Task: Add Sprouts Garlic Pasta Sauce to the cart.
Action: Mouse moved to (22, 89)
Screenshot: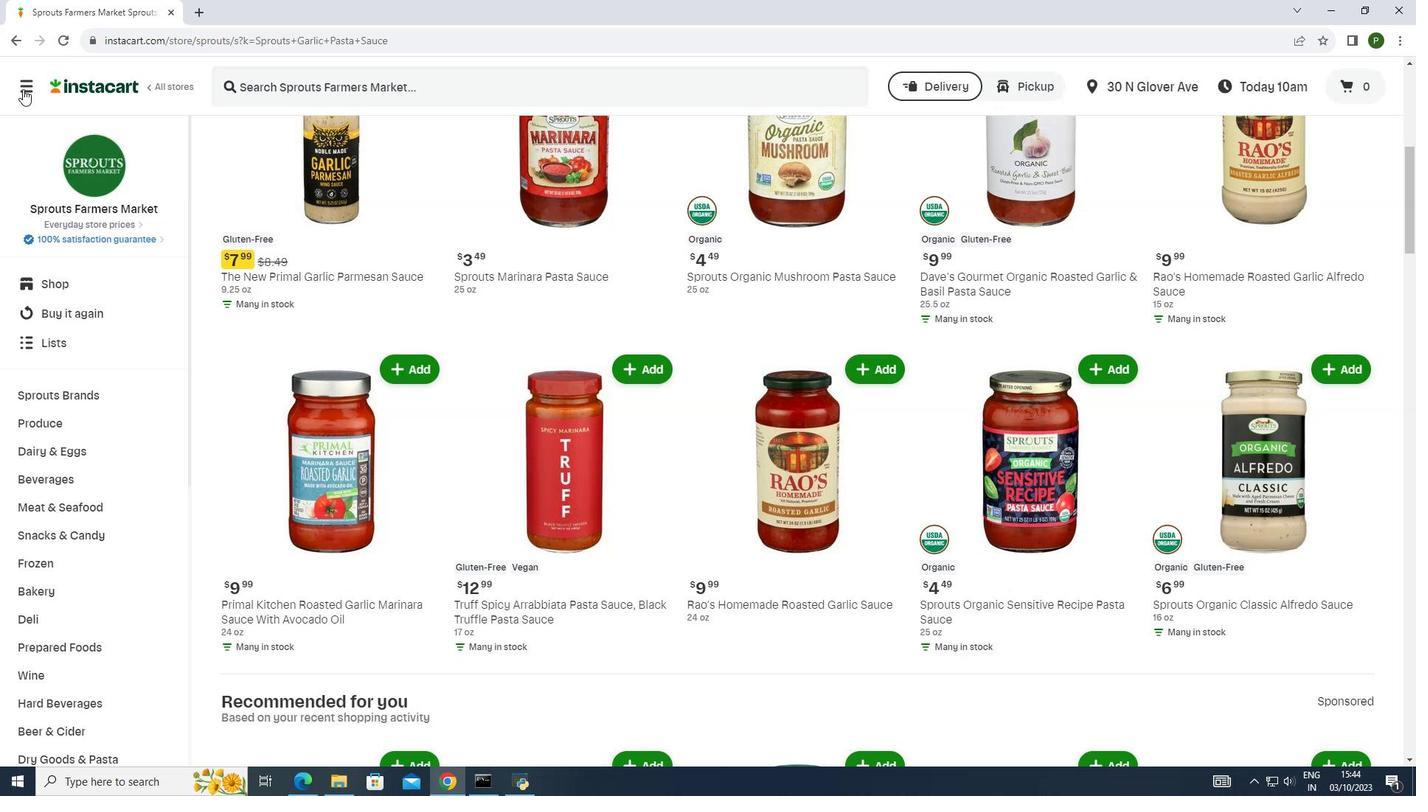 
Action: Mouse pressed left at (22, 89)
Screenshot: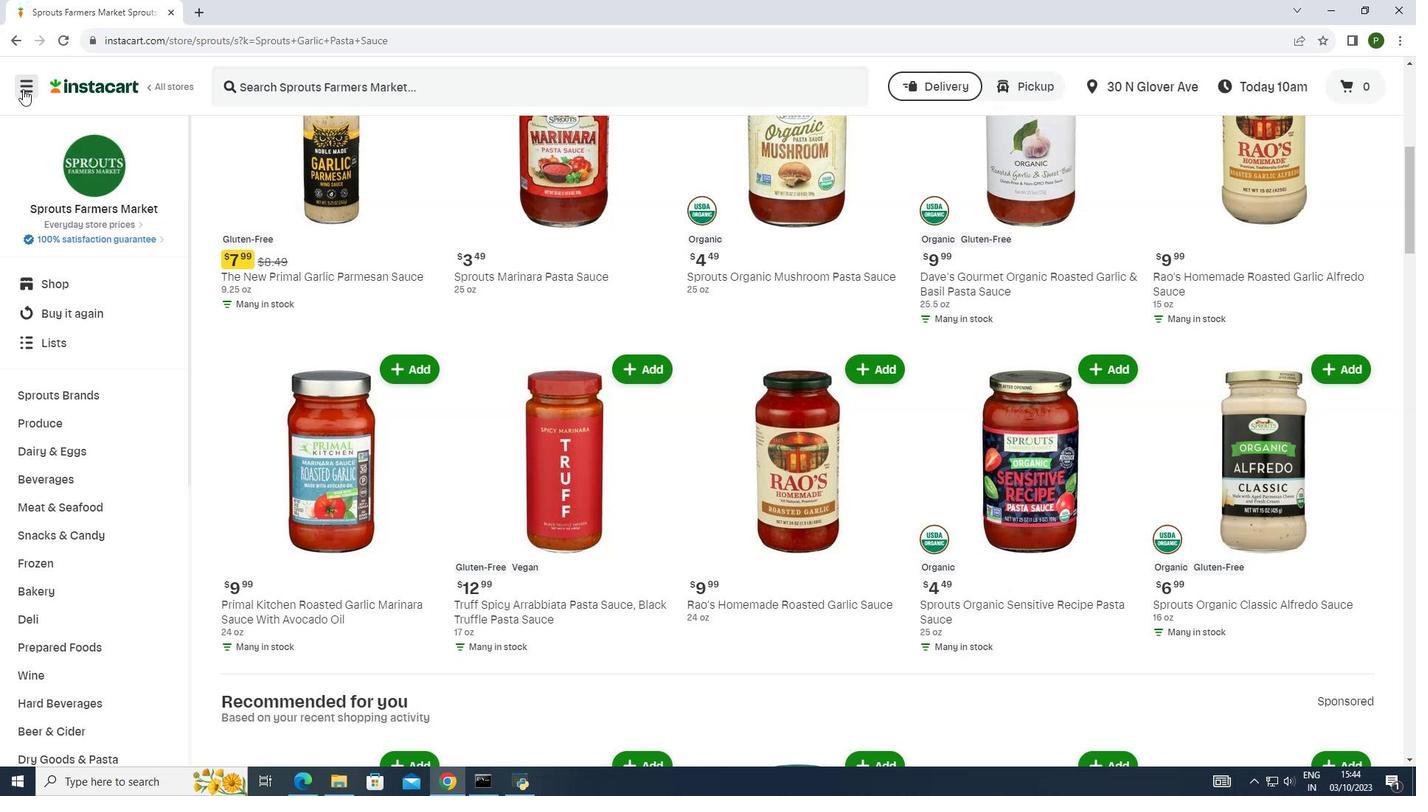 
Action: Mouse moved to (17, 384)
Screenshot: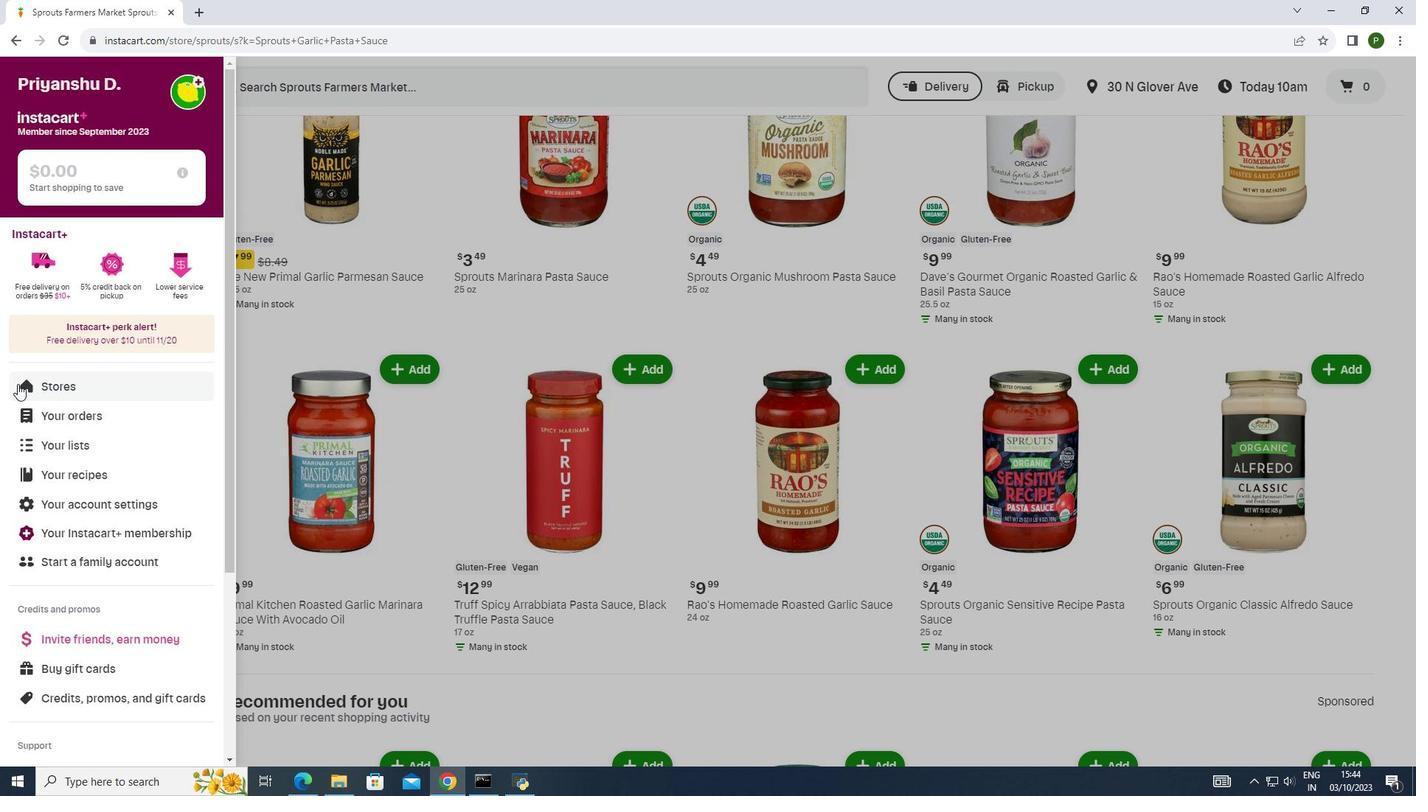 
Action: Mouse pressed left at (17, 384)
Screenshot: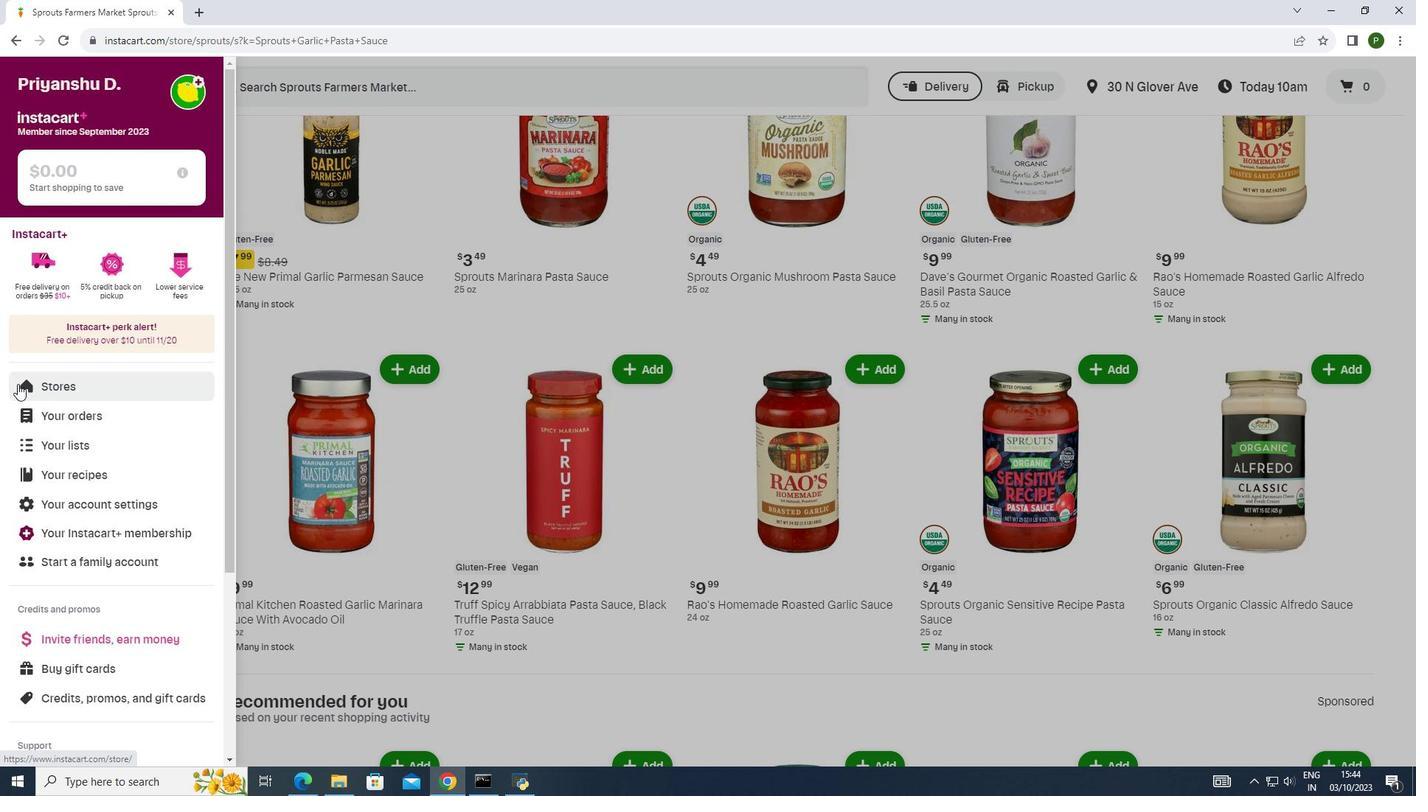 
Action: Mouse moved to (312, 155)
Screenshot: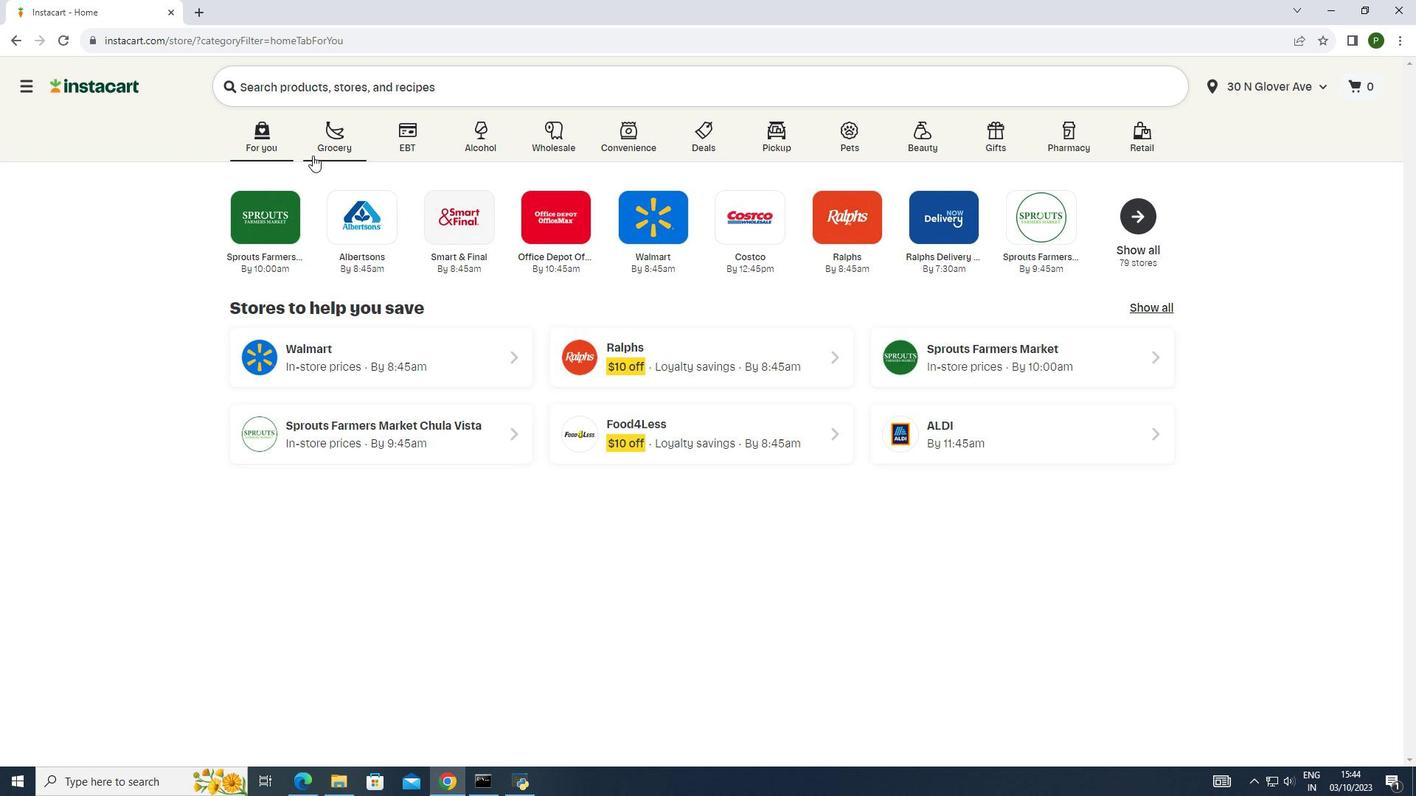 
Action: Mouse pressed left at (312, 155)
Screenshot: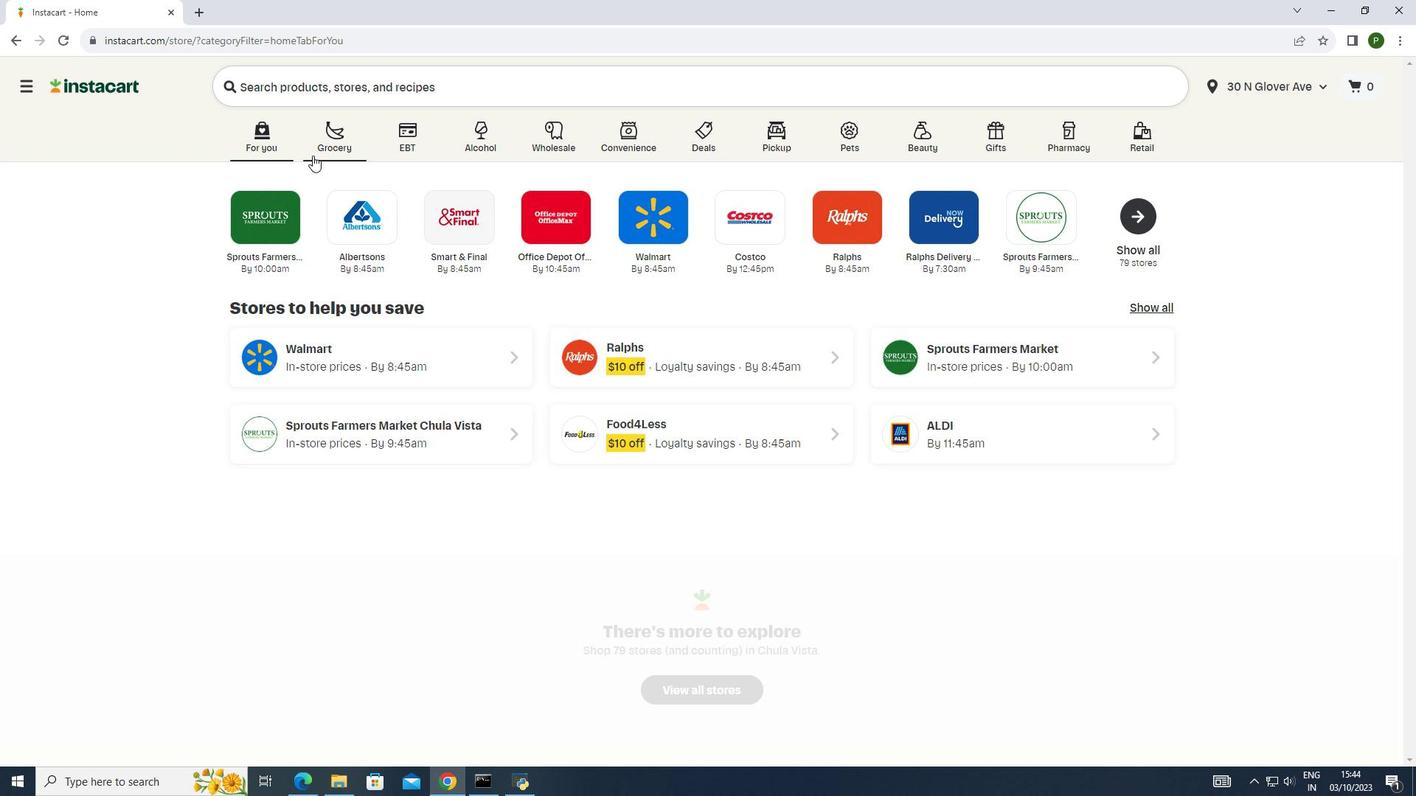 
Action: Mouse moved to (745, 226)
Screenshot: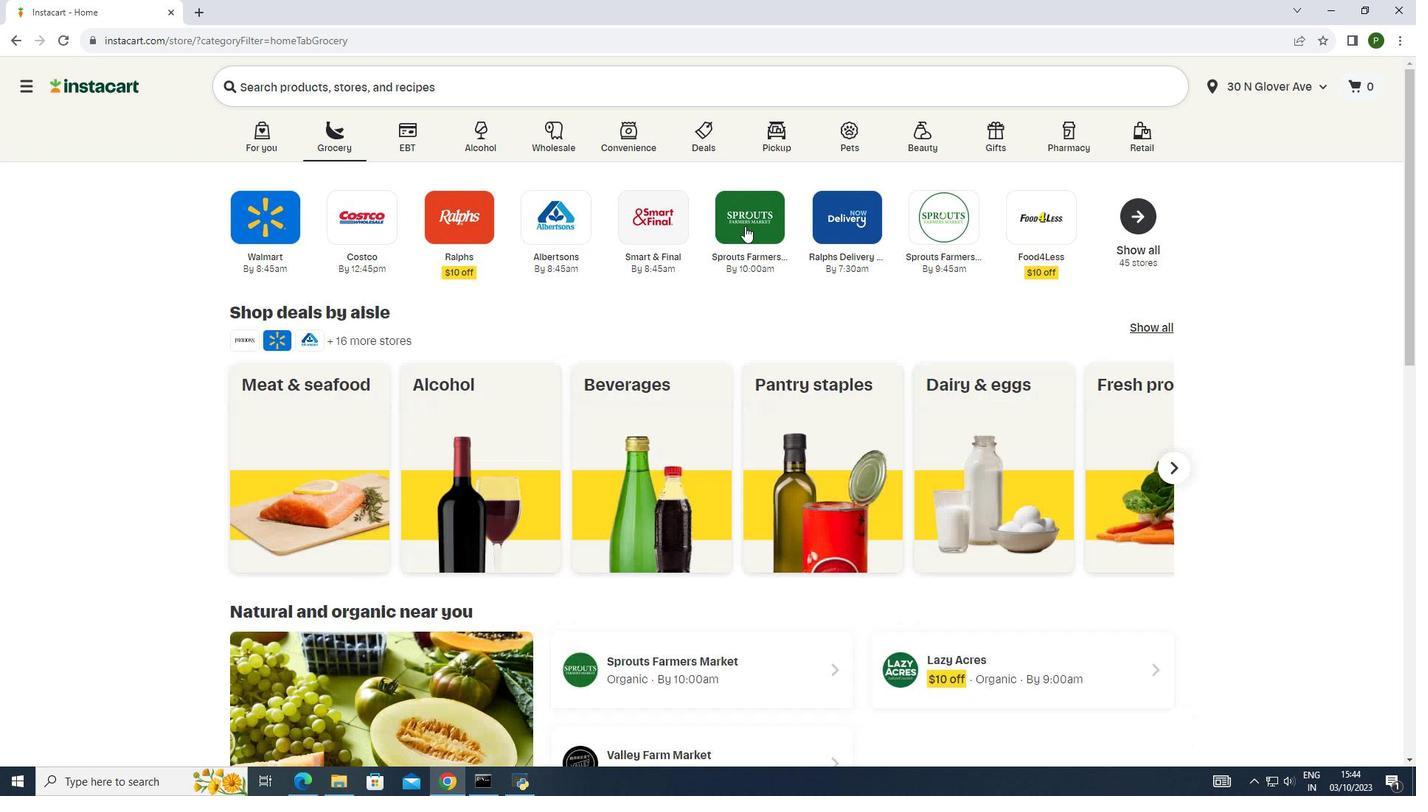 
Action: Mouse pressed left at (745, 226)
Screenshot: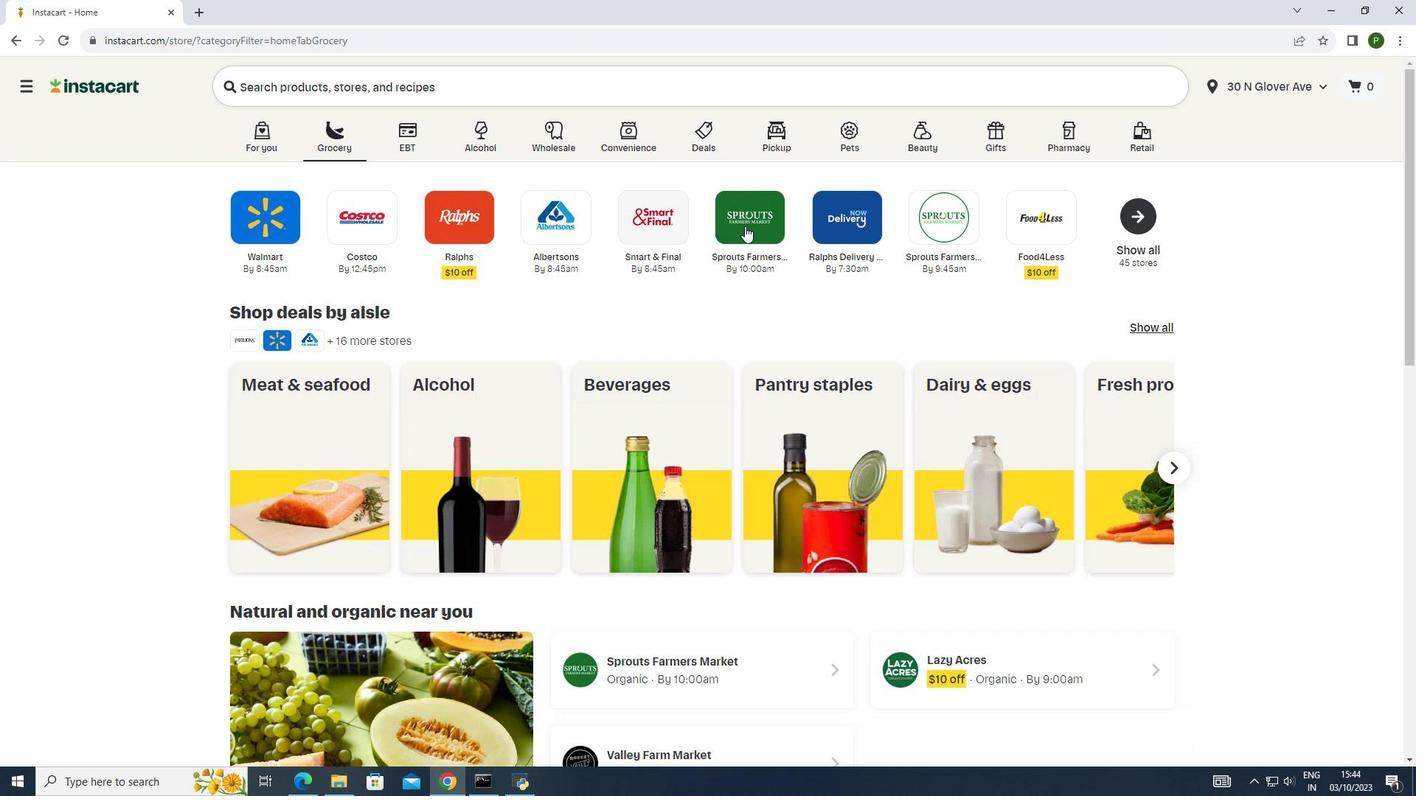 
Action: Mouse moved to (120, 395)
Screenshot: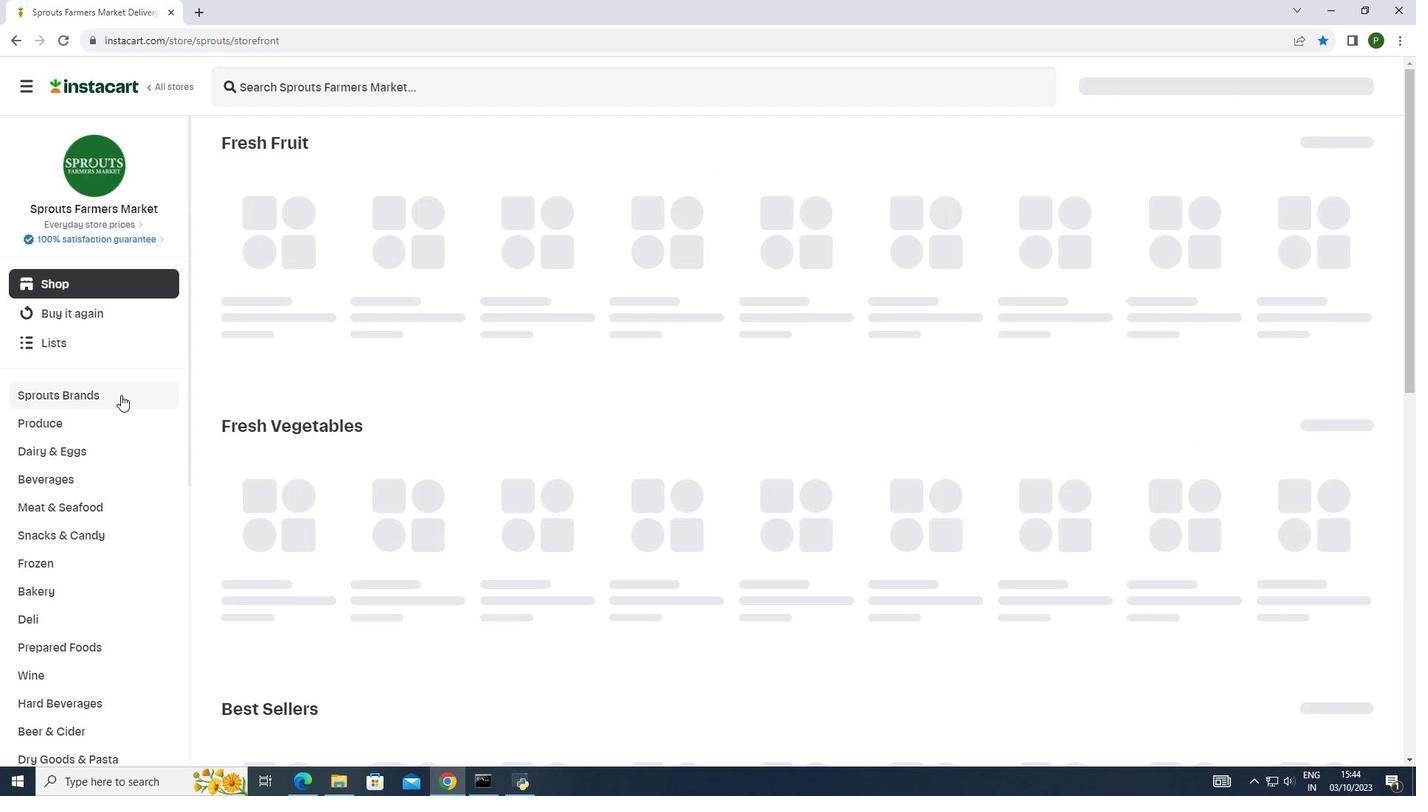 
Action: Mouse pressed left at (120, 395)
Screenshot: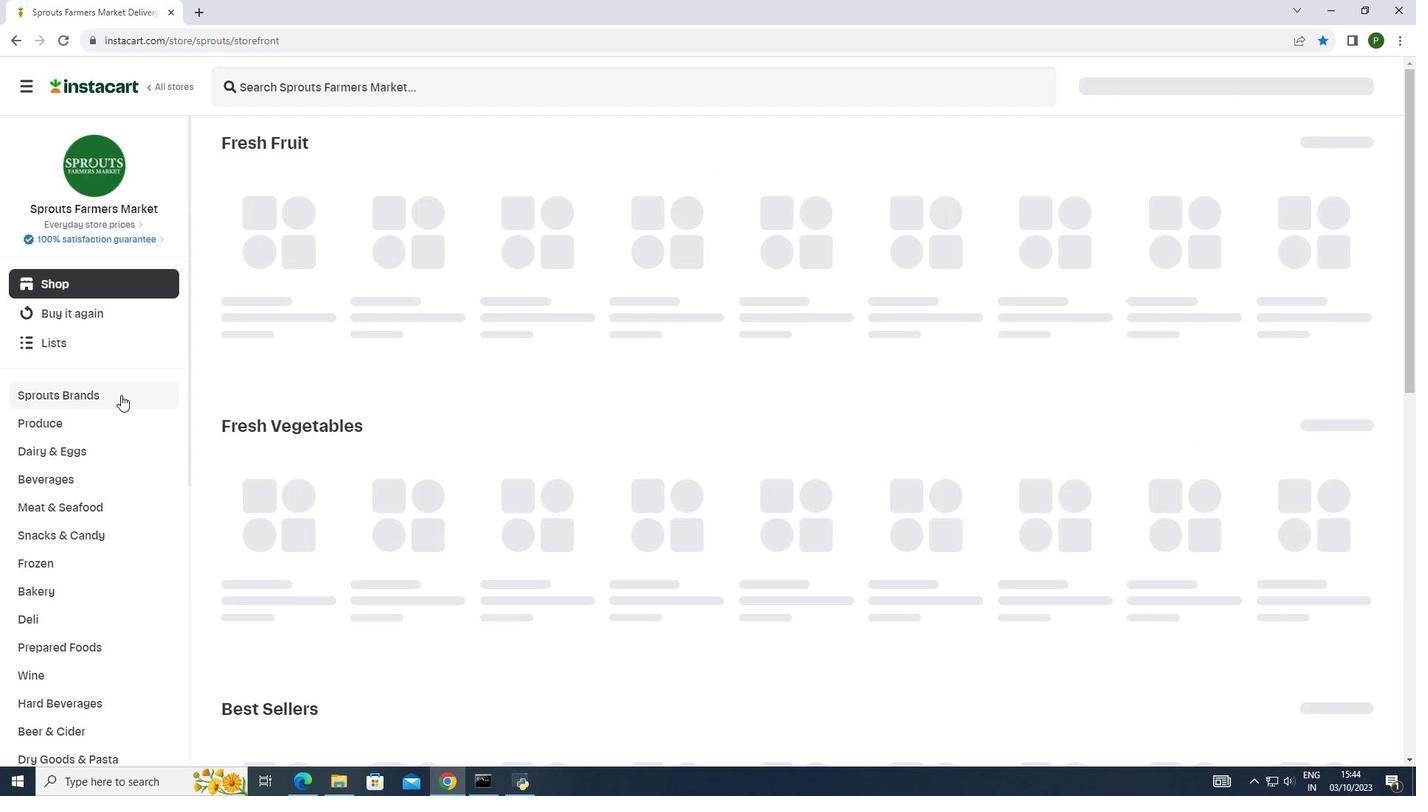 
Action: Mouse moved to (100, 501)
Screenshot: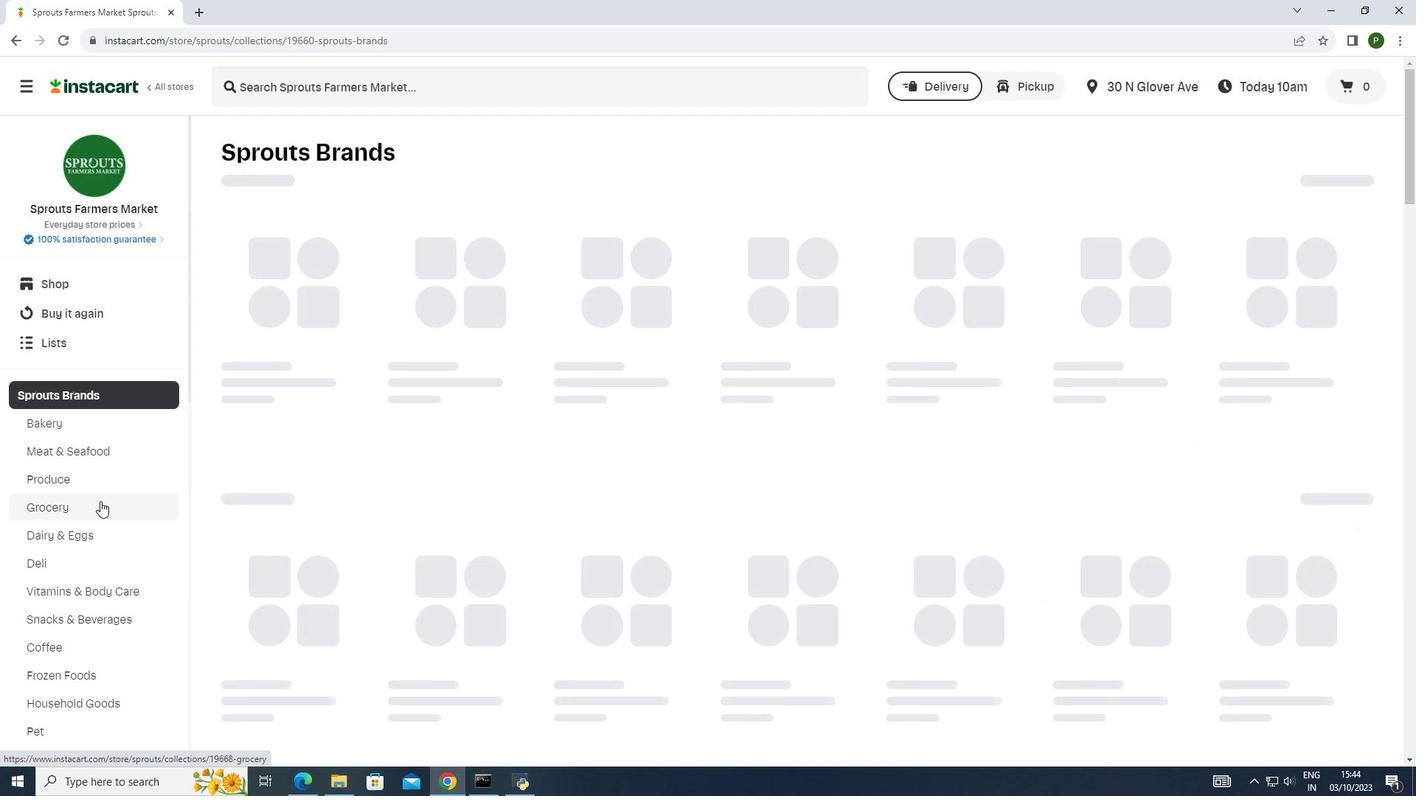 
Action: Mouse pressed left at (100, 501)
Screenshot: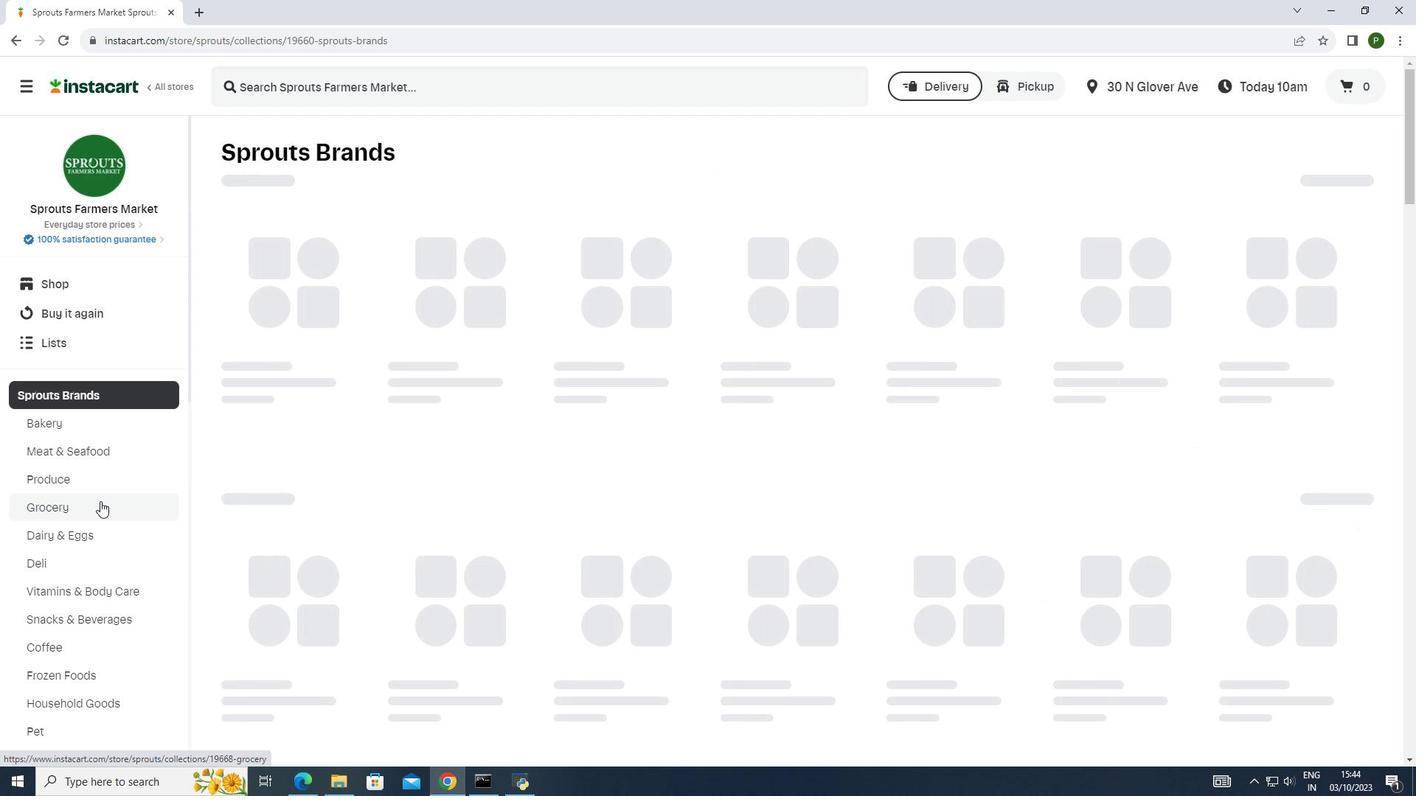 
Action: Mouse moved to (326, 328)
Screenshot: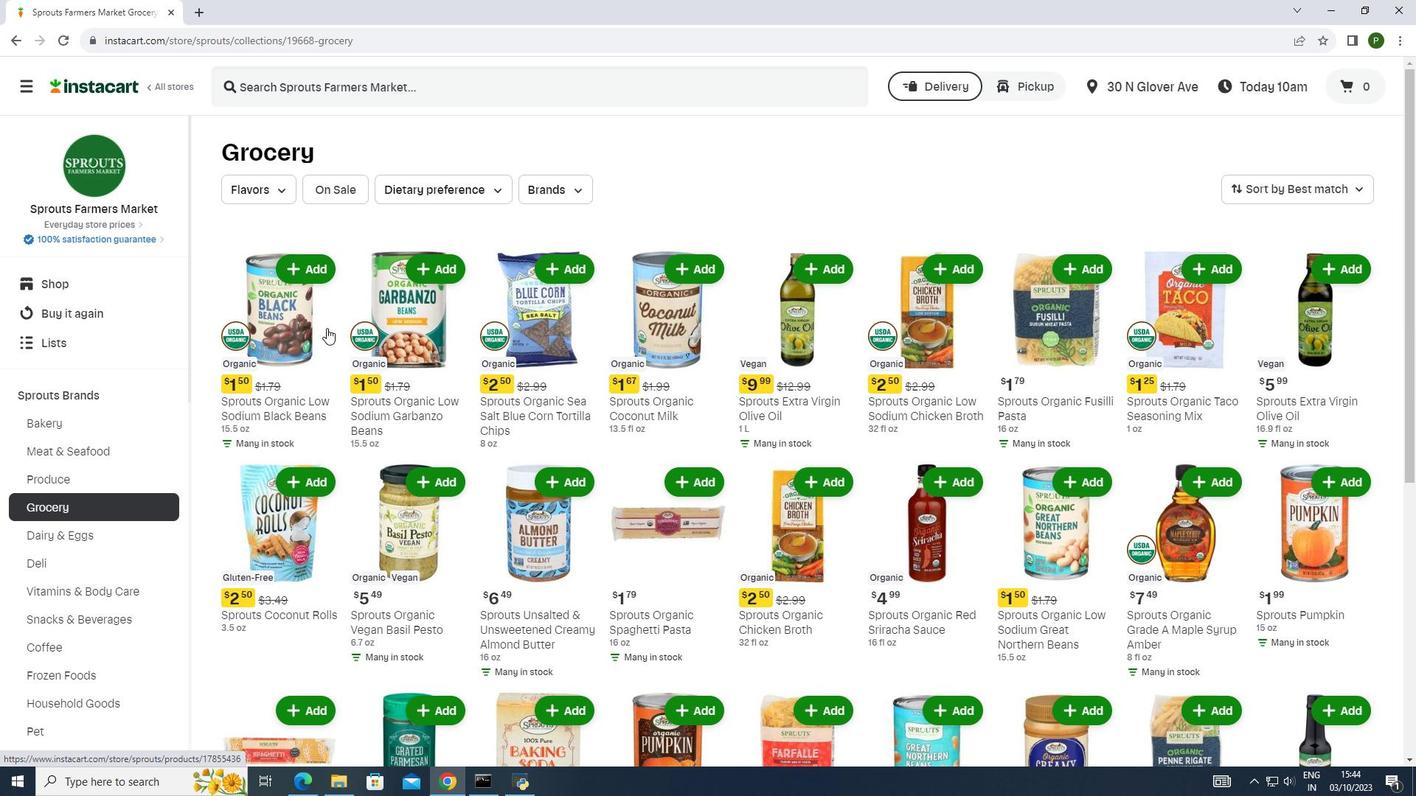 
Action: Mouse scrolled (326, 327) with delta (0, 0)
Screenshot: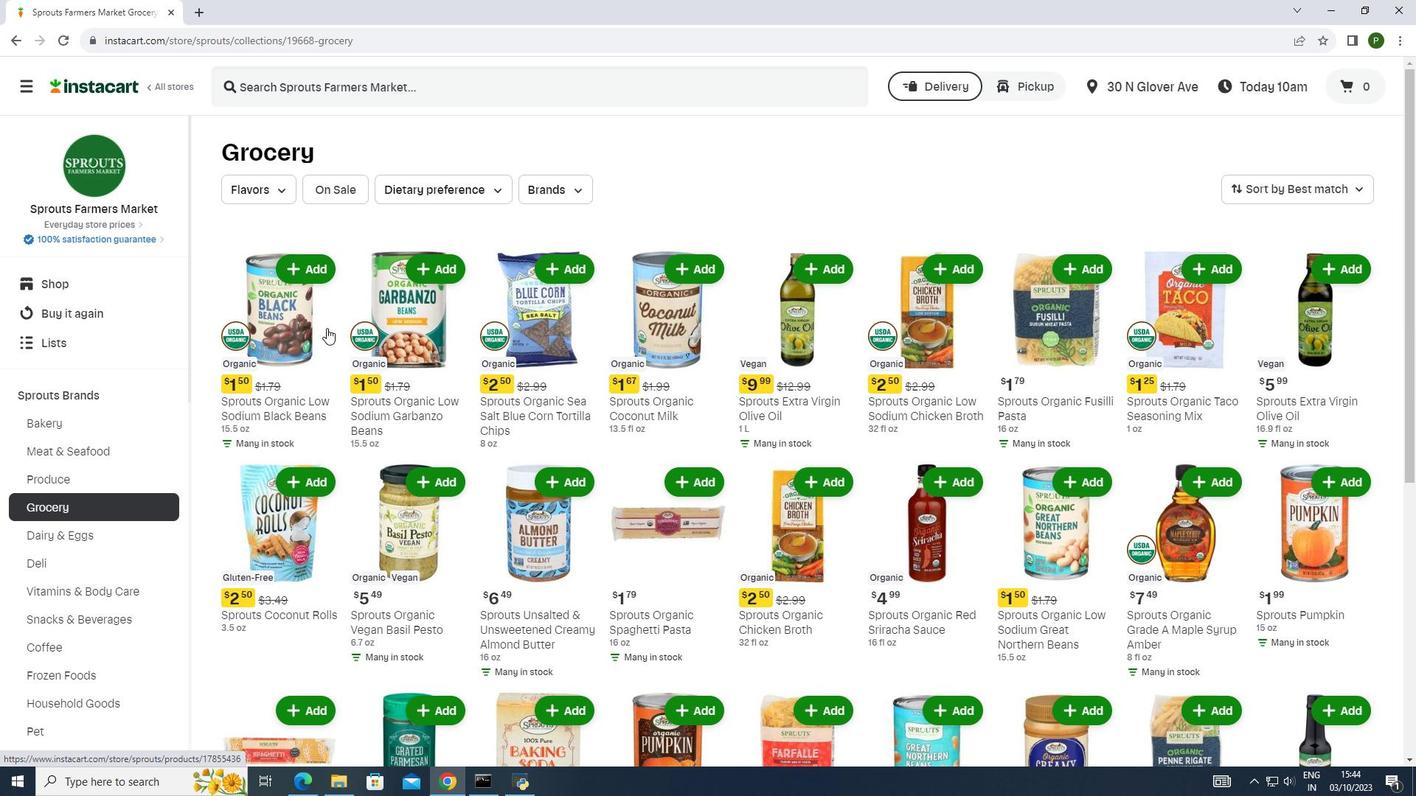 
Action: Mouse scrolled (326, 327) with delta (0, 0)
Screenshot: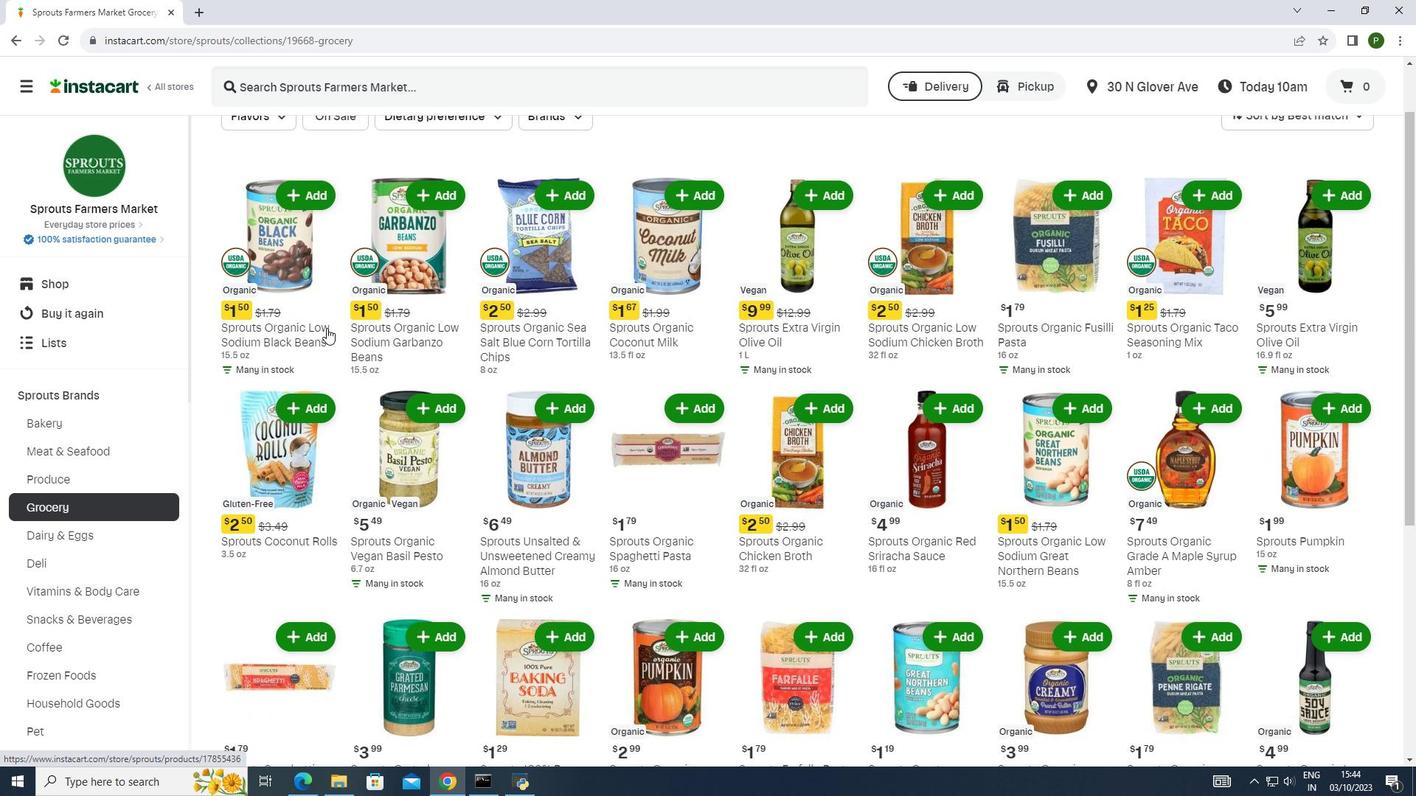 
Action: Mouse scrolled (326, 327) with delta (0, 0)
Screenshot: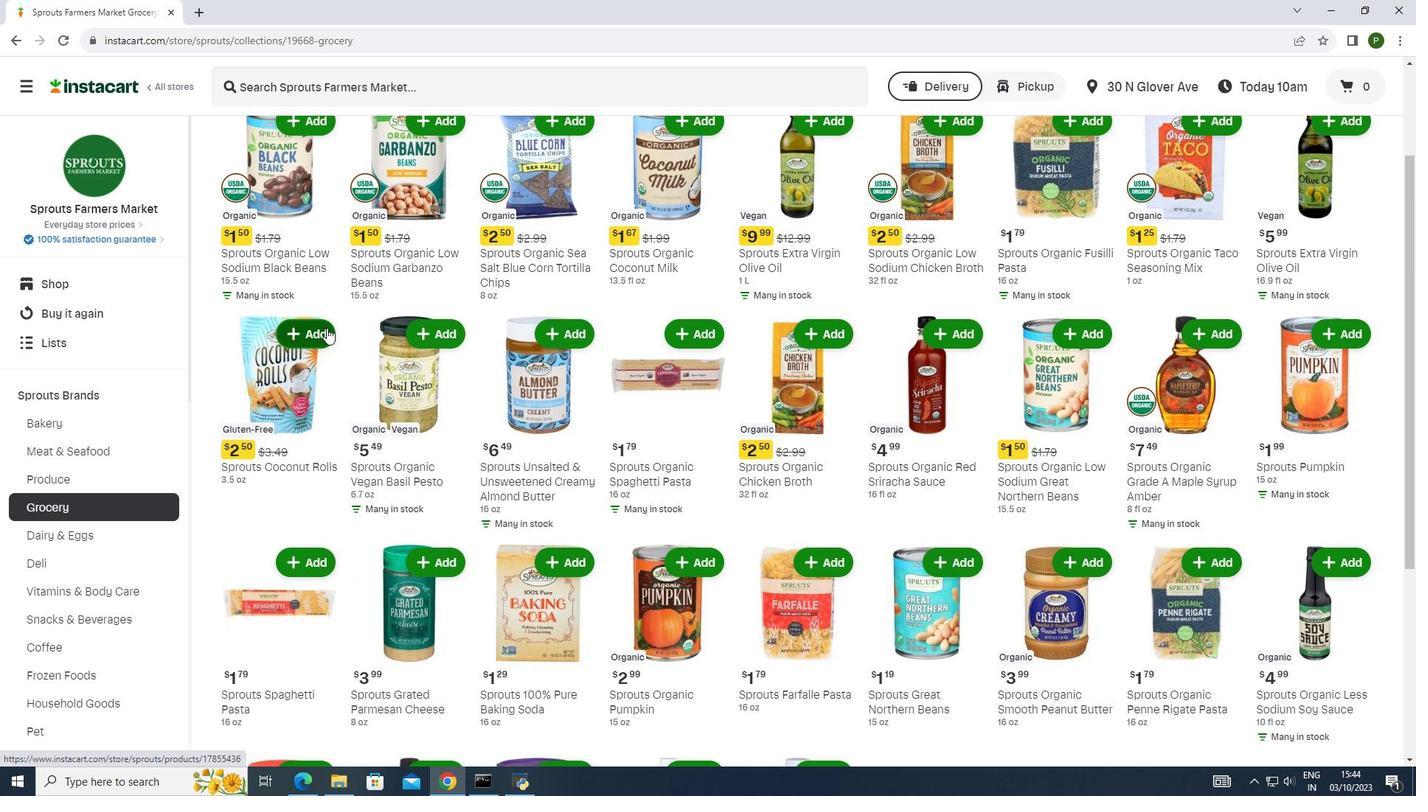 
Action: Mouse scrolled (326, 327) with delta (0, 0)
Screenshot: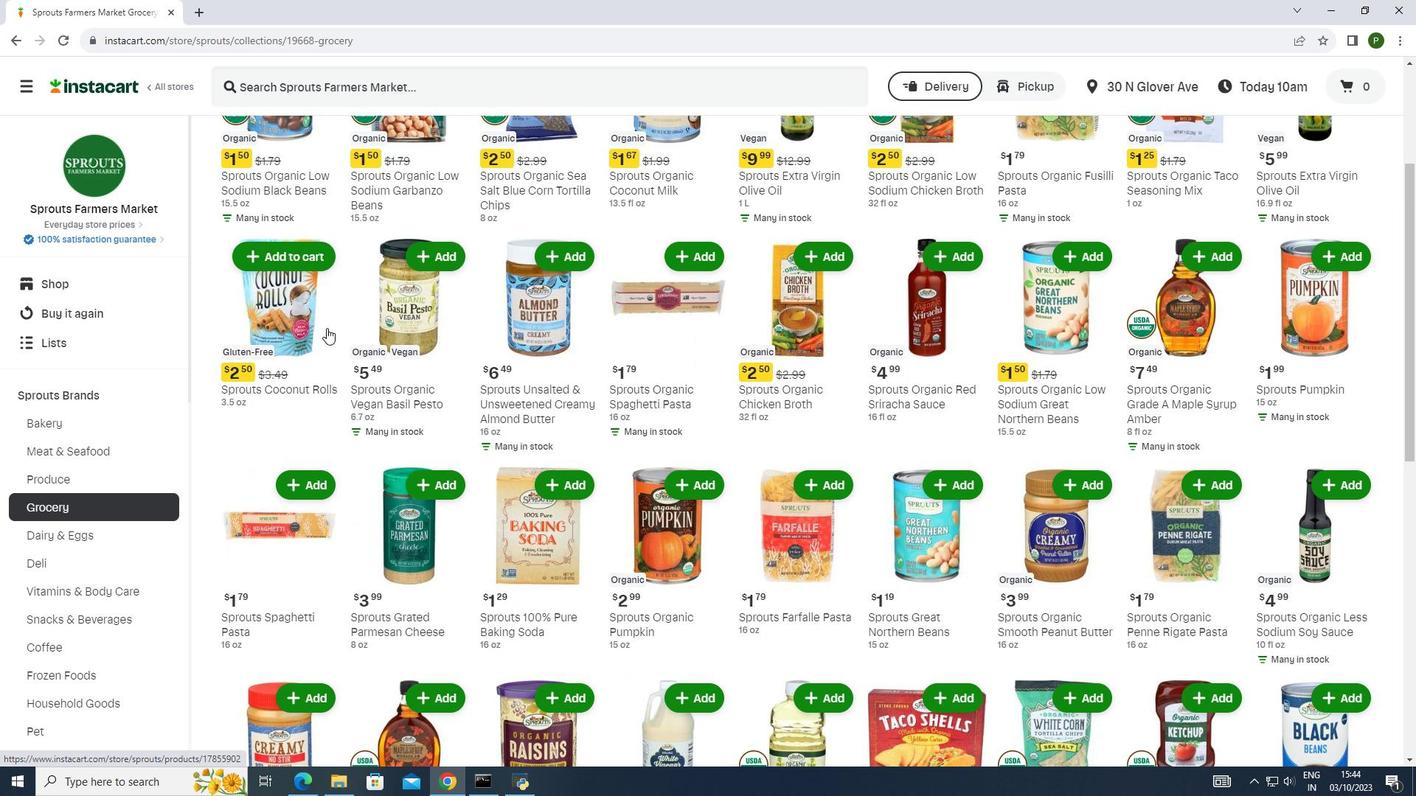 
Action: Mouse scrolled (326, 327) with delta (0, 0)
Screenshot: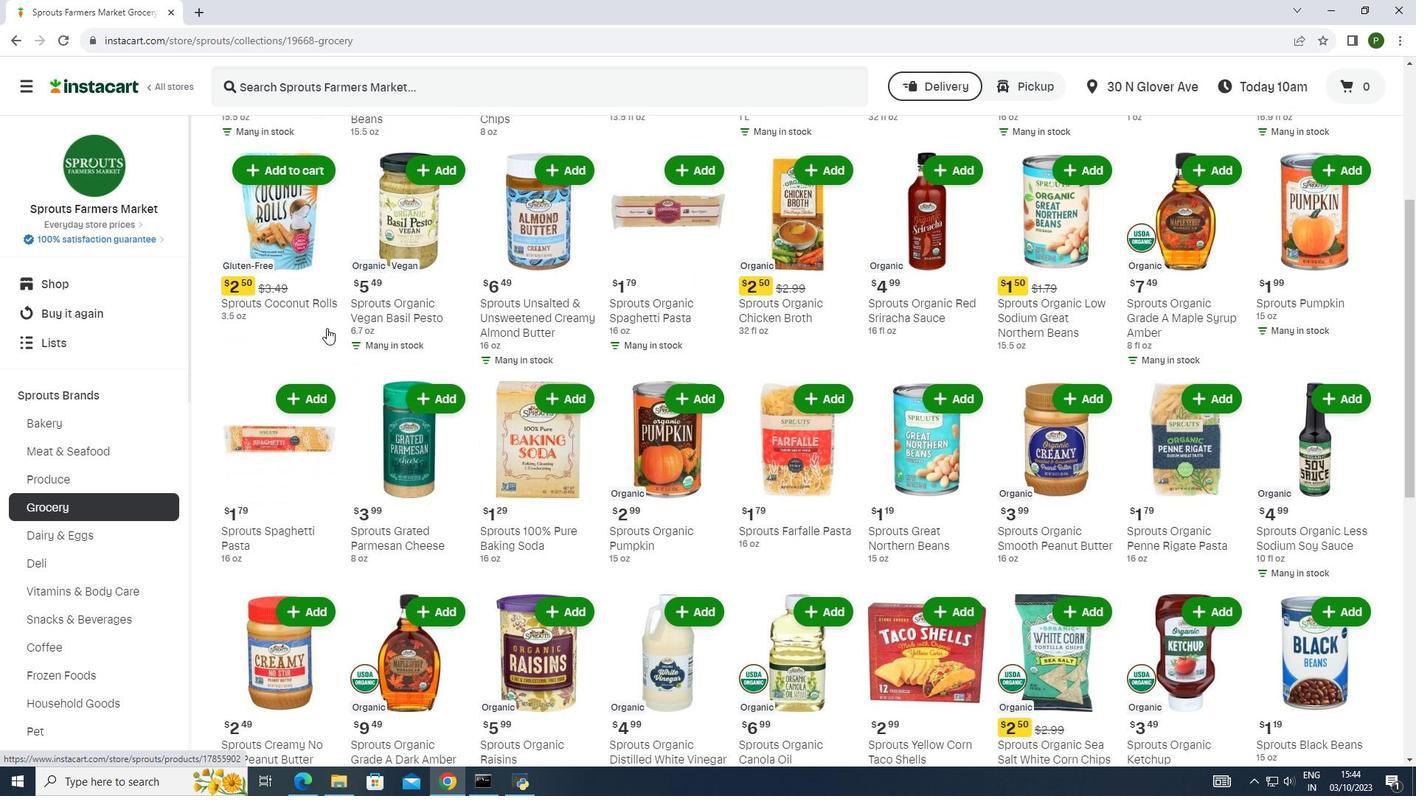 
Action: Mouse scrolled (326, 327) with delta (0, 0)
Screenshot: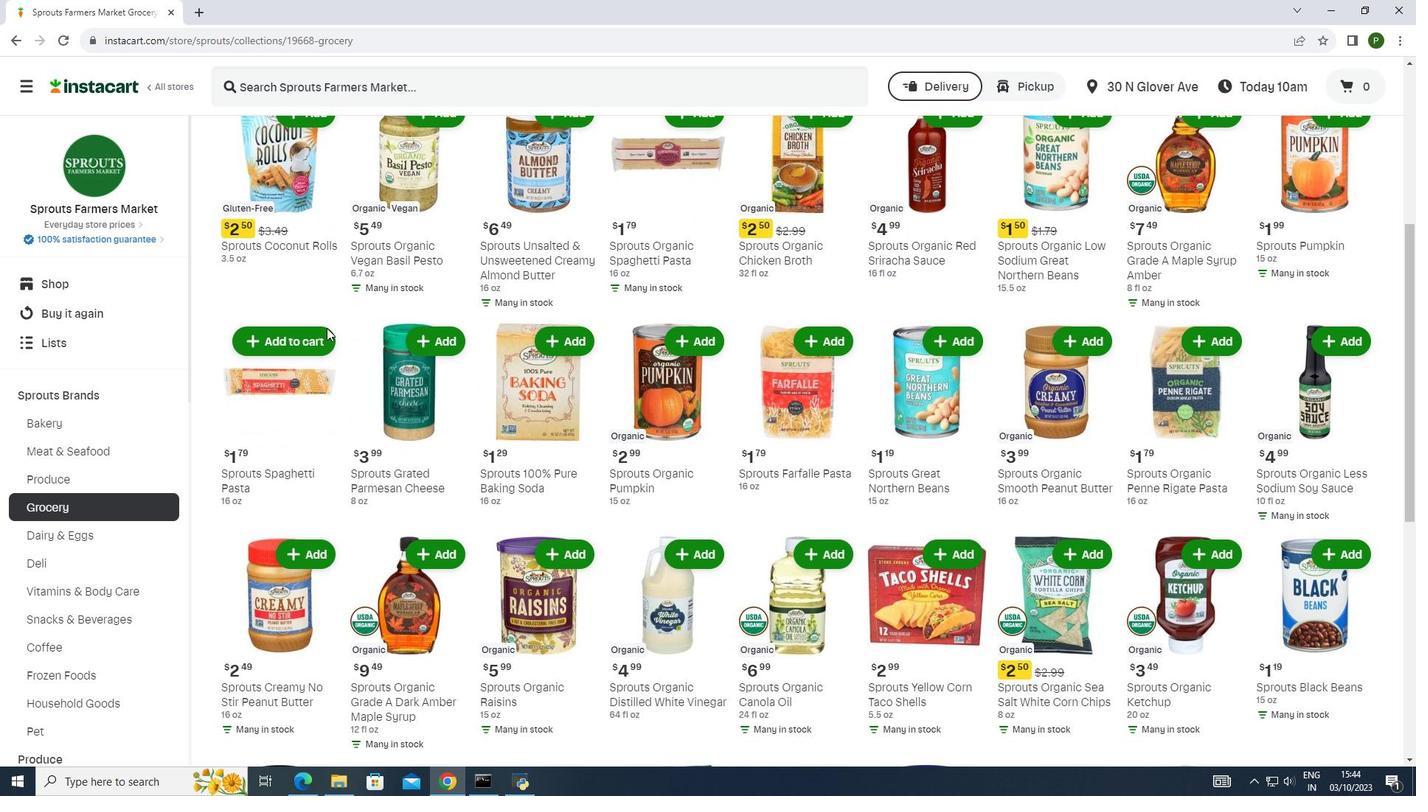 
Action: Mouse scrolled (326, 327) with delta (0, 0)
Screenshot: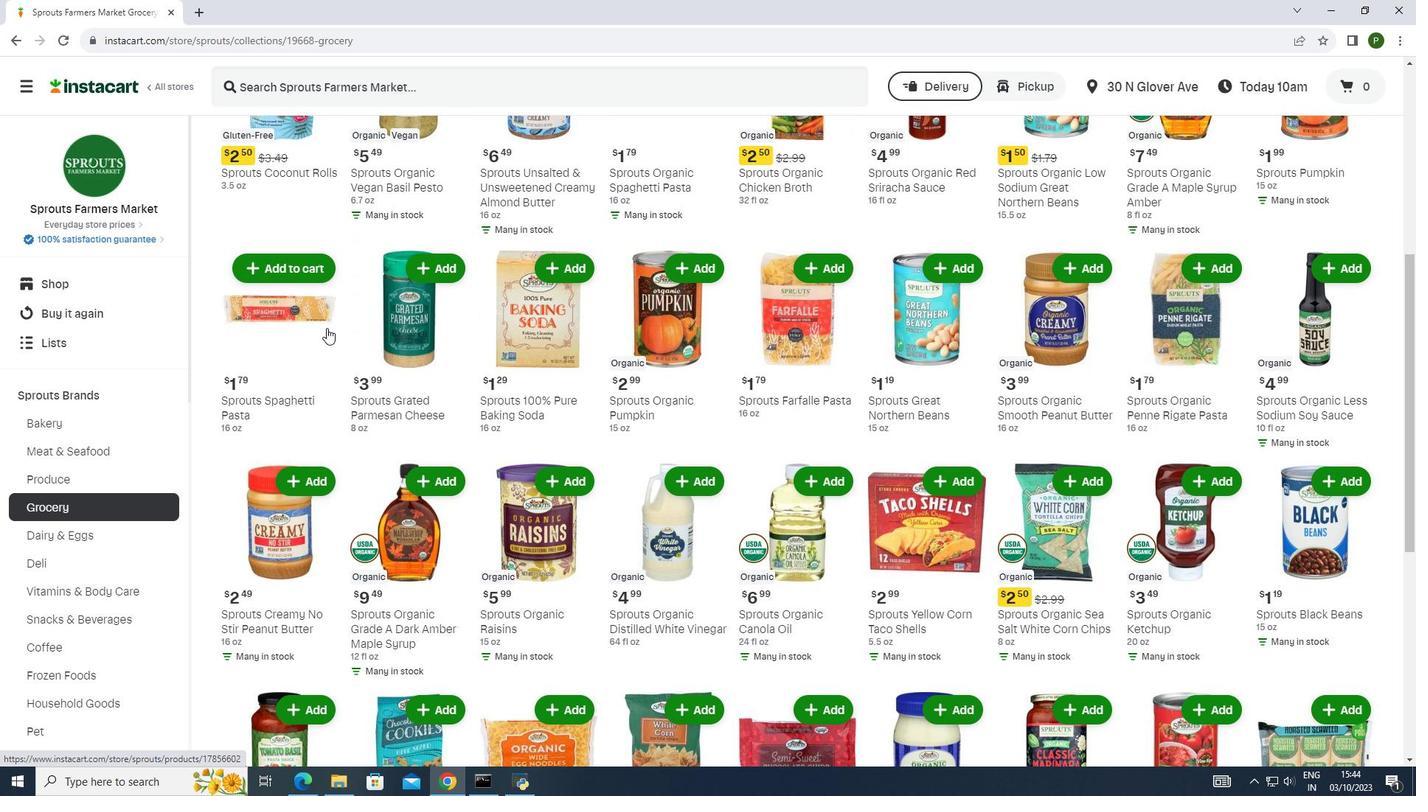 
Action: Mouse scrolled (326, 327) with delta (0, 0)
Screenshot: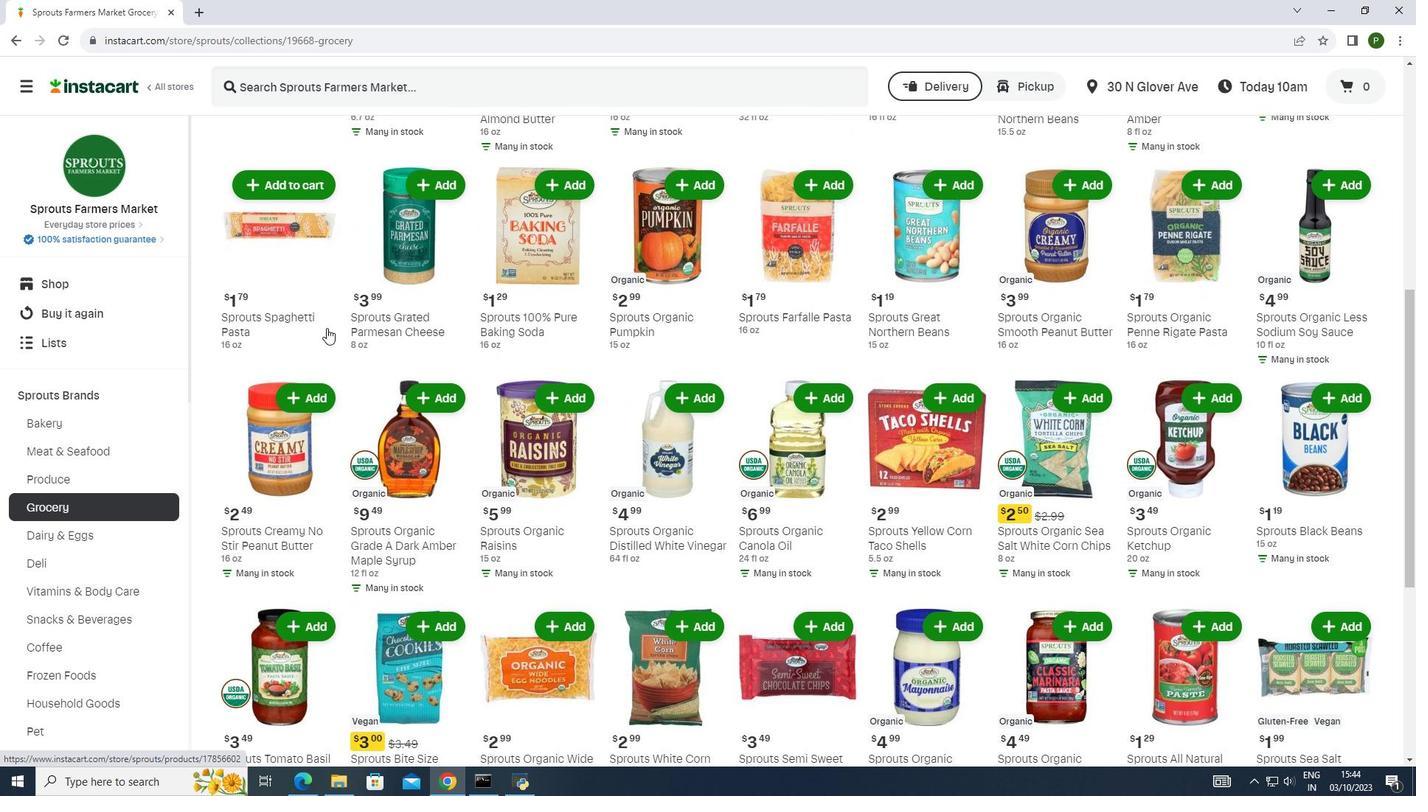 
Action: Mouse scrolled (326, 327) with delta (0, 0)
Screenshot: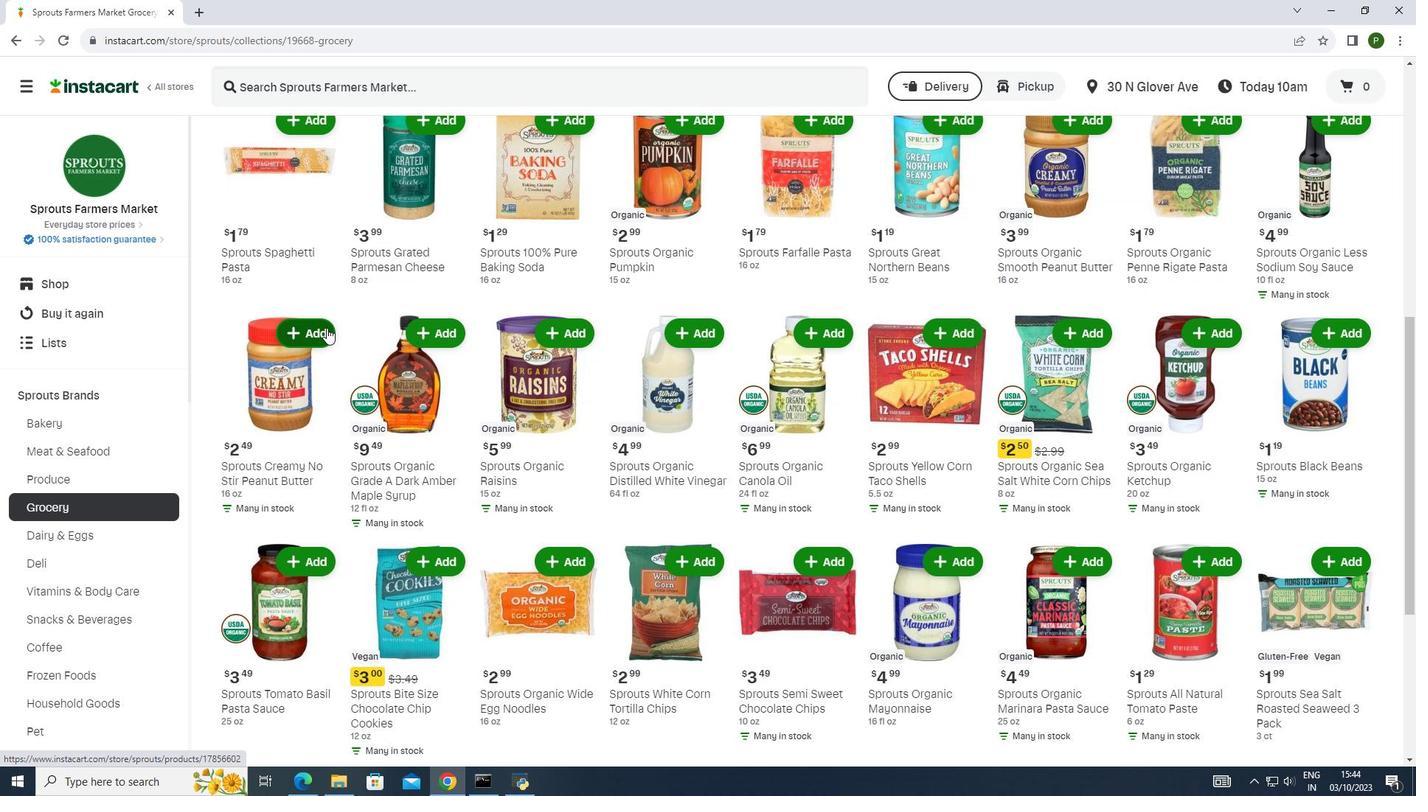 
Action: Mouse scrolled (326, 327) with delta (0, 0)
Screenshot: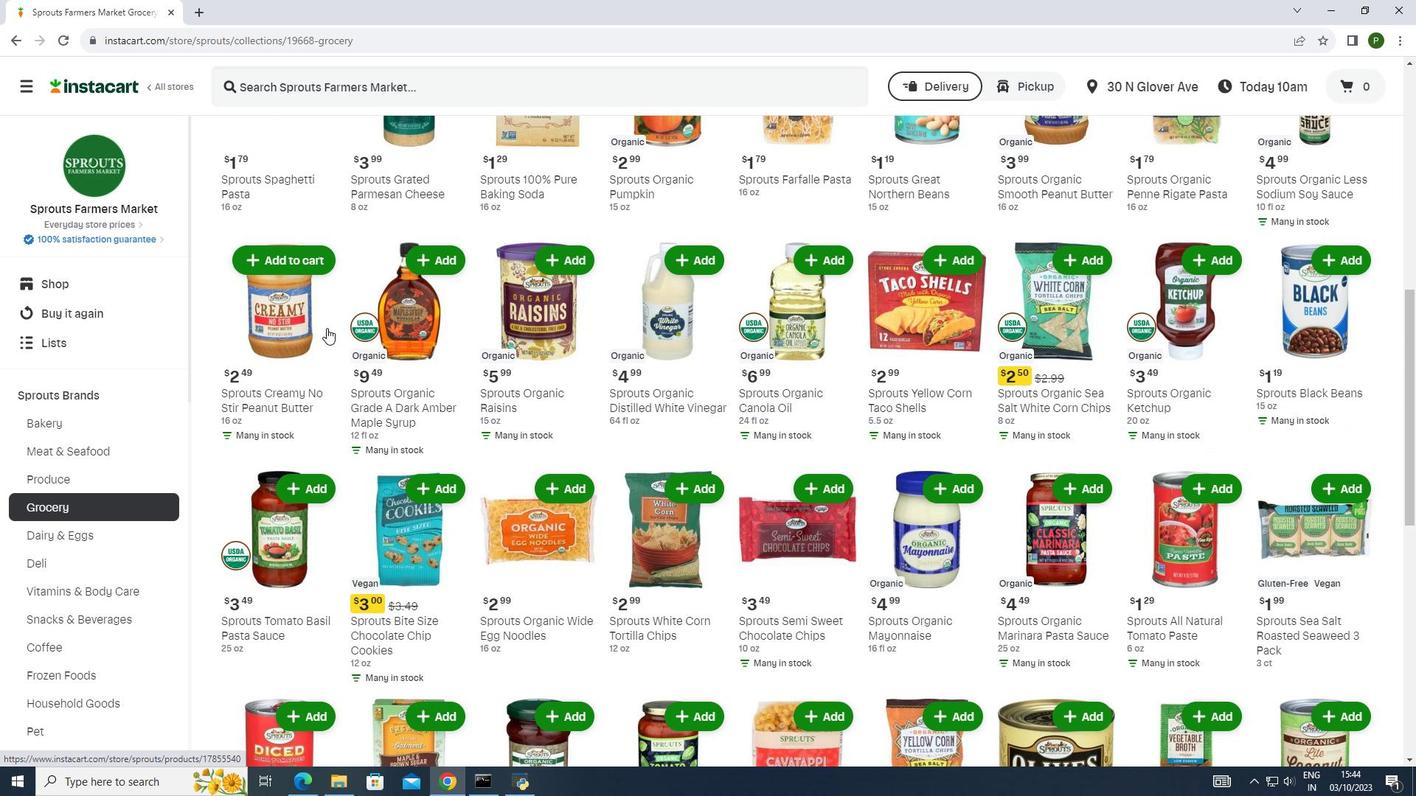 
Action: Mouse scrolled (326, 327) with delta (0, 0)
Screenshot: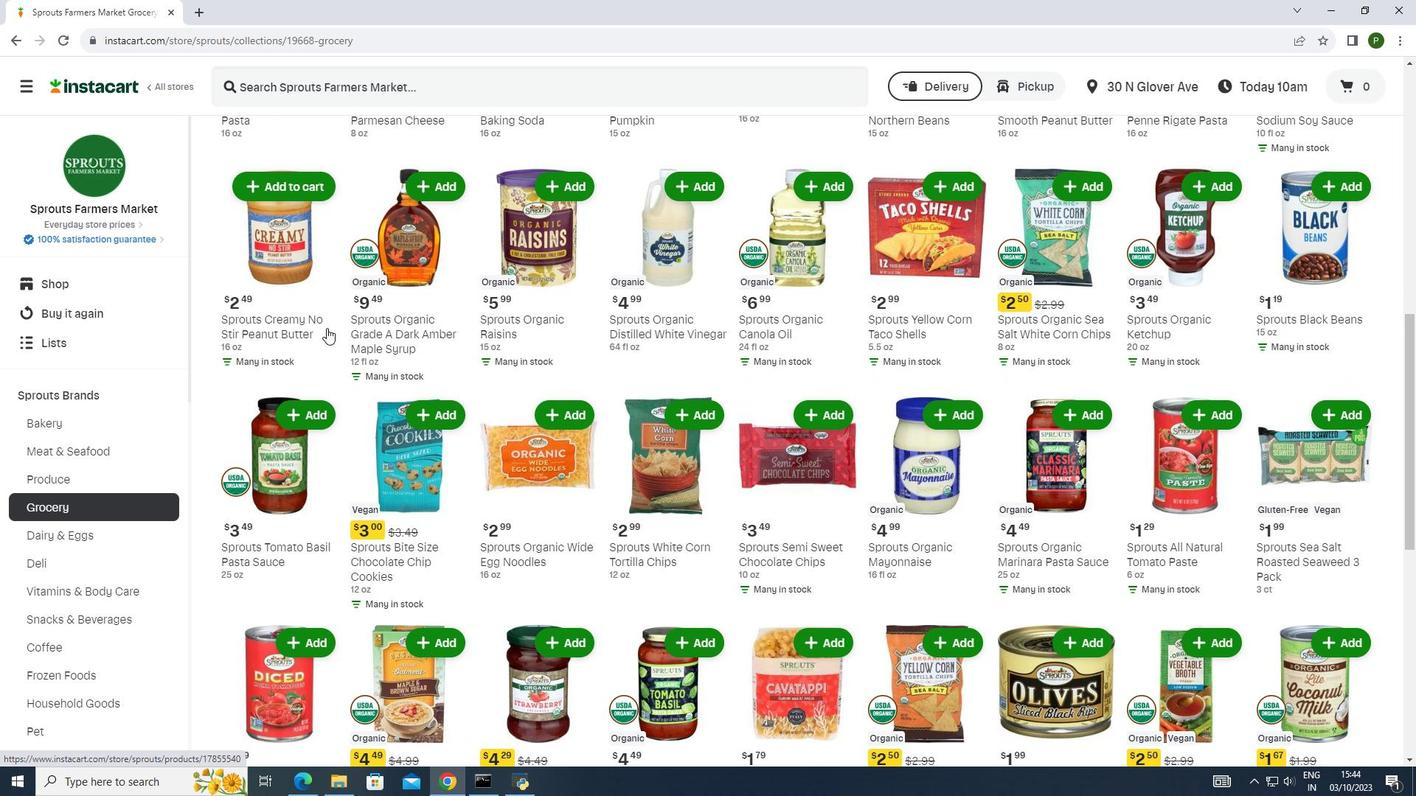 
Action: Mouse scrolled (326, 327) with delta (0, 0)
Screenshot: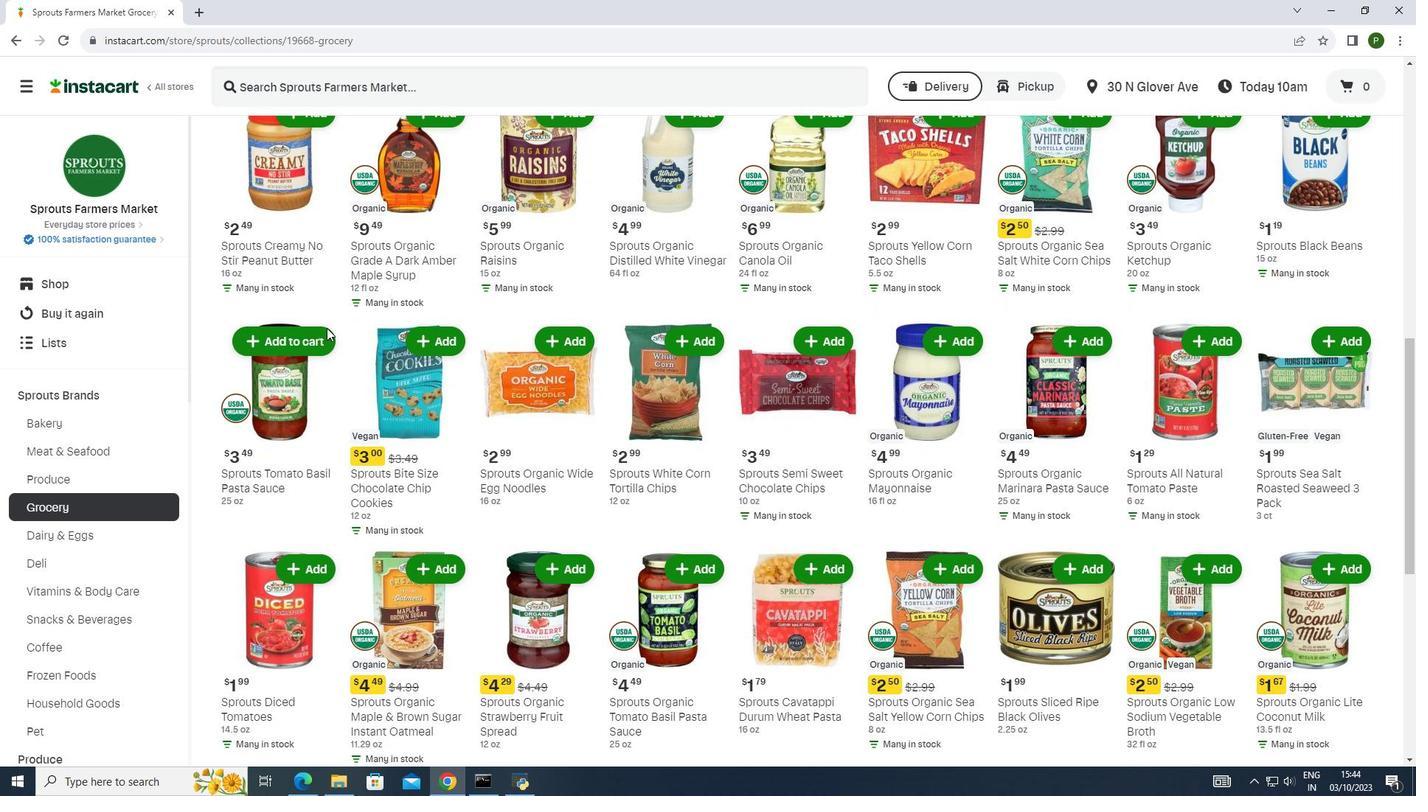 
Action: Mouse scrolled (326, 327) with delta (0, 0)
Screenshot: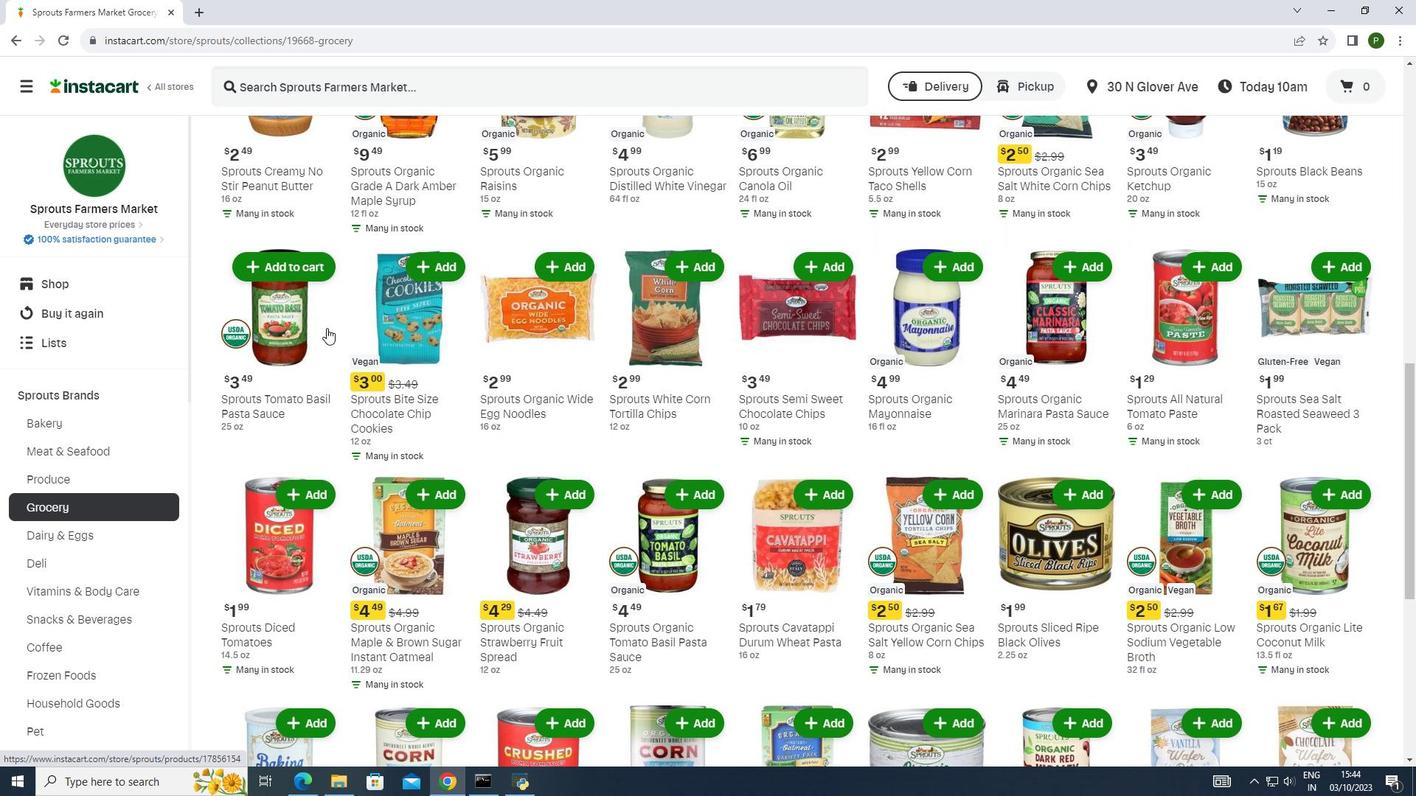 
Action: Mouse scrolled (326, 327) with delta (0, 0)
Screenshot: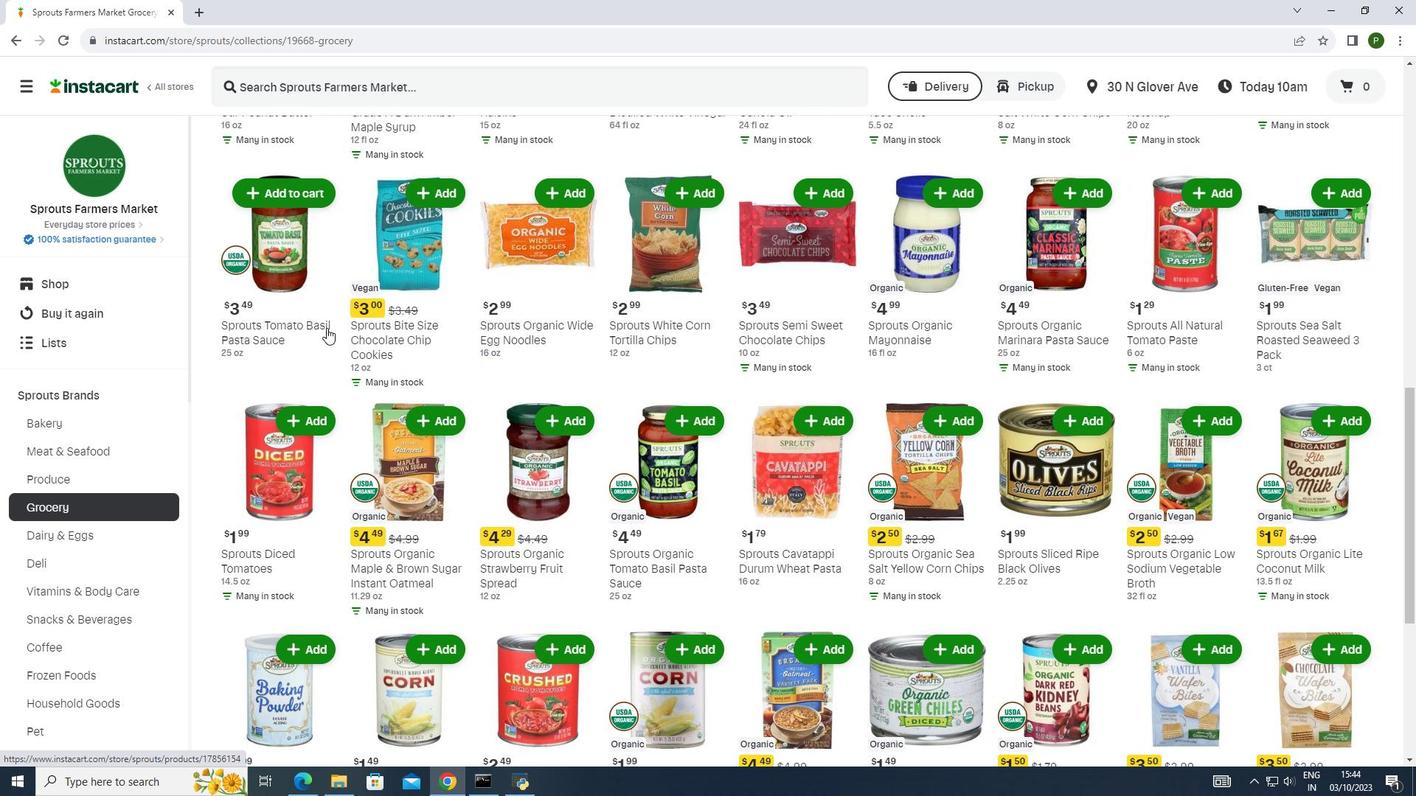 
Action: Mouse scrolled (326, 327) with delta (0, 0)
Screenshot: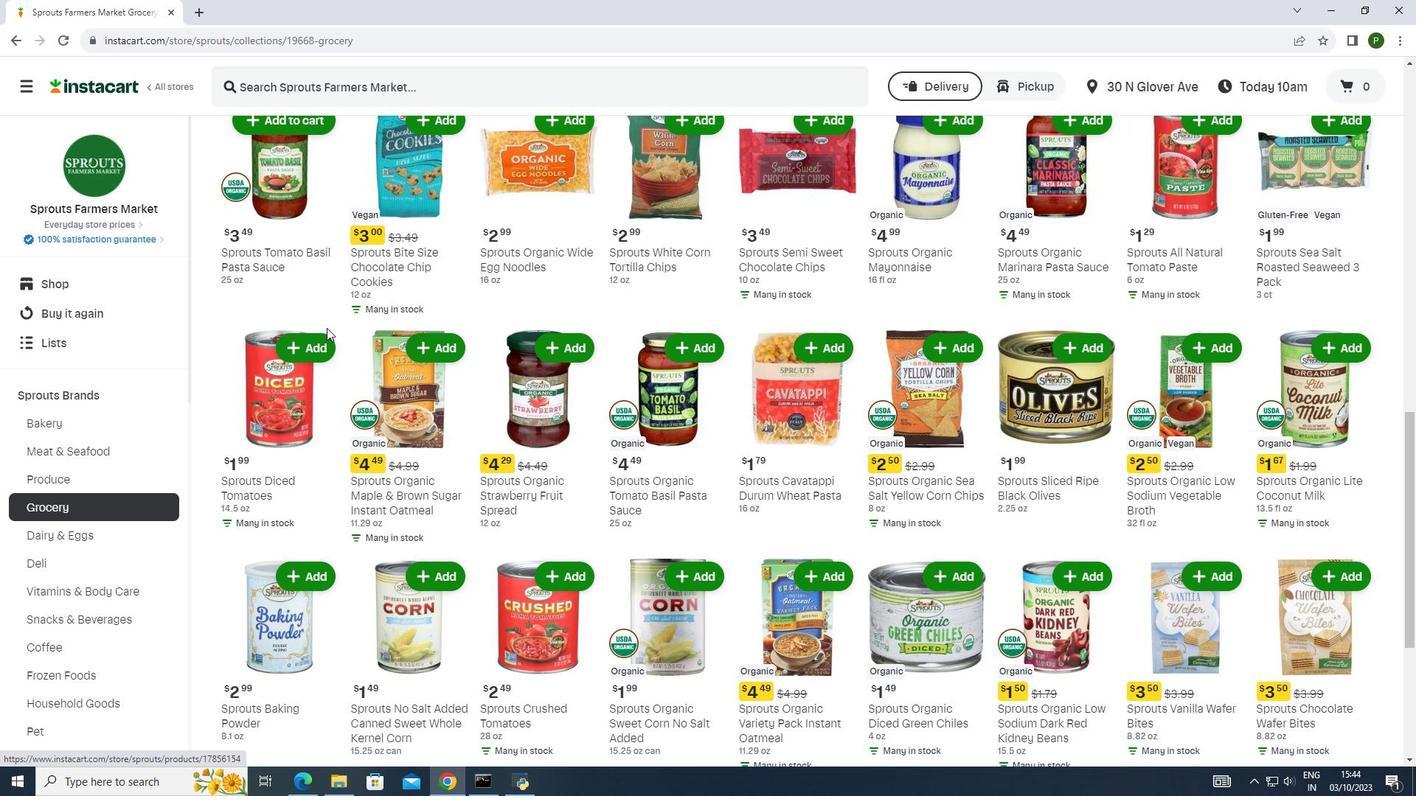 
Action: Mouse scrolled (326, 327) with delta (0, 0)
Screenshot: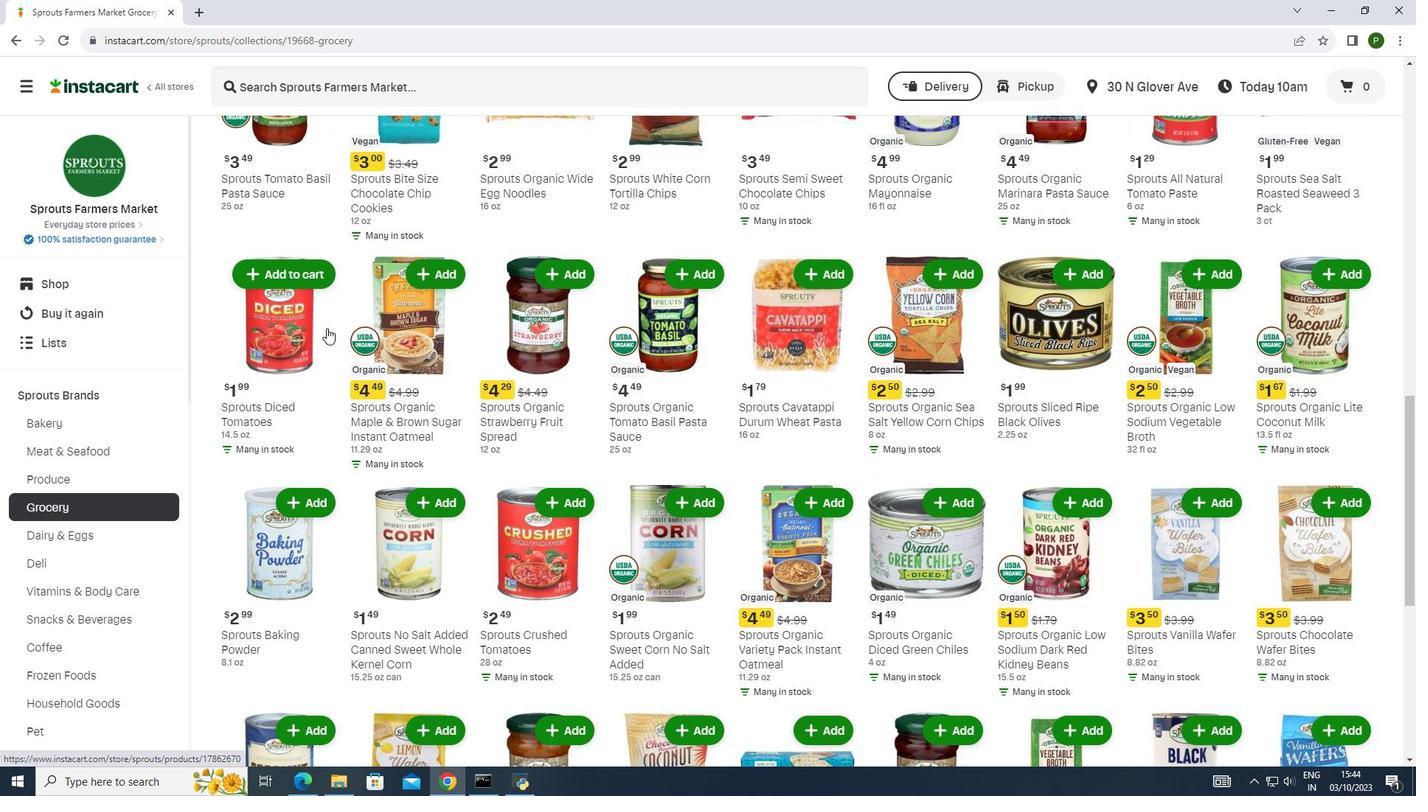 
Action: Mouse scrolled (326, 327) with delta (0, 0)
Screenshot: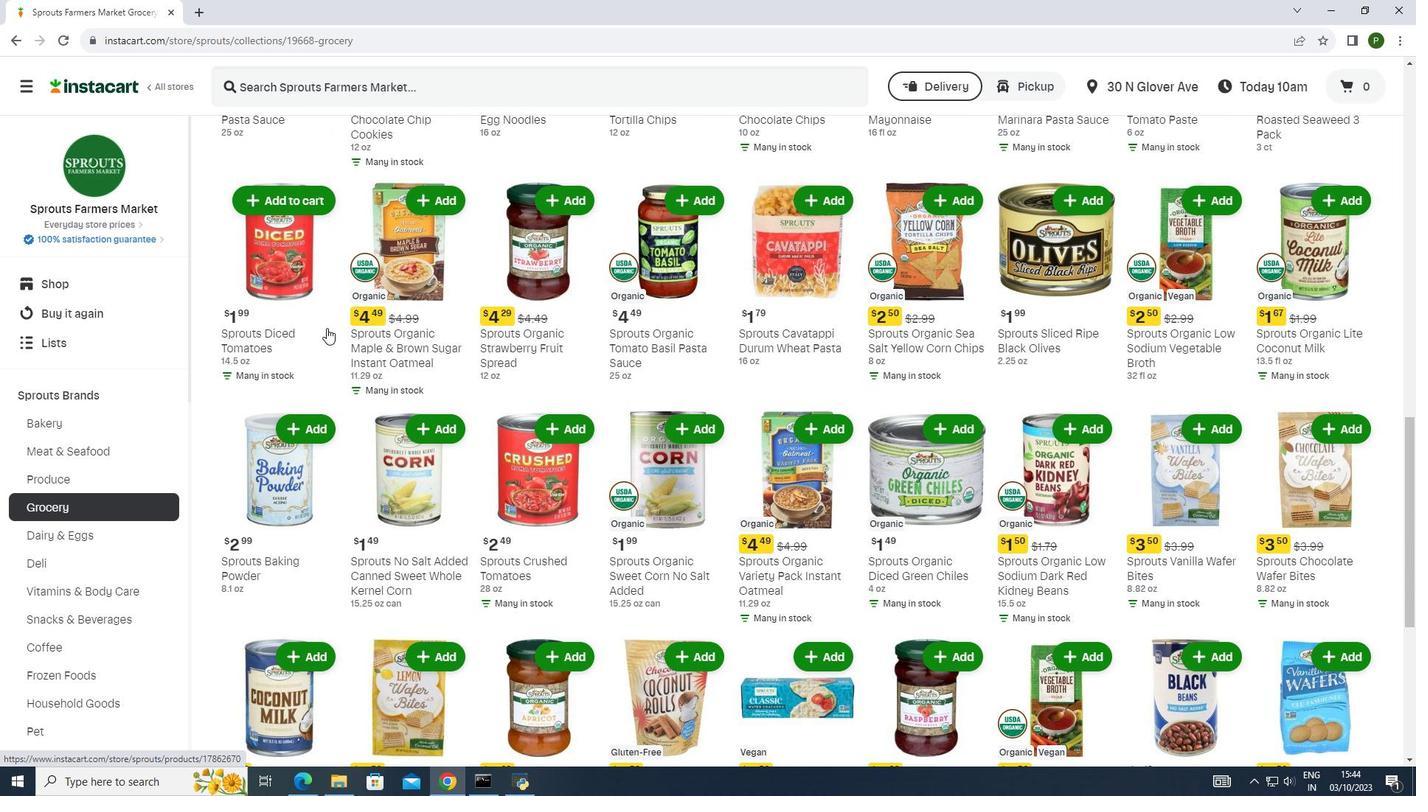 
Action: Mouse scrolled (326, 327) with delta (0, 0)
Screenshot: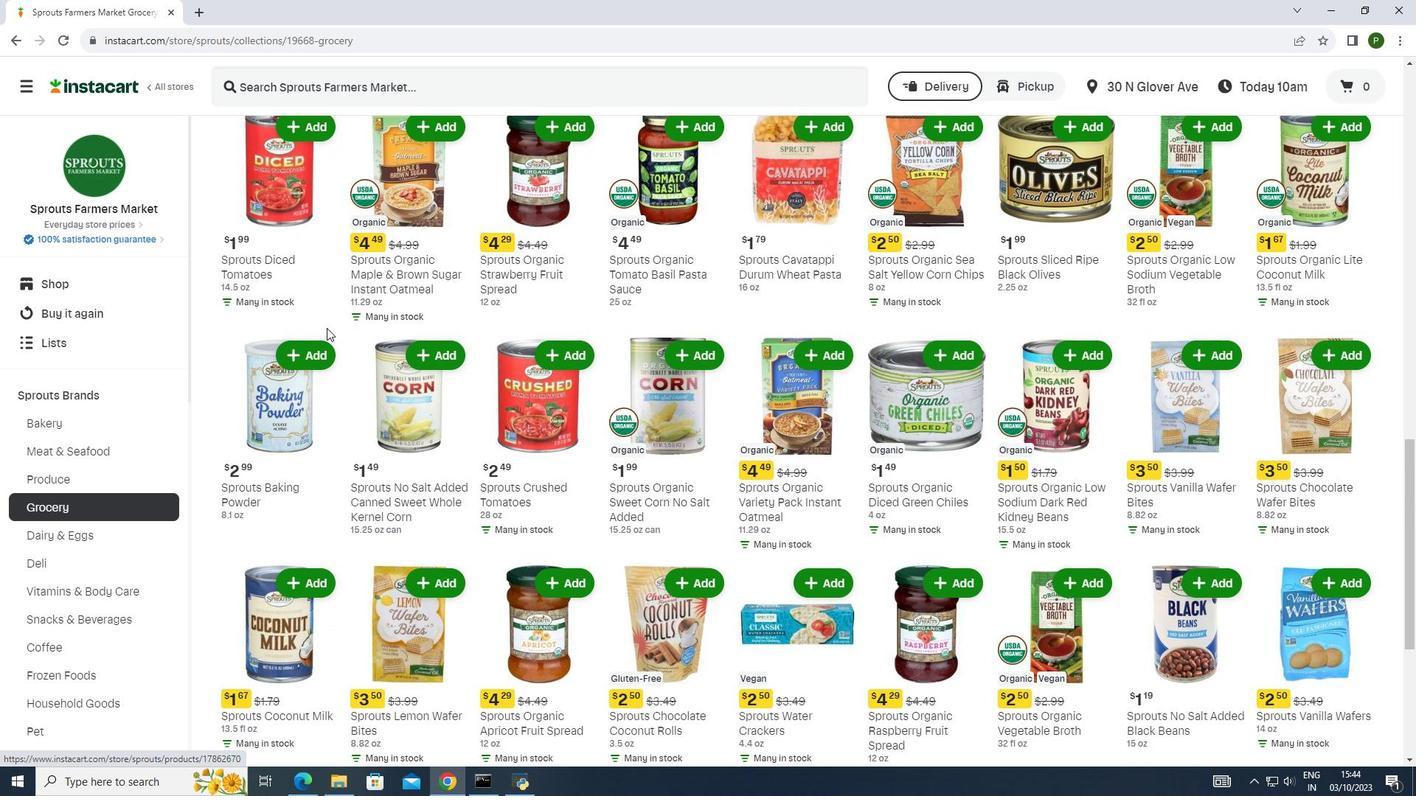 
Action: Mouse scrolled (326, 327) with delta (0, 0)
Screenshot: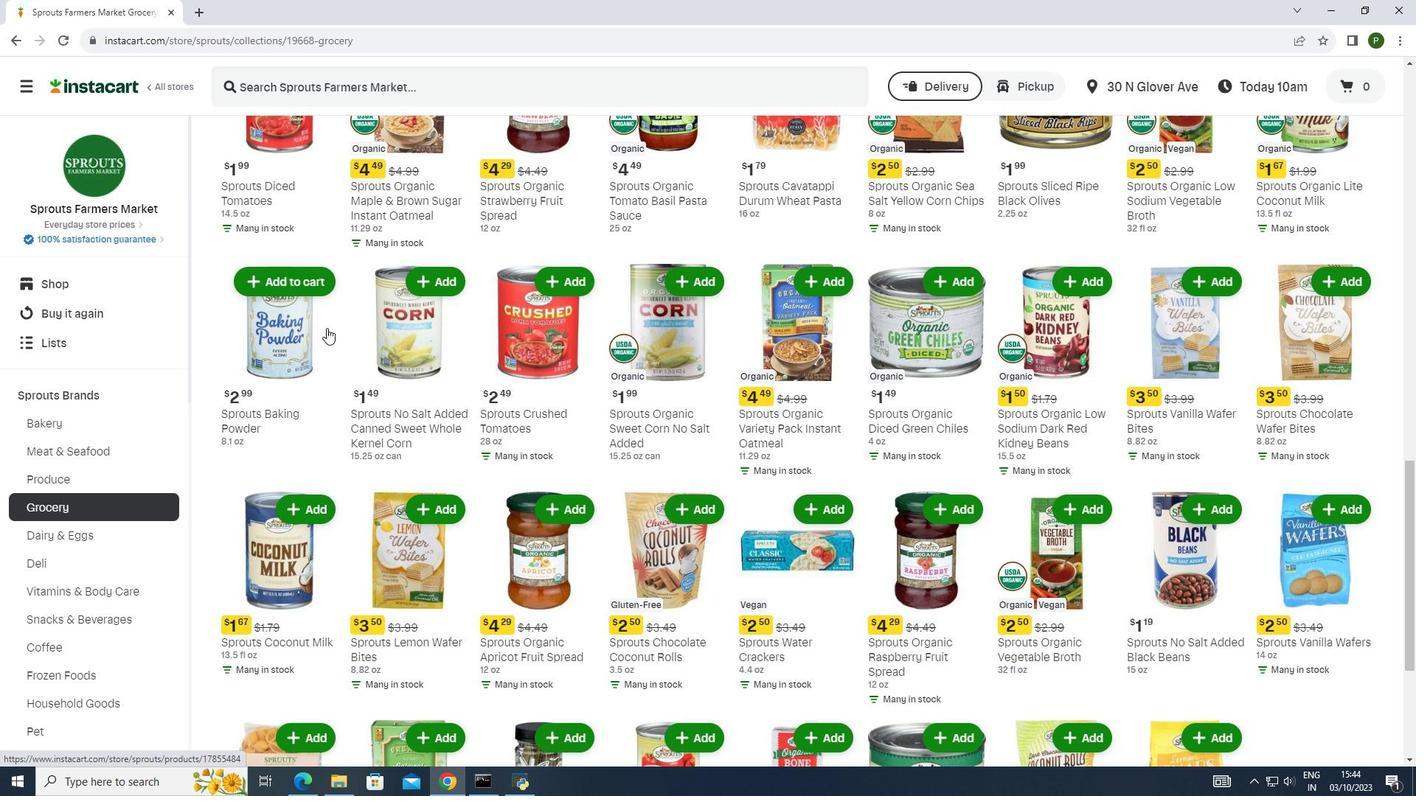 
Action: Mouse scrolled (326, 327) with delta (0, 0)
Screenshot: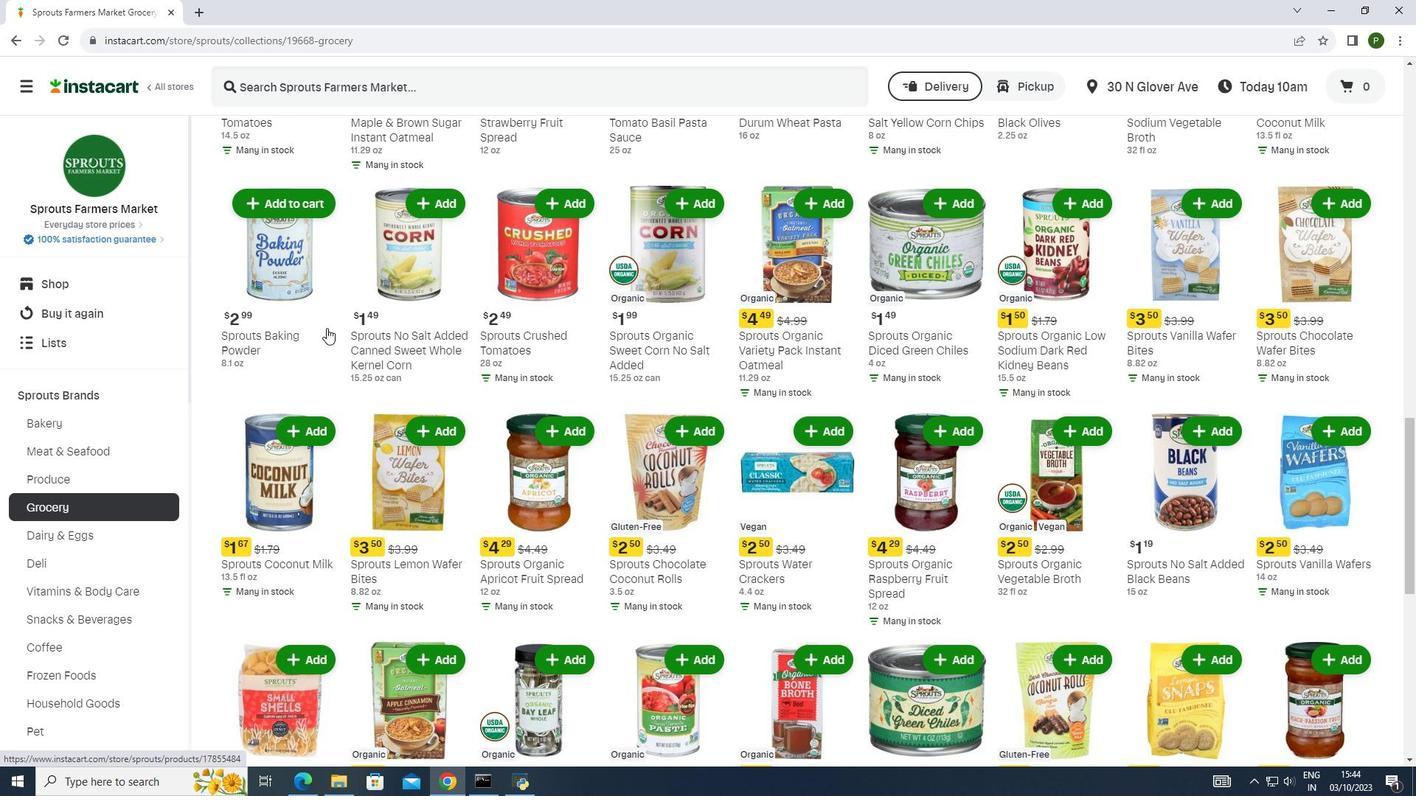 
Action: Mouse scrolled (326, 327) with delta (0, 0)
Screenshot: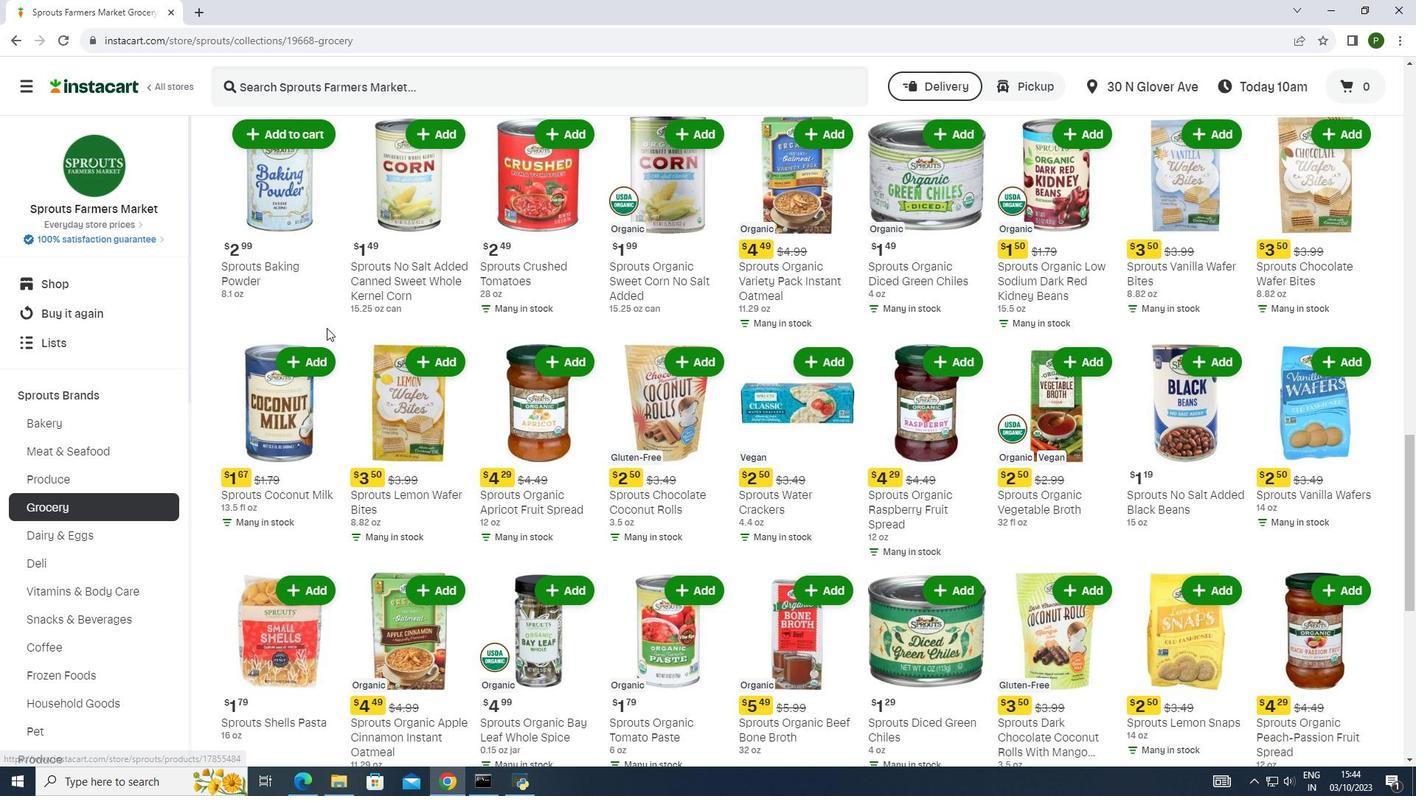 
Action: Mouse scrolled (326, 327) with delta (0, 0)
Screenshot: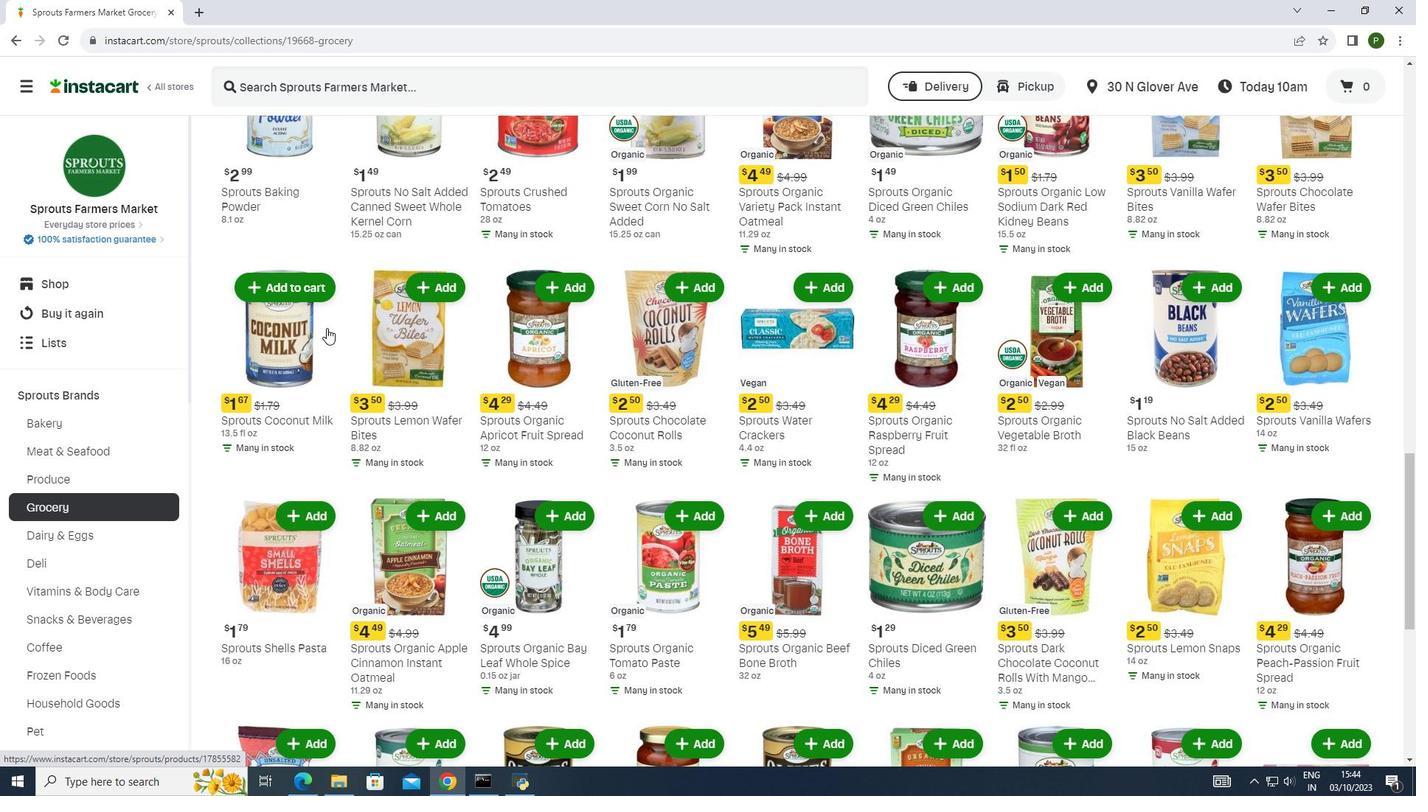 
Action: Mouse scrolled (326, 327) with delta (0, 0)
Screenshot: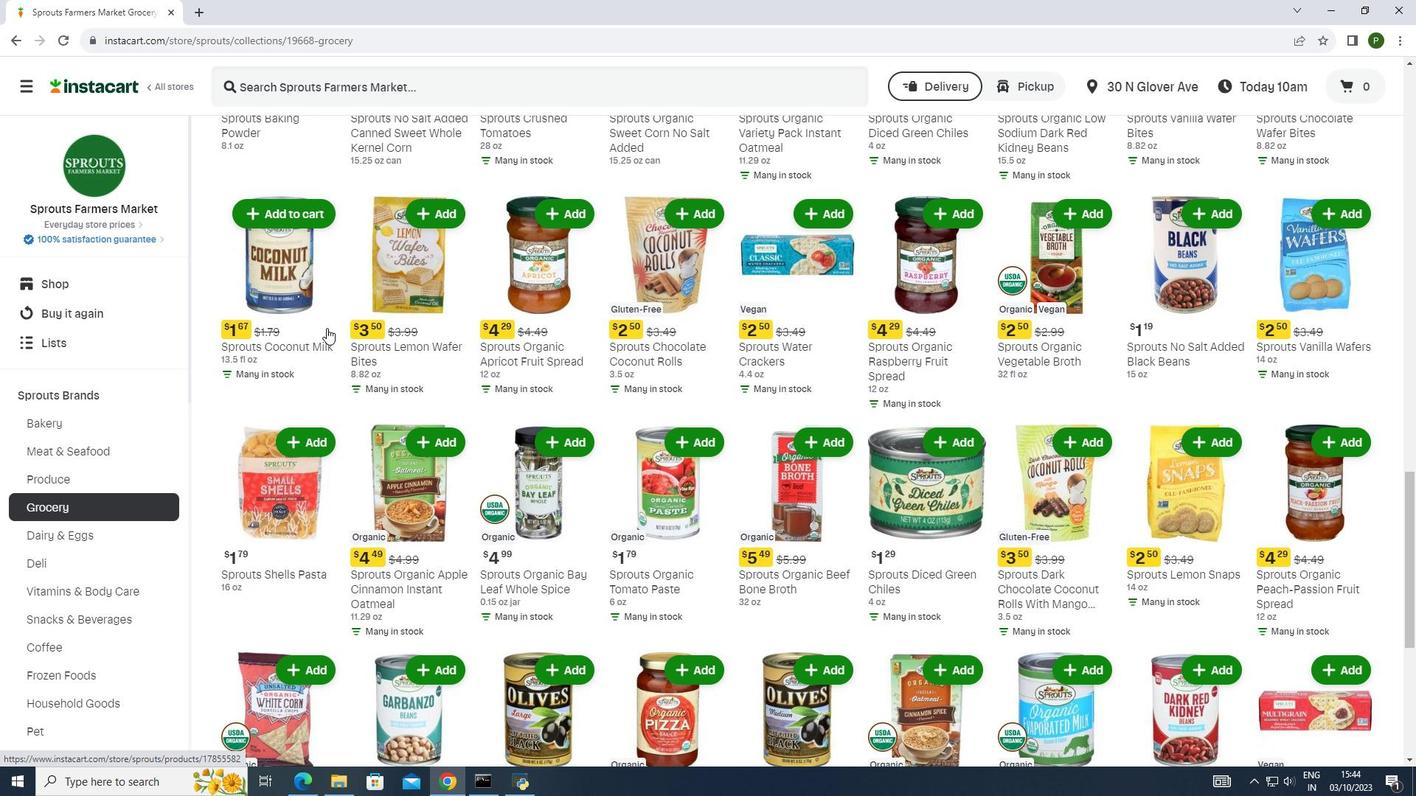 
Action: Mouse scrolled (326, 327) with delta (0, 0)
Screenshot: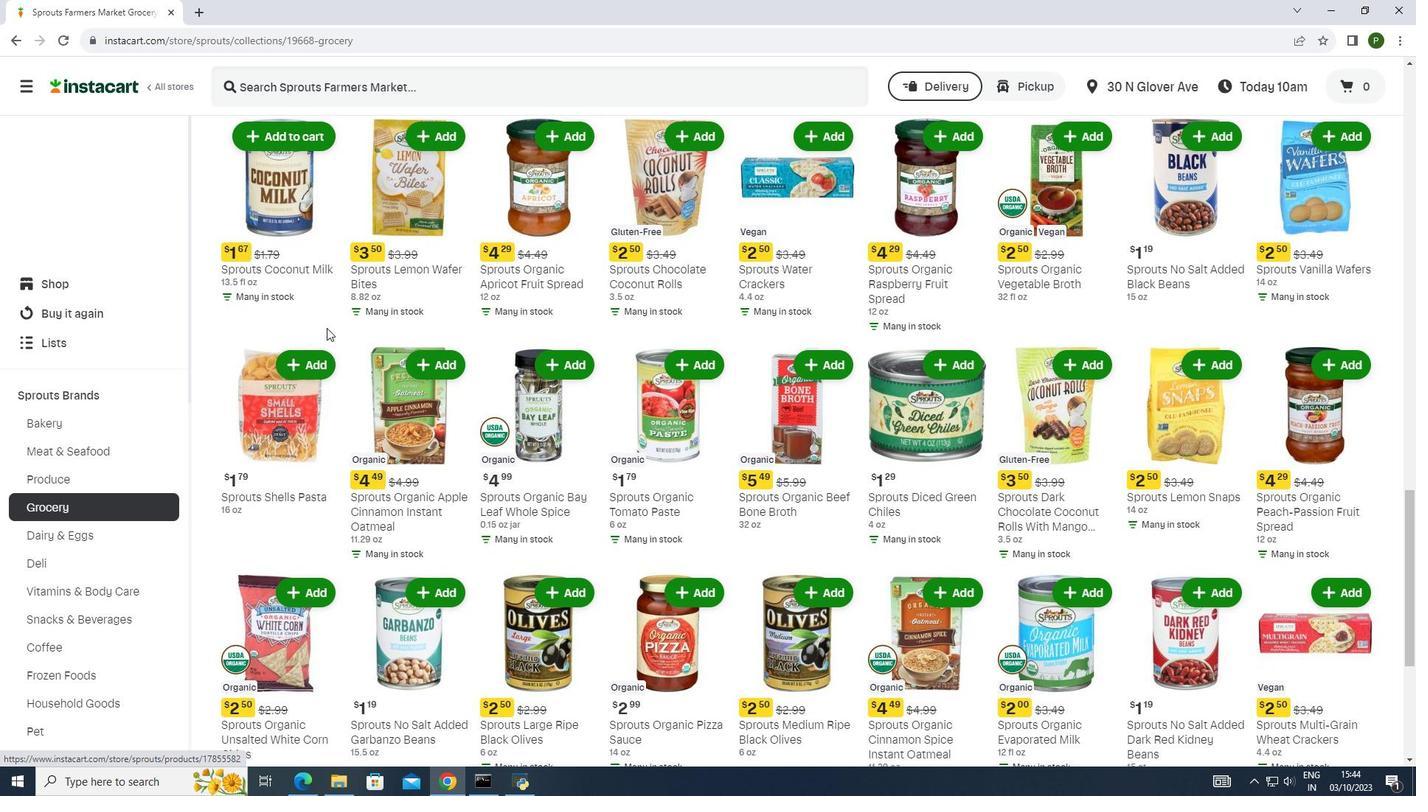 
Action: Mouse scrolled (326, 327) with delta (0, 0)
Screenshot: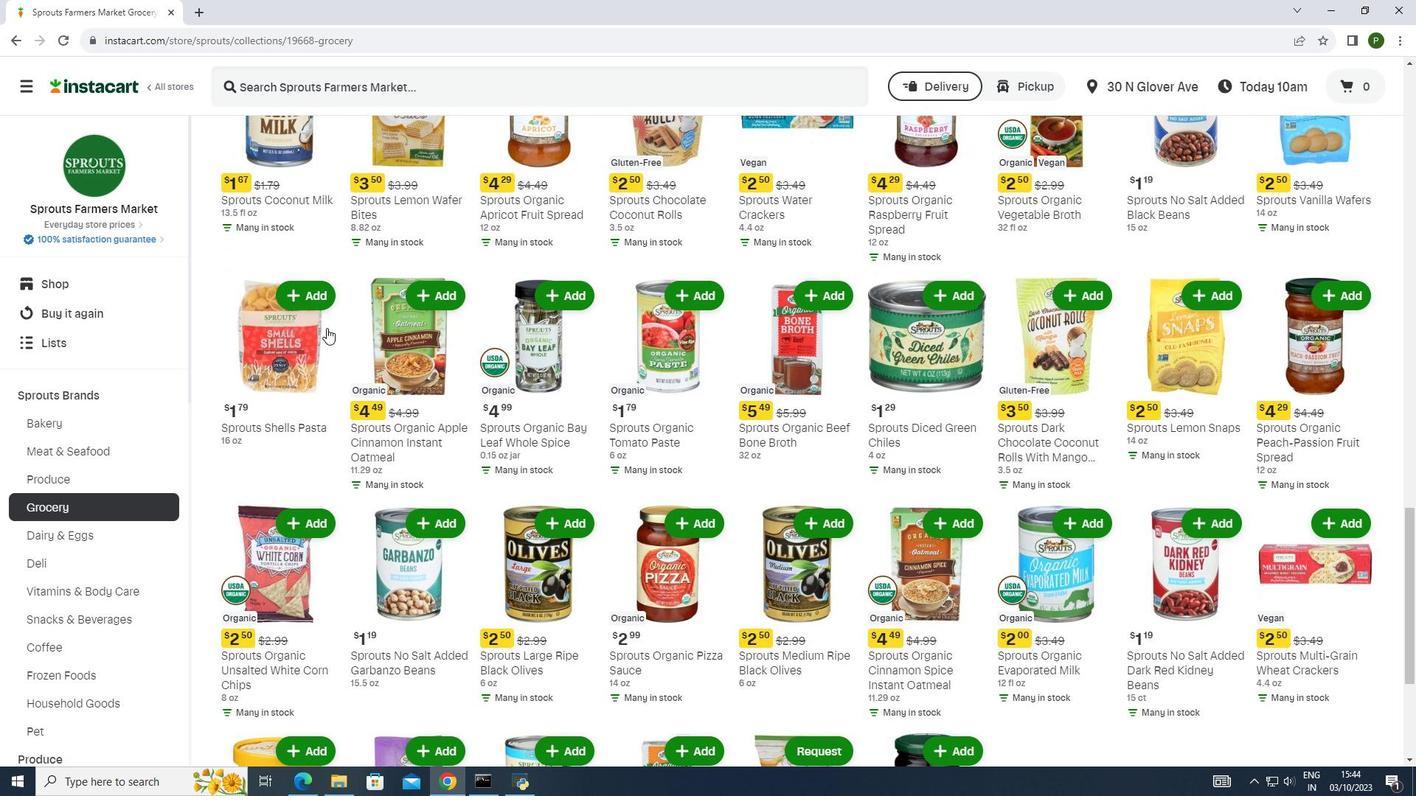 
Action: Mouse scrolled (326, 327) with delta (0, 0)
Screenshot: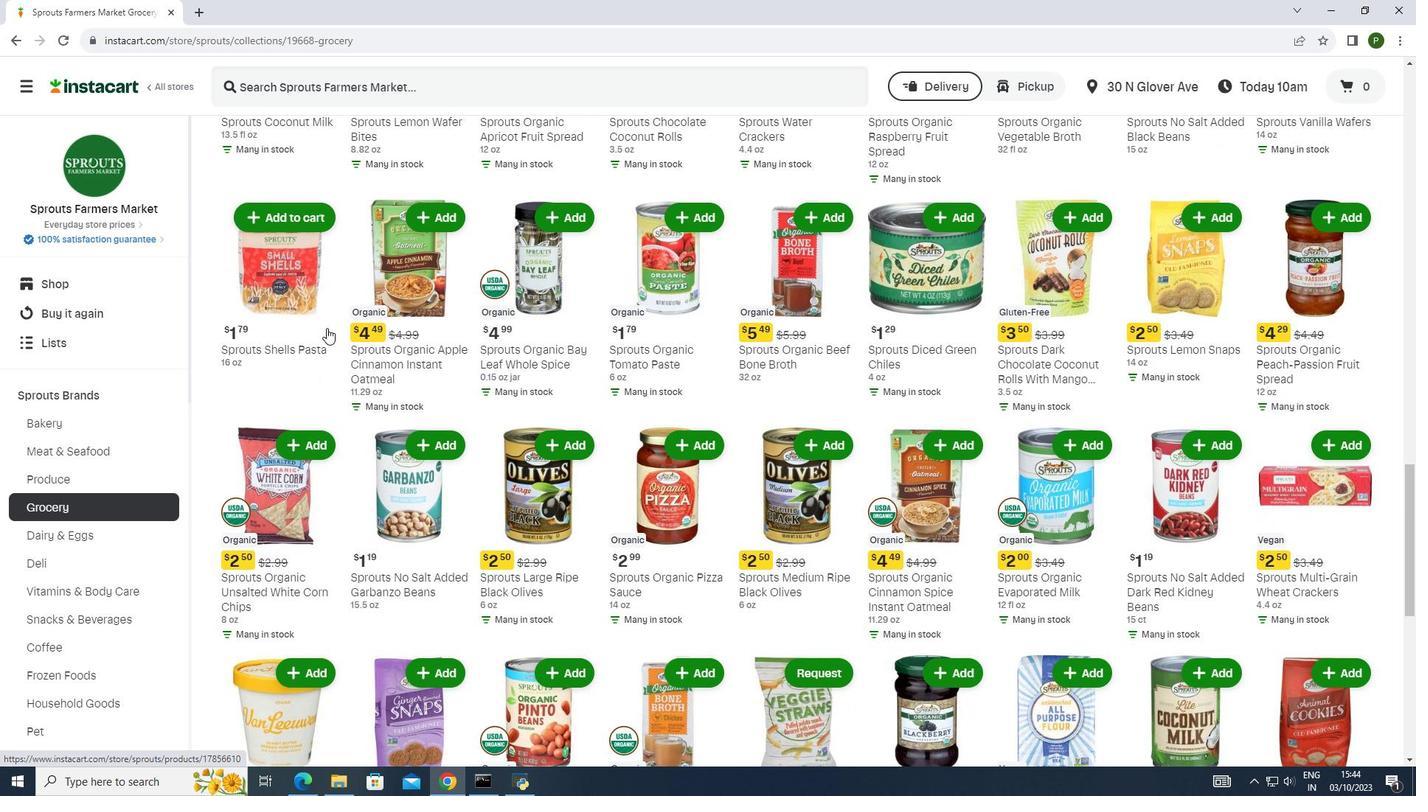 
Action: Mouse scrolled (326, 327) with delta (0, 0)
Screenshot: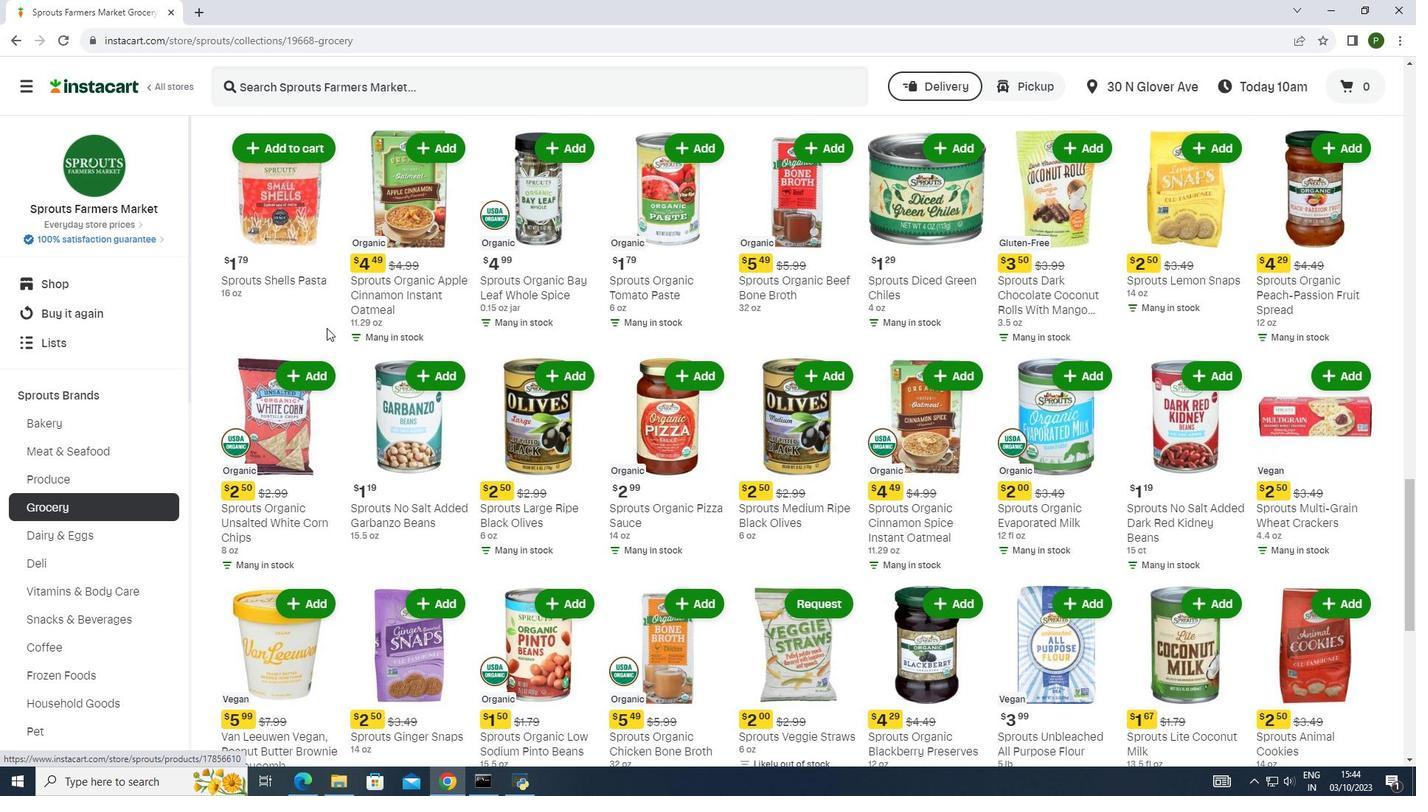 
Action: Mouse scrolled (326, 327) with delta (0, 0)
Screenshot: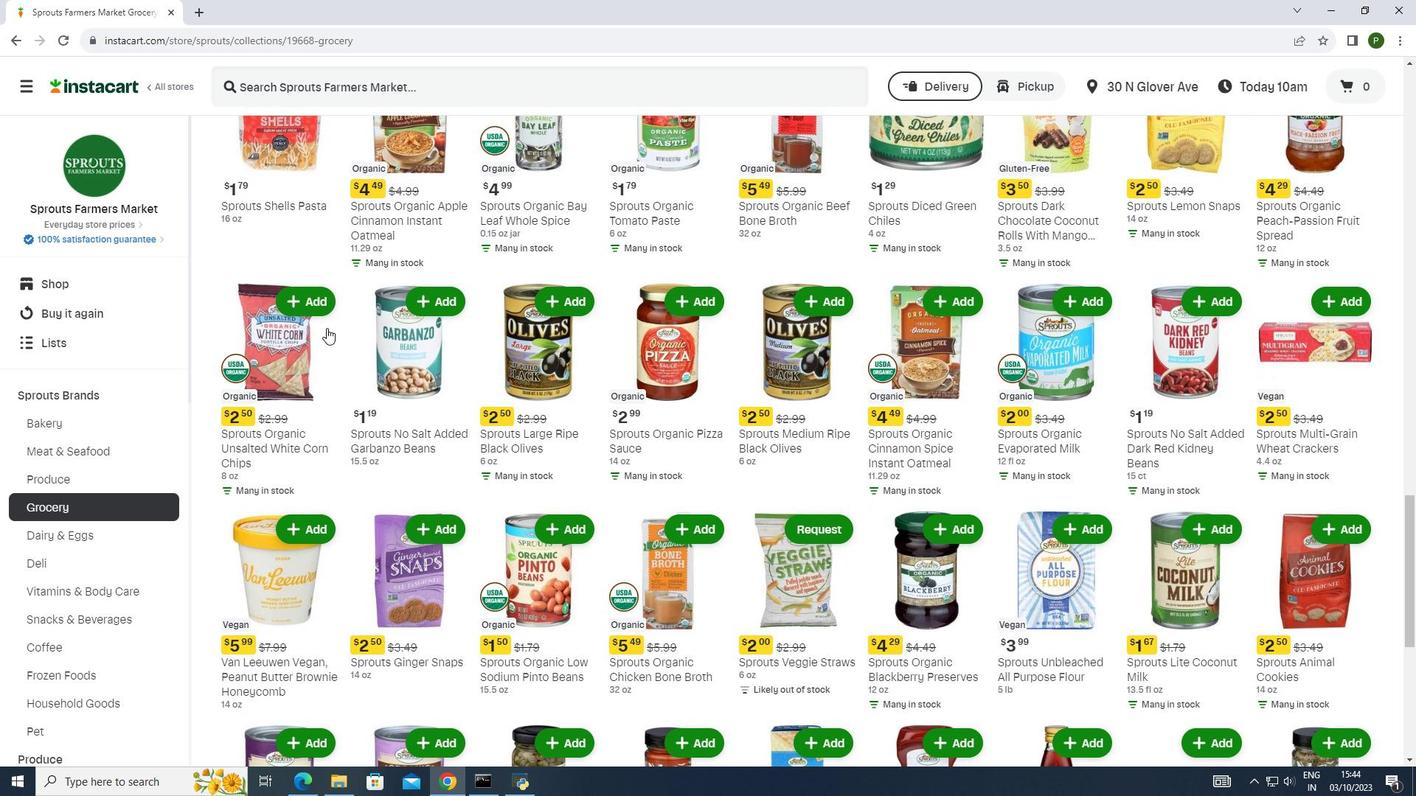 
Action: Mouse scrolled (326, 327) with delta (0, 0)
Screenshot: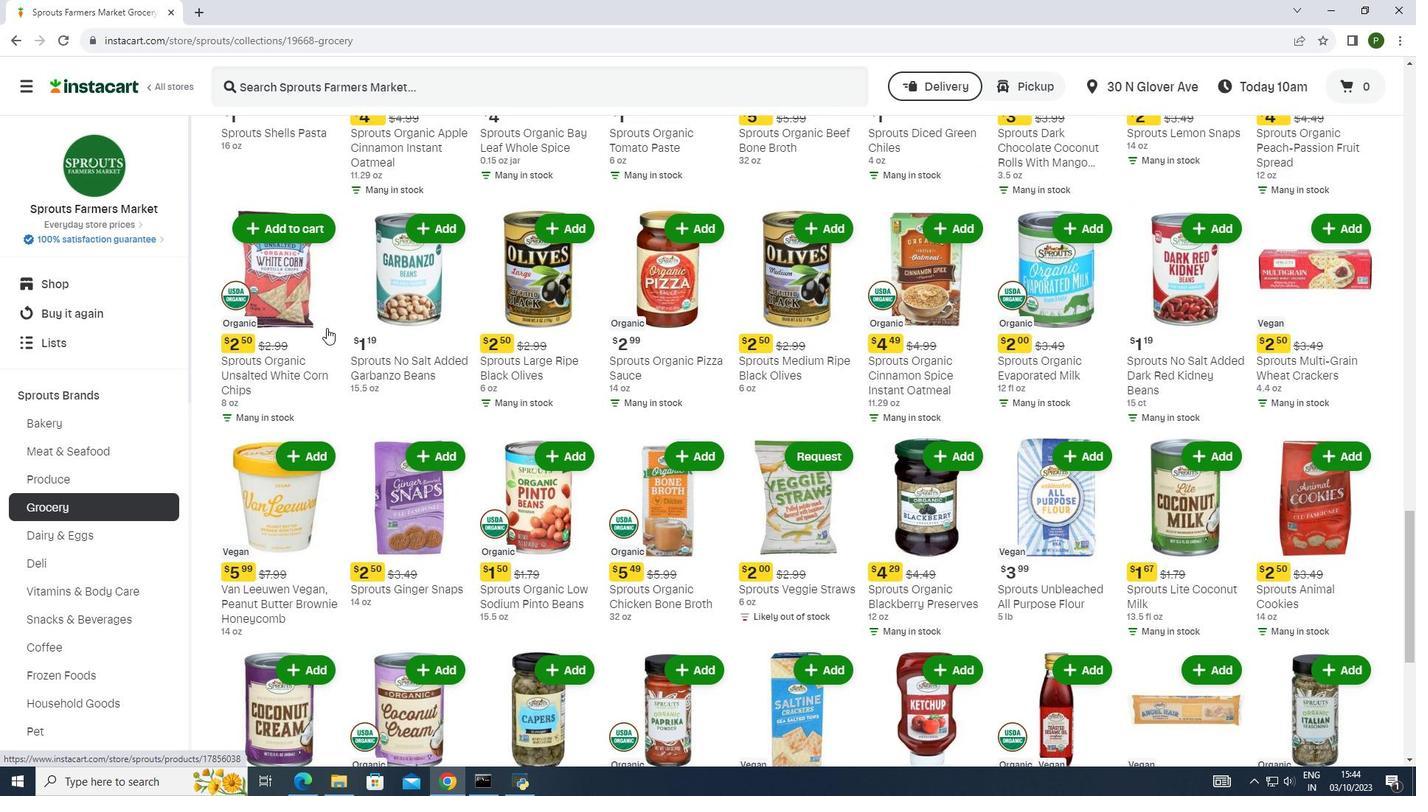 
Action: Mouse scrolled (326, 327) with delta (0, 0)
Screenshot: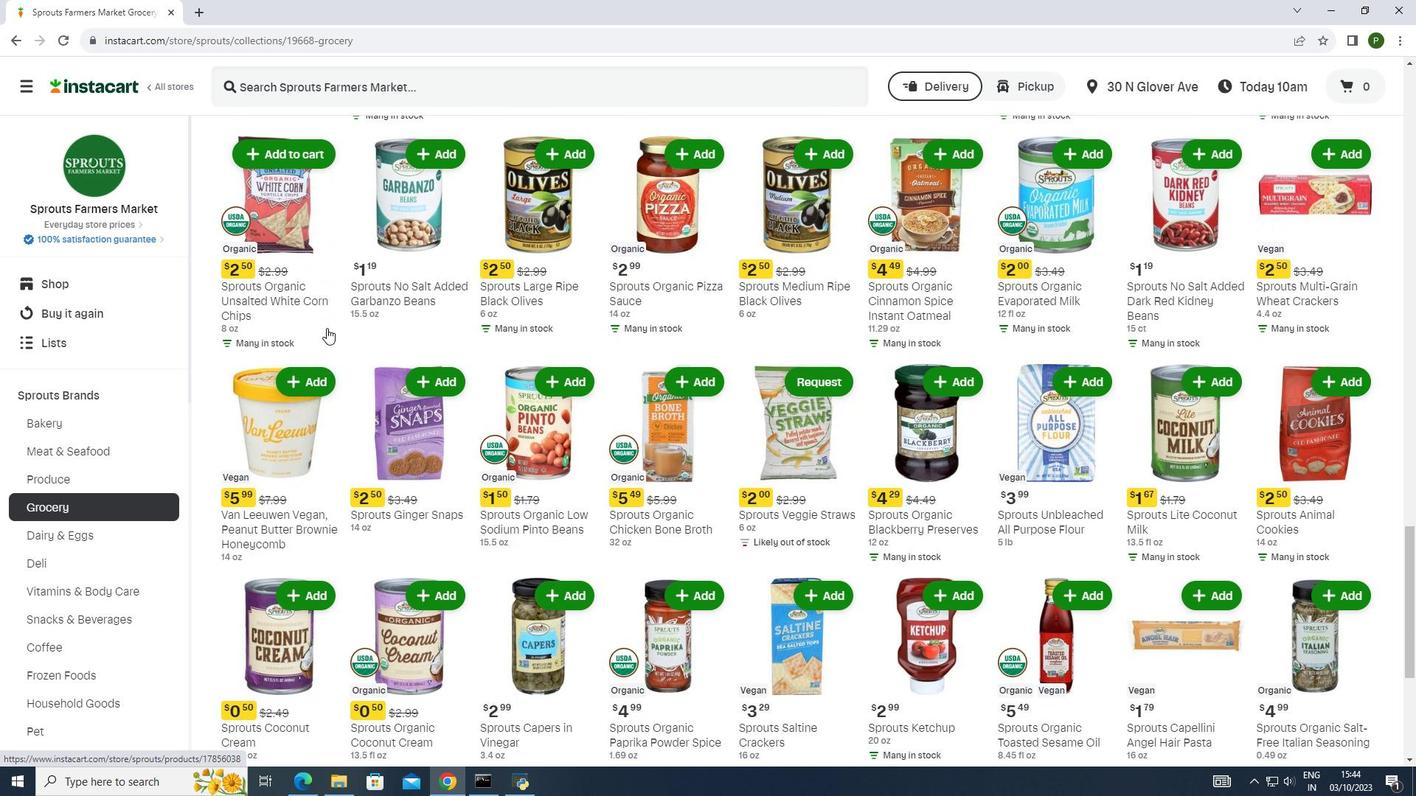
Action: Mouse scrolled (326, 327) with delta (0, 0)
Screenshot: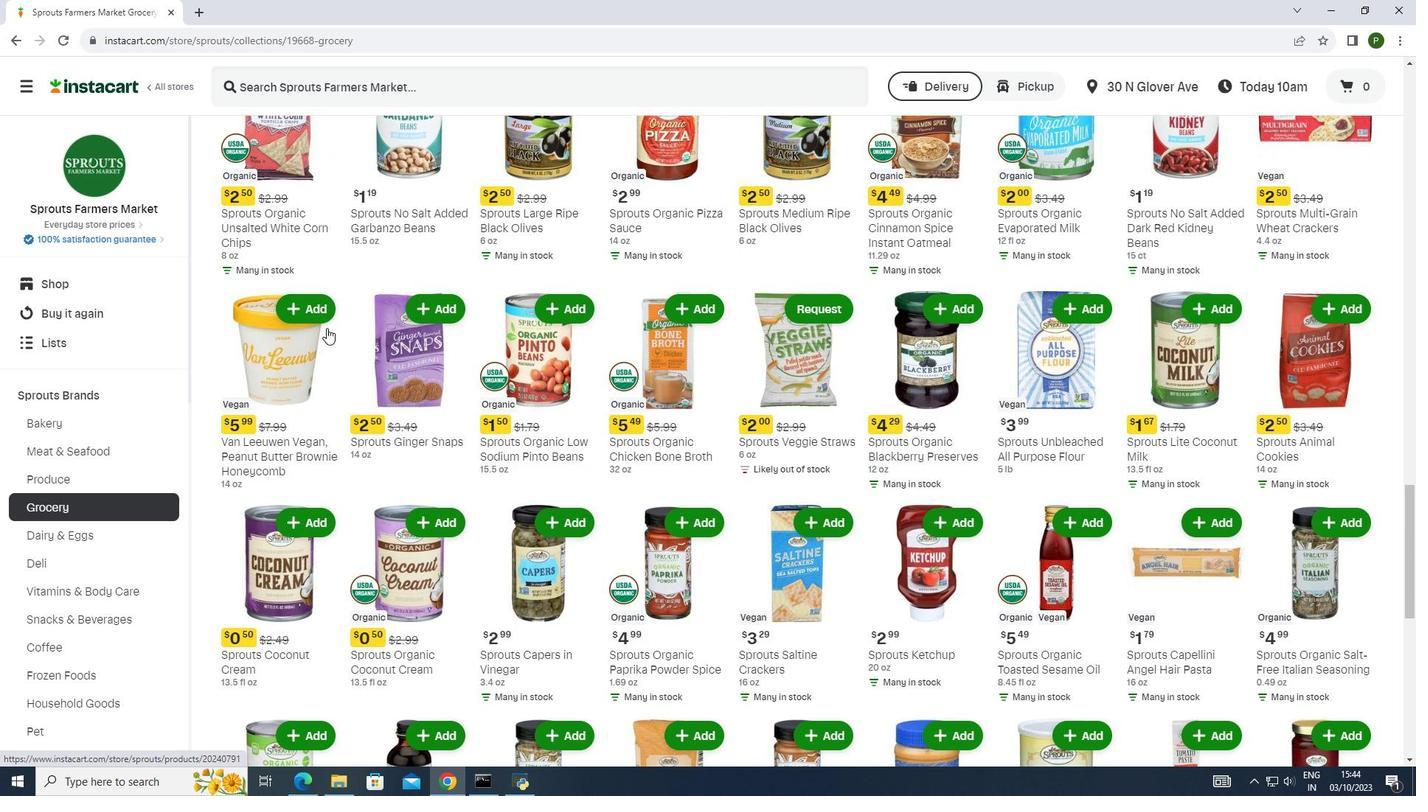 
Action: Mouse scrolled (326, 327) with delta (0, 0)
Screenshot: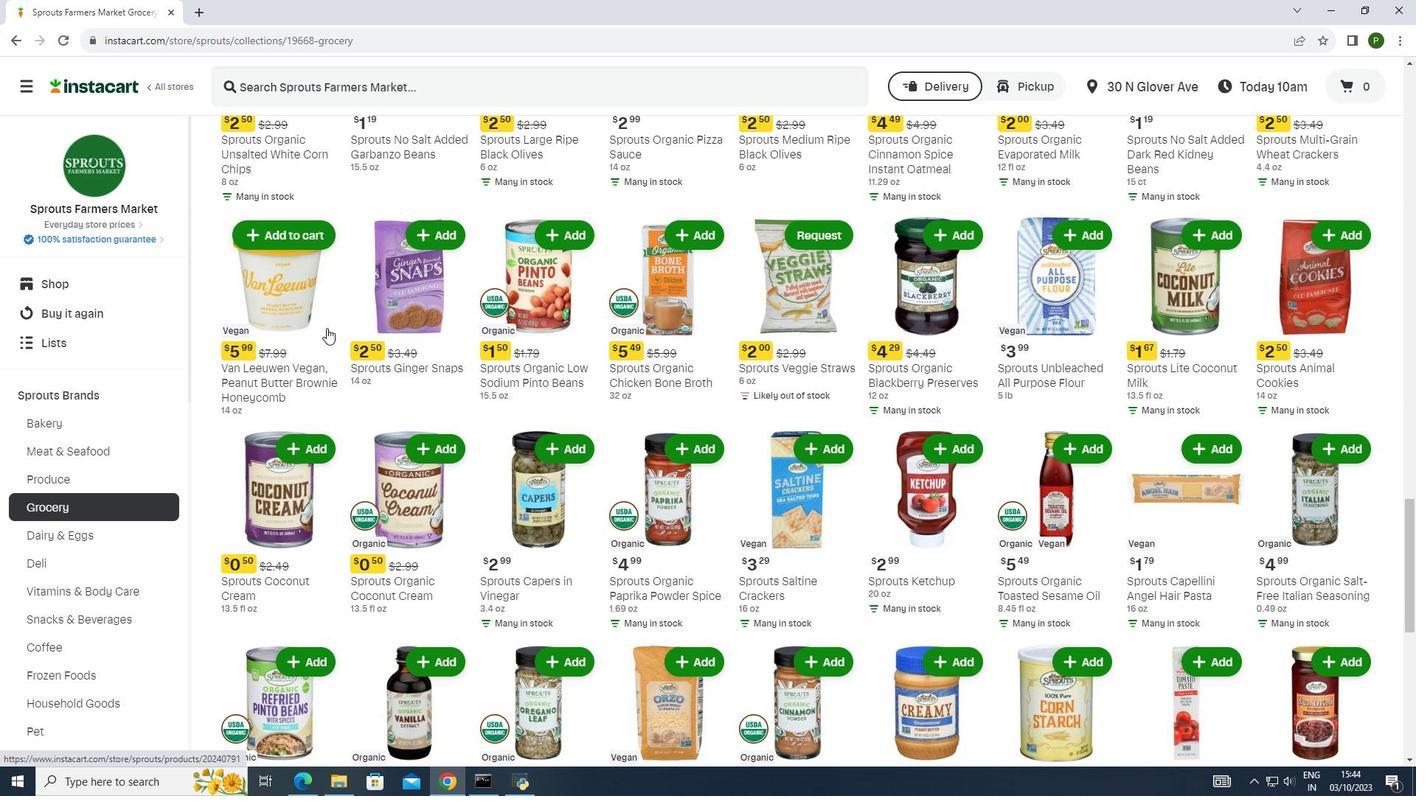 
Action: Mouse scrolled (326, 327) with delta (0, 0)
Screenshot: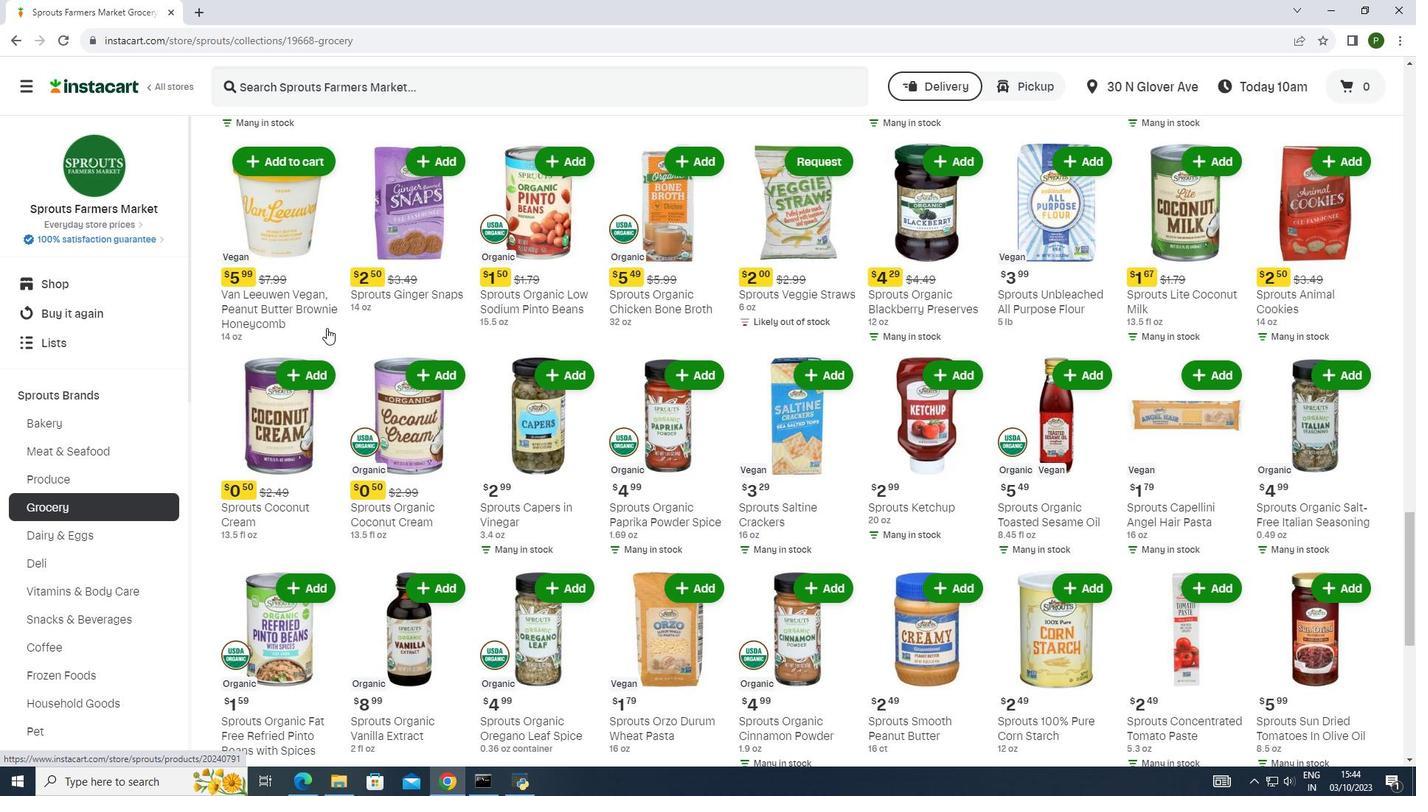 
Action: Mouse scrolled (326, 327) with delta (0, 0)
Screenshot: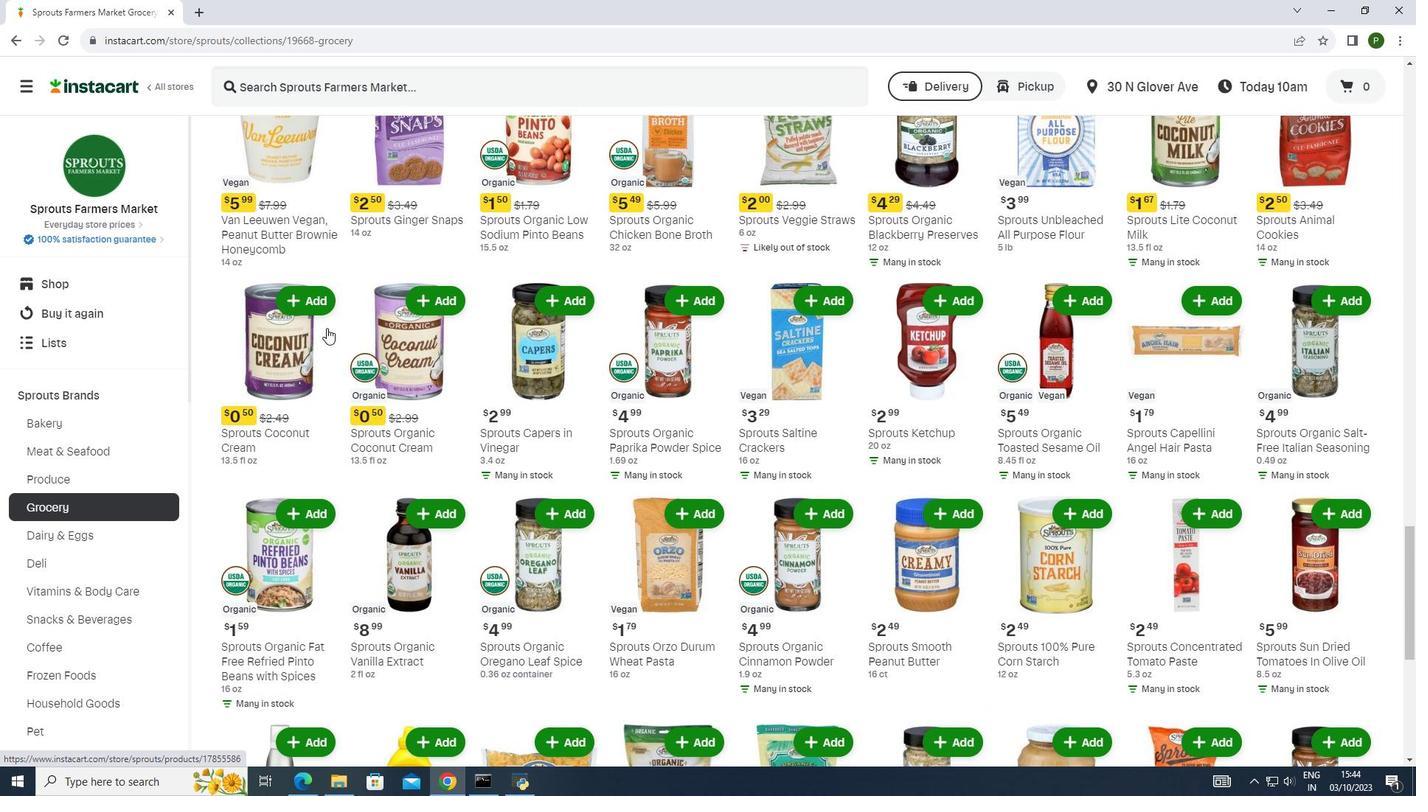 
Action: Mouse scrolled (326, 327) with delta (0, 0)
Screenshot: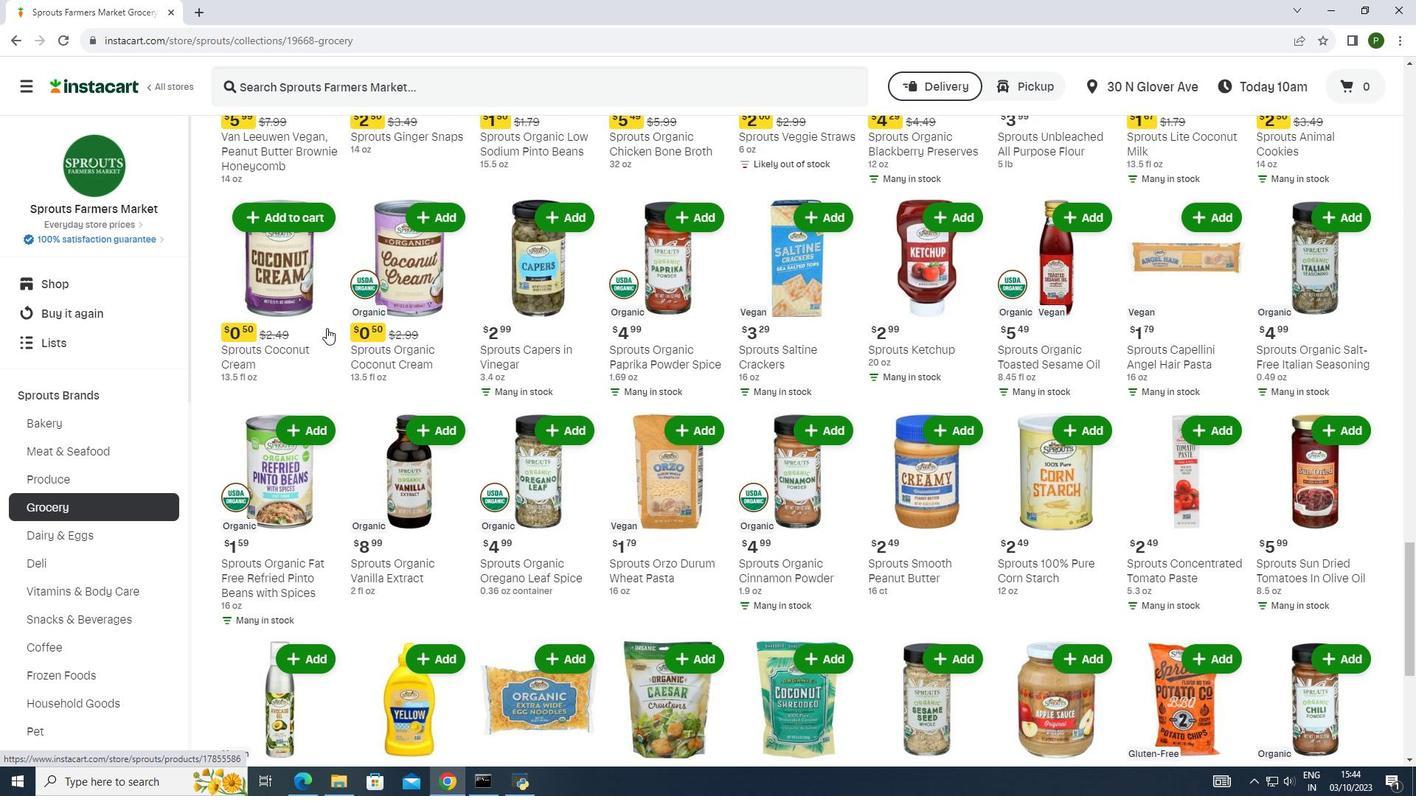 
Action: Mouse scrolled (326, 327) with delta (0, 0)
Screenshot: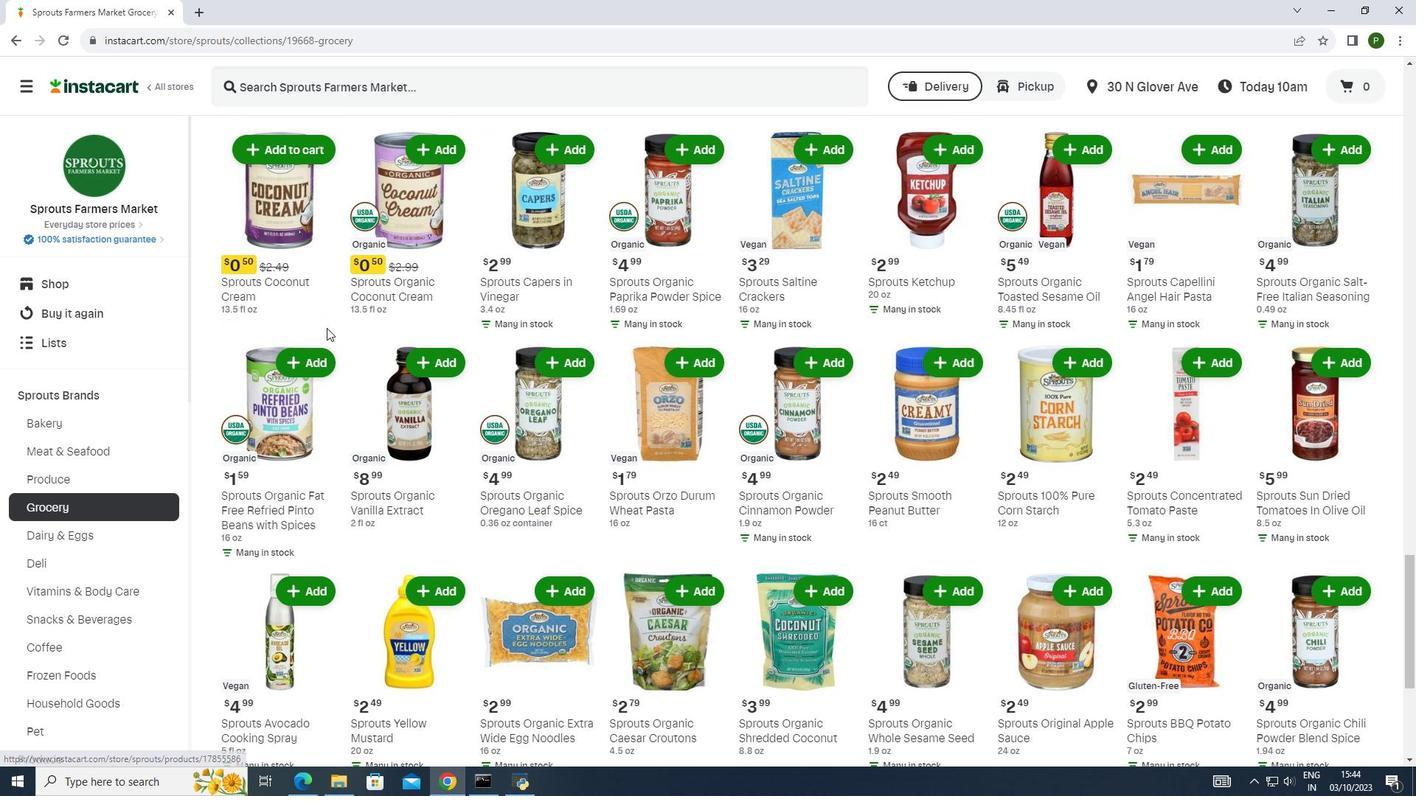 
Action: Mouse scrolled (326, 327) with delta (0, 0)
Screenshot: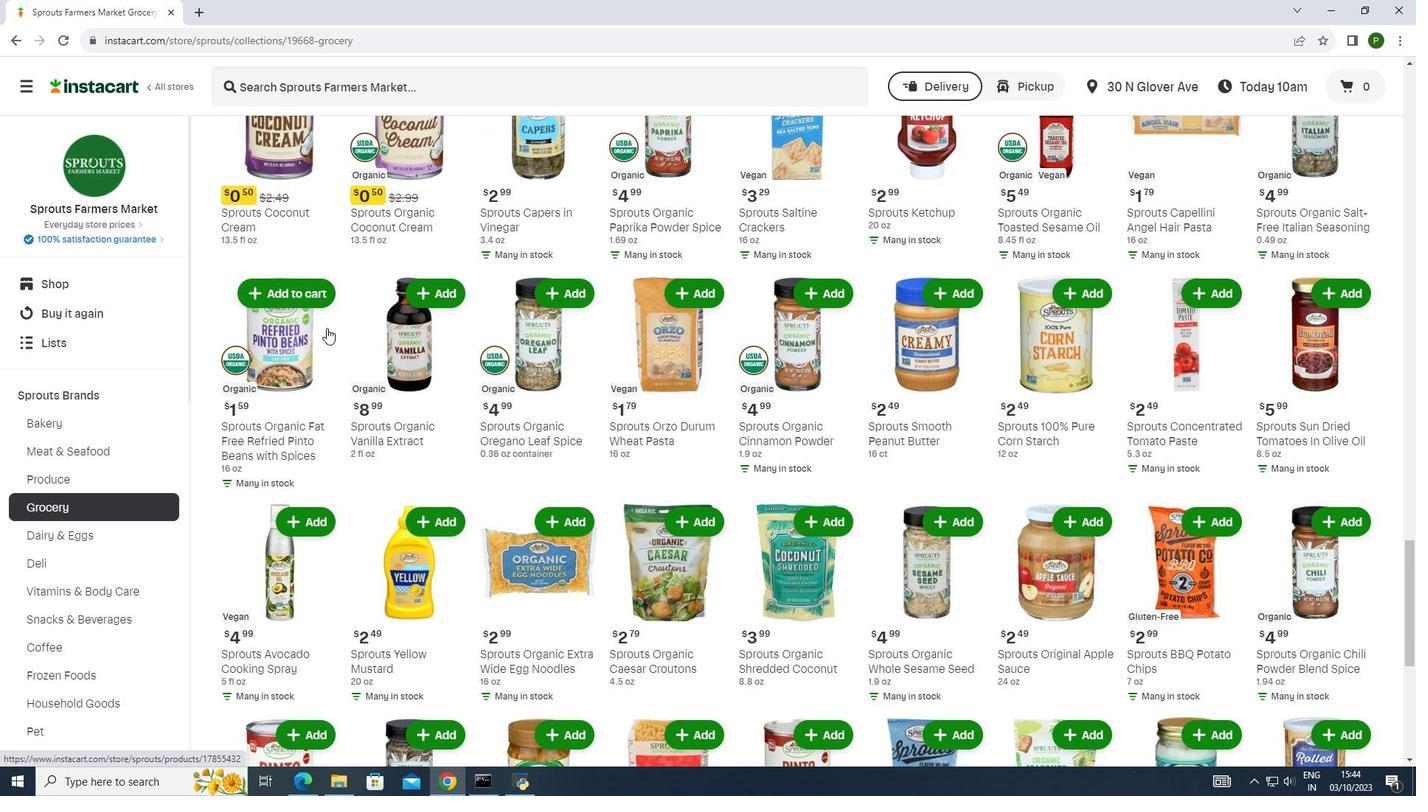 
Action: Mouse scrolled (326, 327) with delta (0, 0)
Screenshot: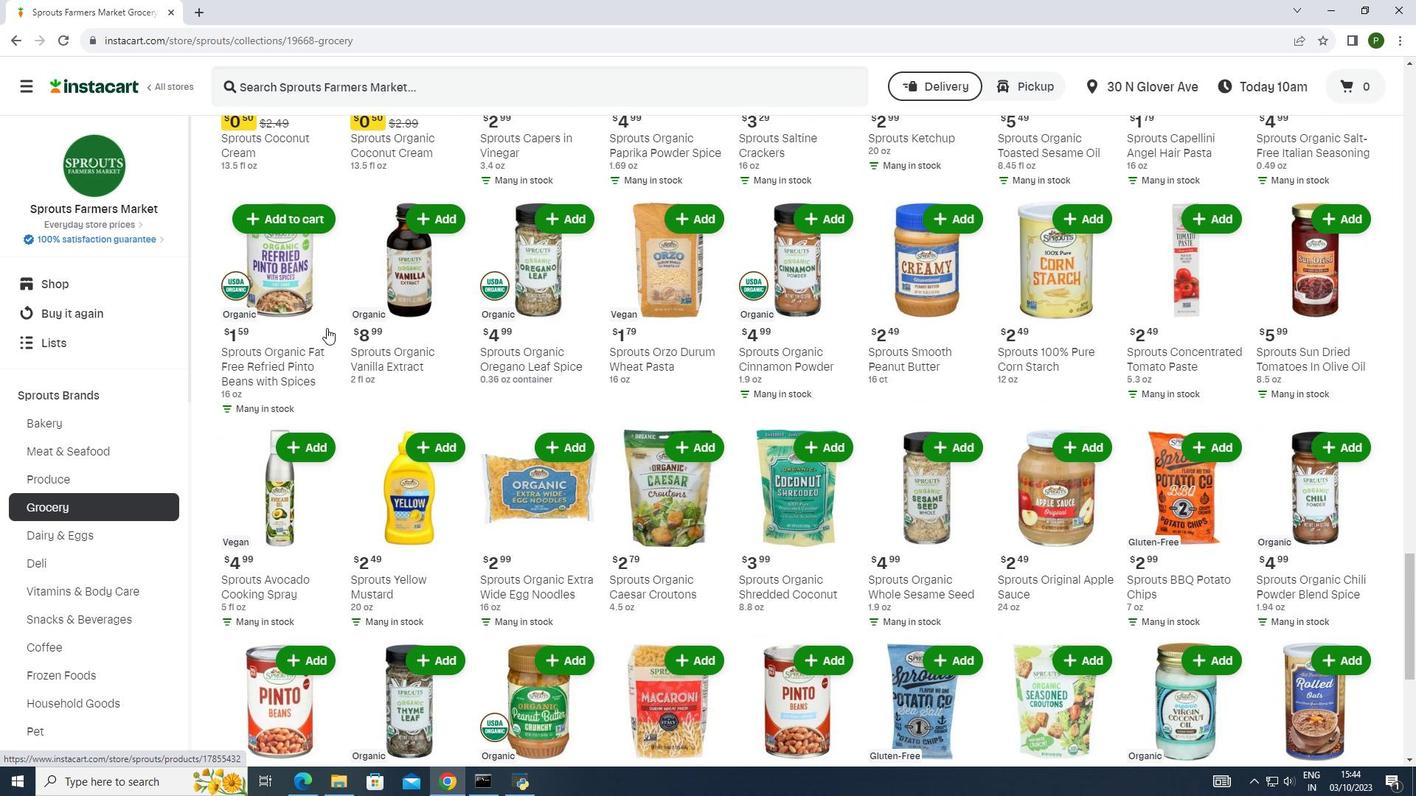 
Action: Mouse scrolled (326, 327) with delta (0, 0)
Screenshot: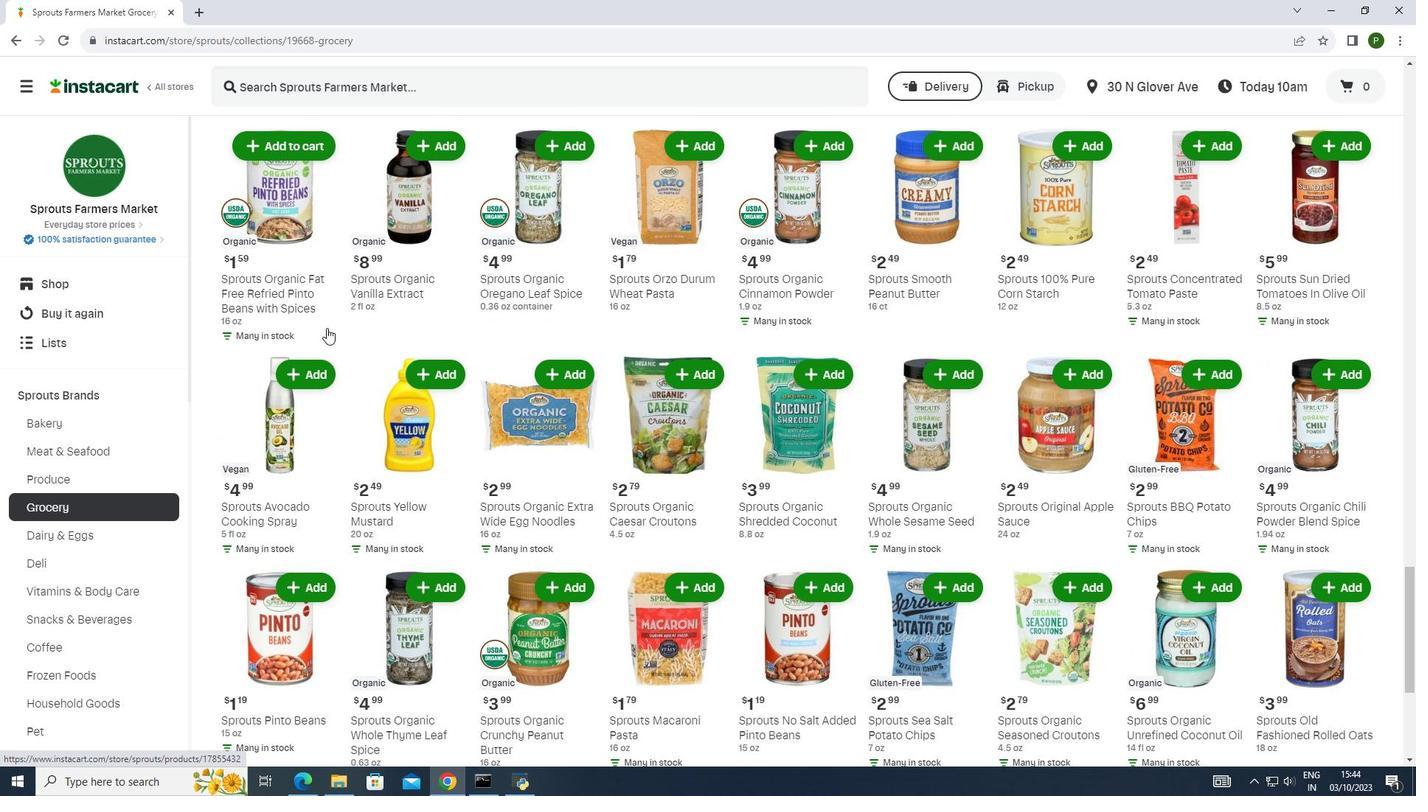 
Action: Mouse scrolled (326, 327) with delta (0, 0)
Screenshot: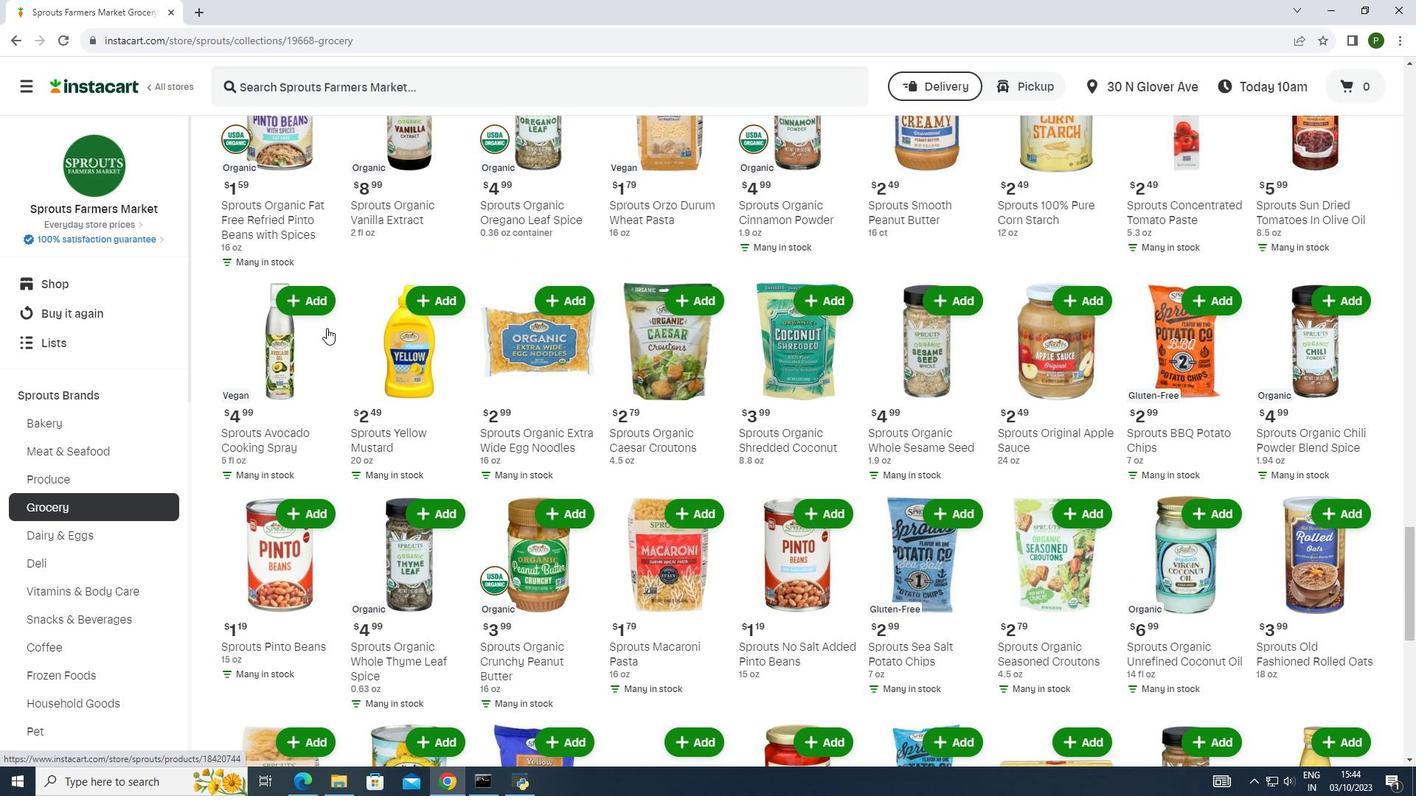 
Action: Mouse scrolled (326, 327) with delta (0, 0)
Screenshot: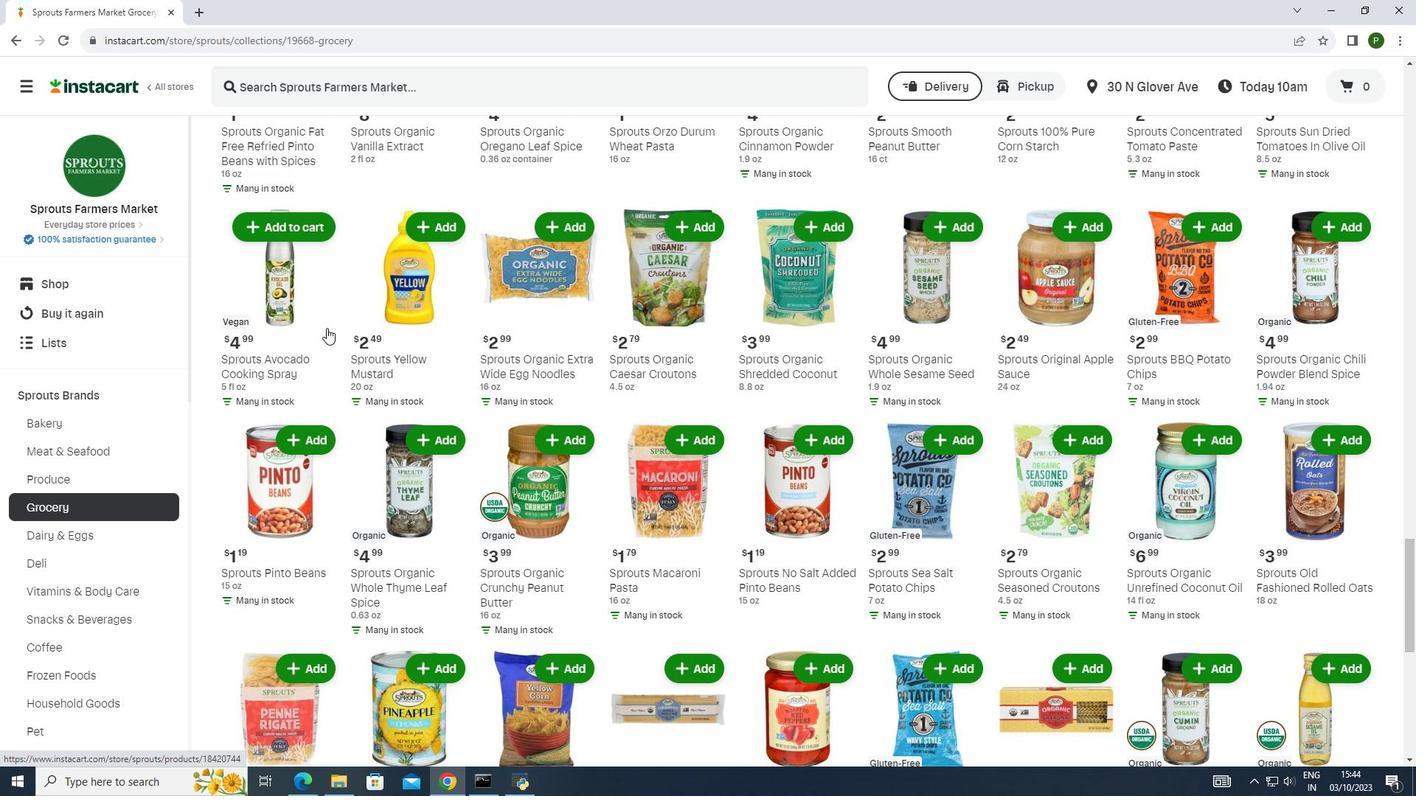 
Action: Mouse scrolled (326, 327) with delta (0, 0)
Screenshot: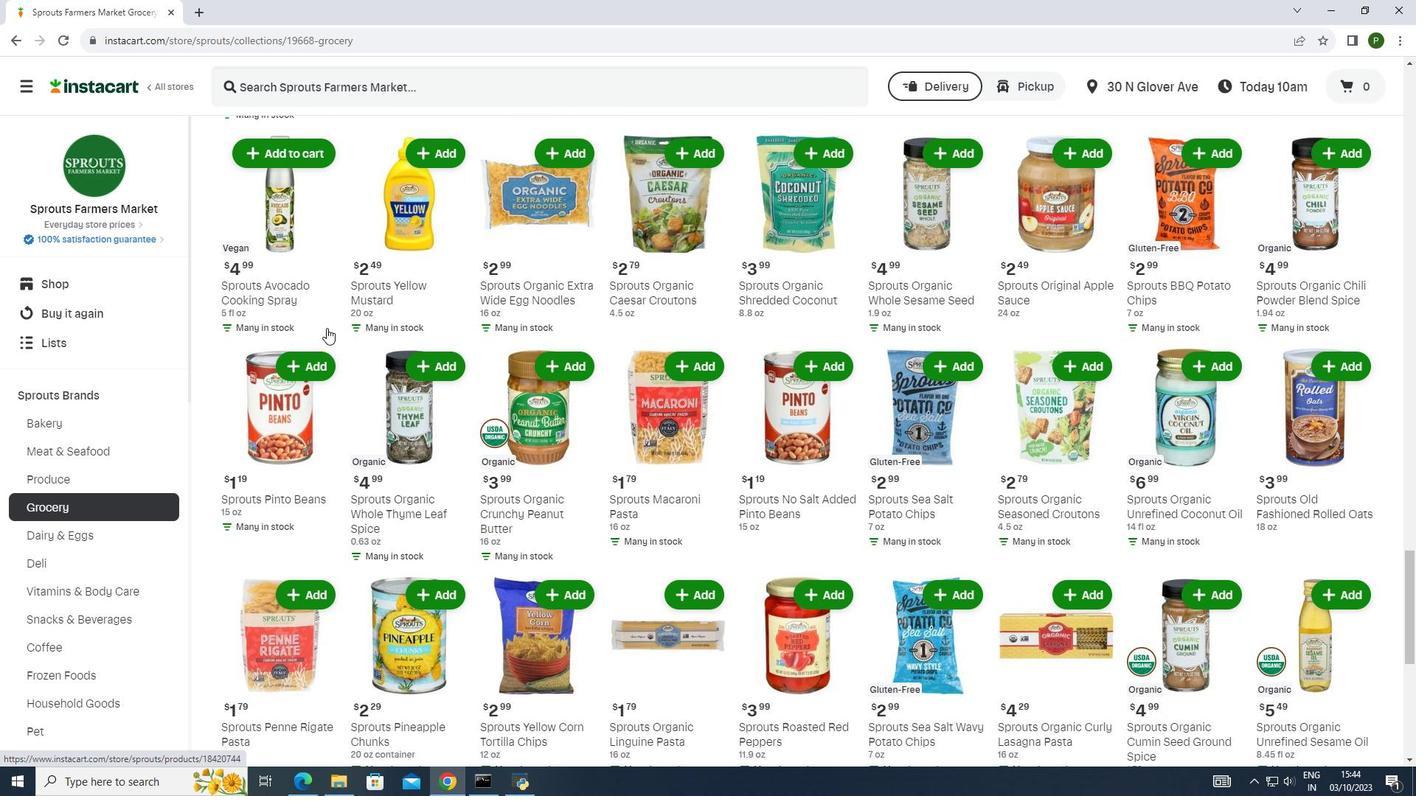 
Action: Mouse scrolled (326, 327) with delta (0, 0)
Screenshot: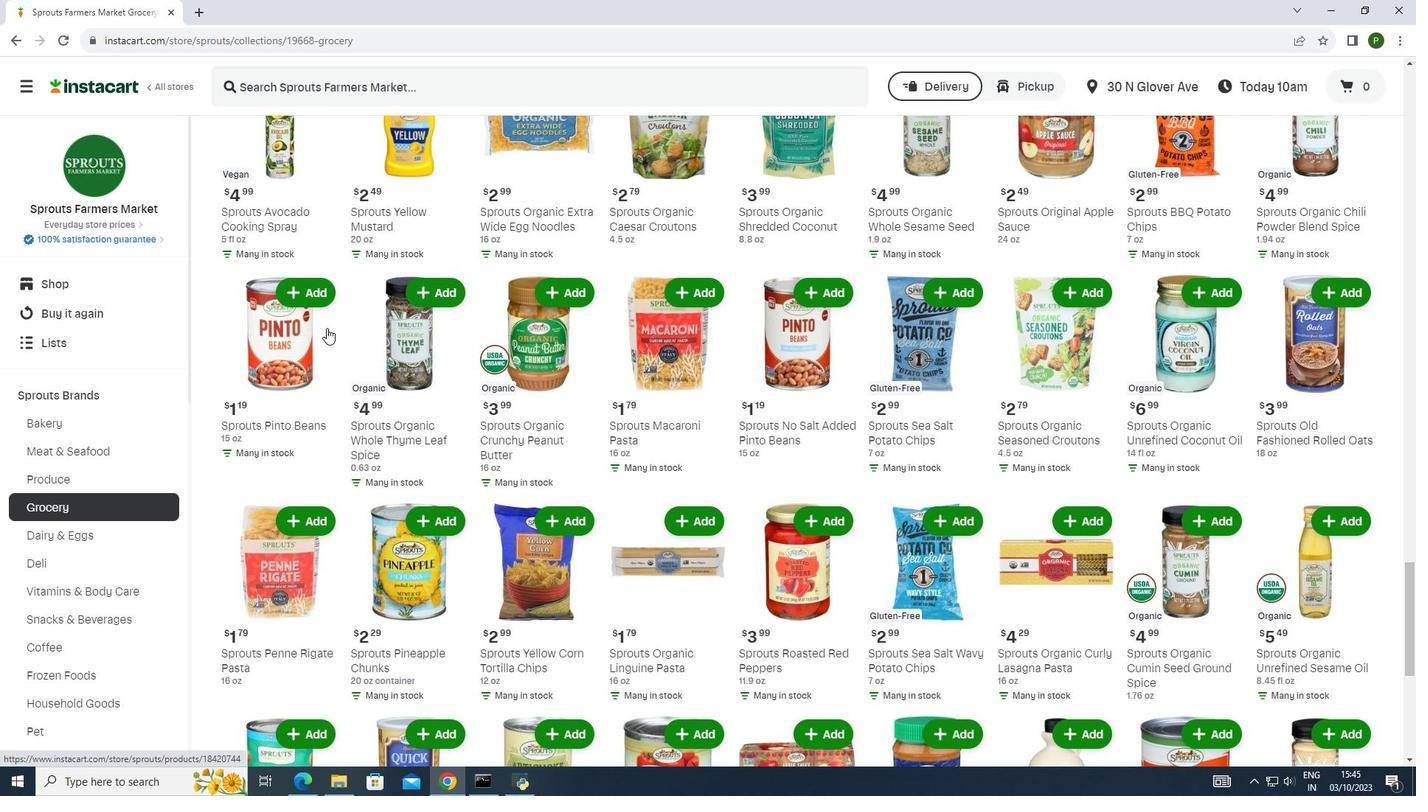 
Action: Mouse scrolled (326, 327) with delta (0, 0)
Screenshot: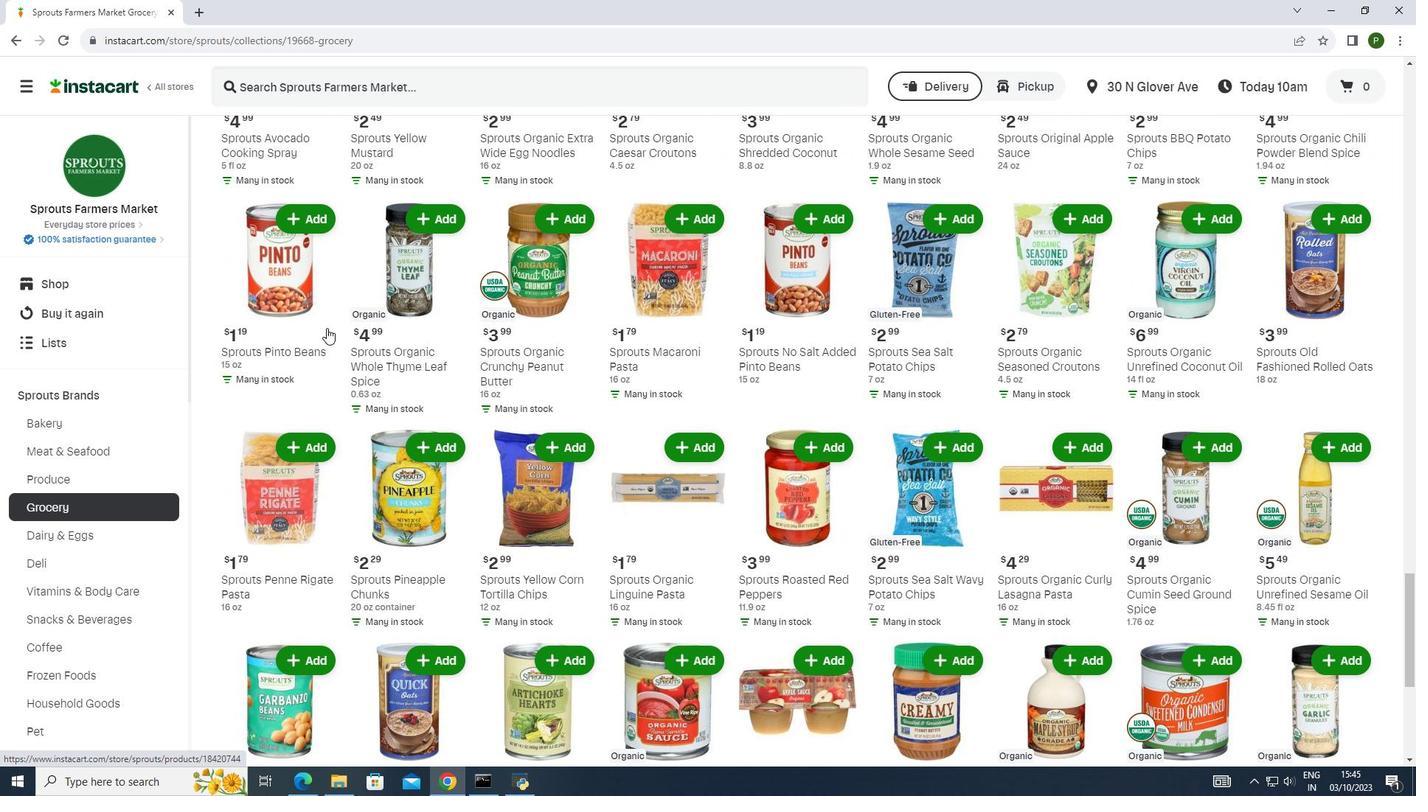 
Action: Mouse scrolled (326, 327) with delta (0, 0)
Screenshot: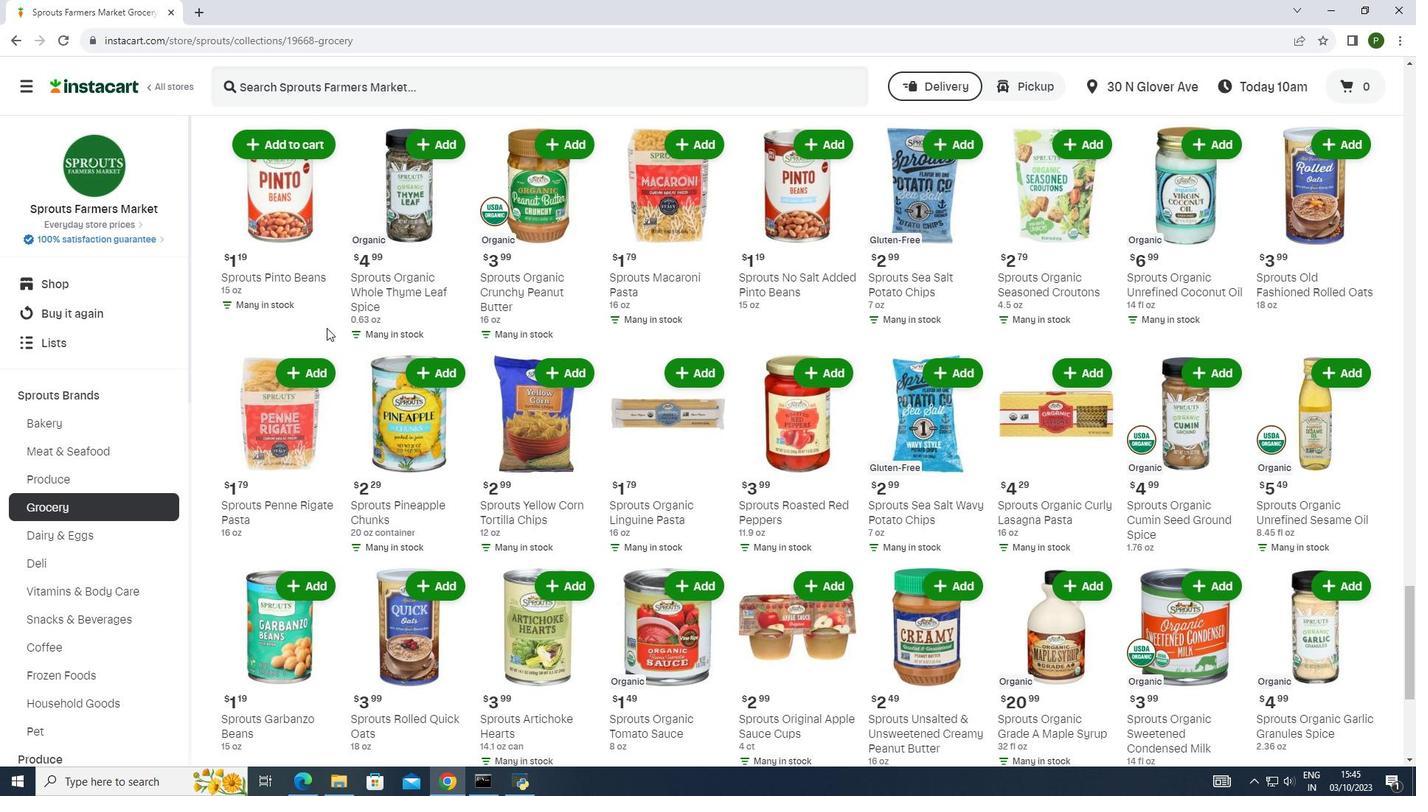 
Action: Mouse scrolled (326, 327) with delta (0, 0)
Screenshot: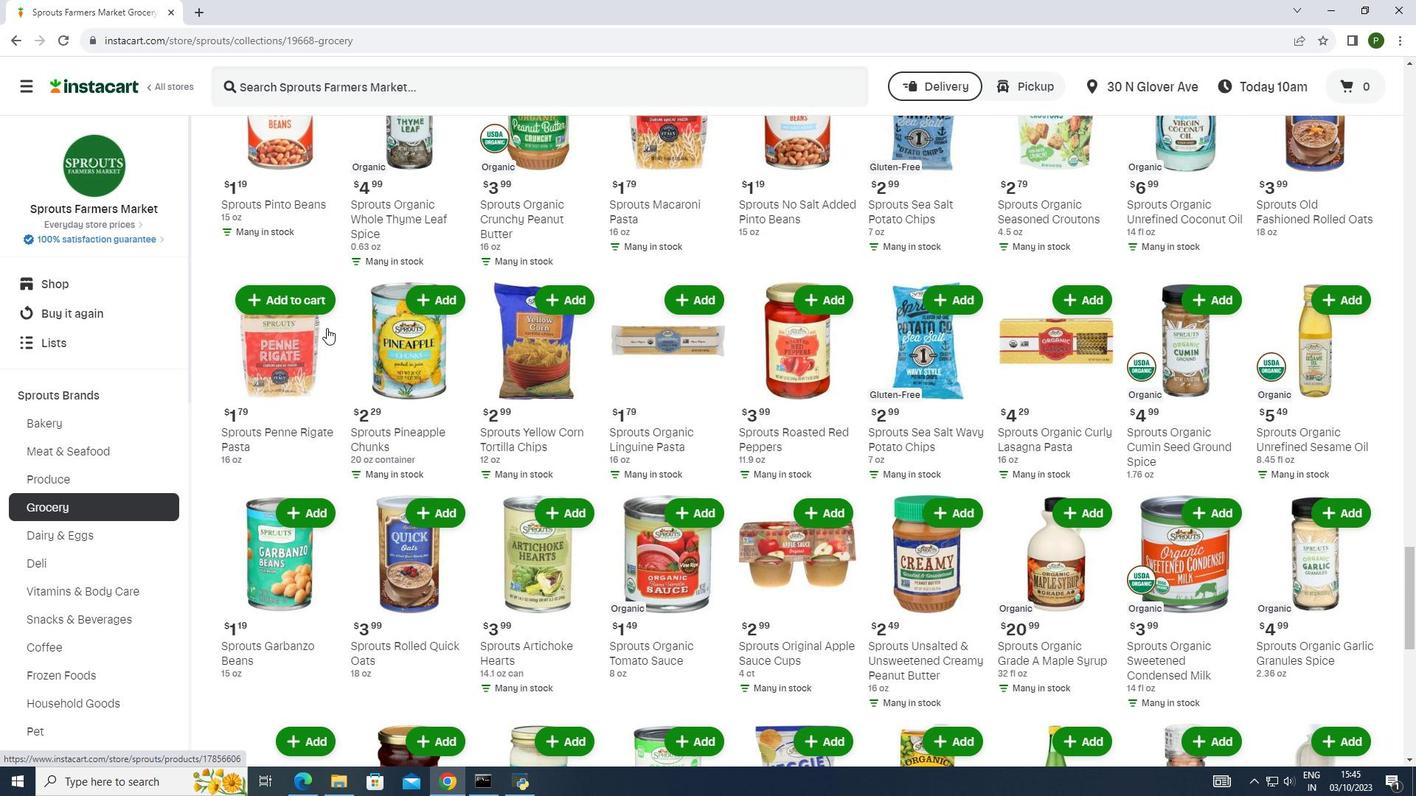 
Action: Mouse scrolled (326, 327) with delta (0, 0)
Screenshot: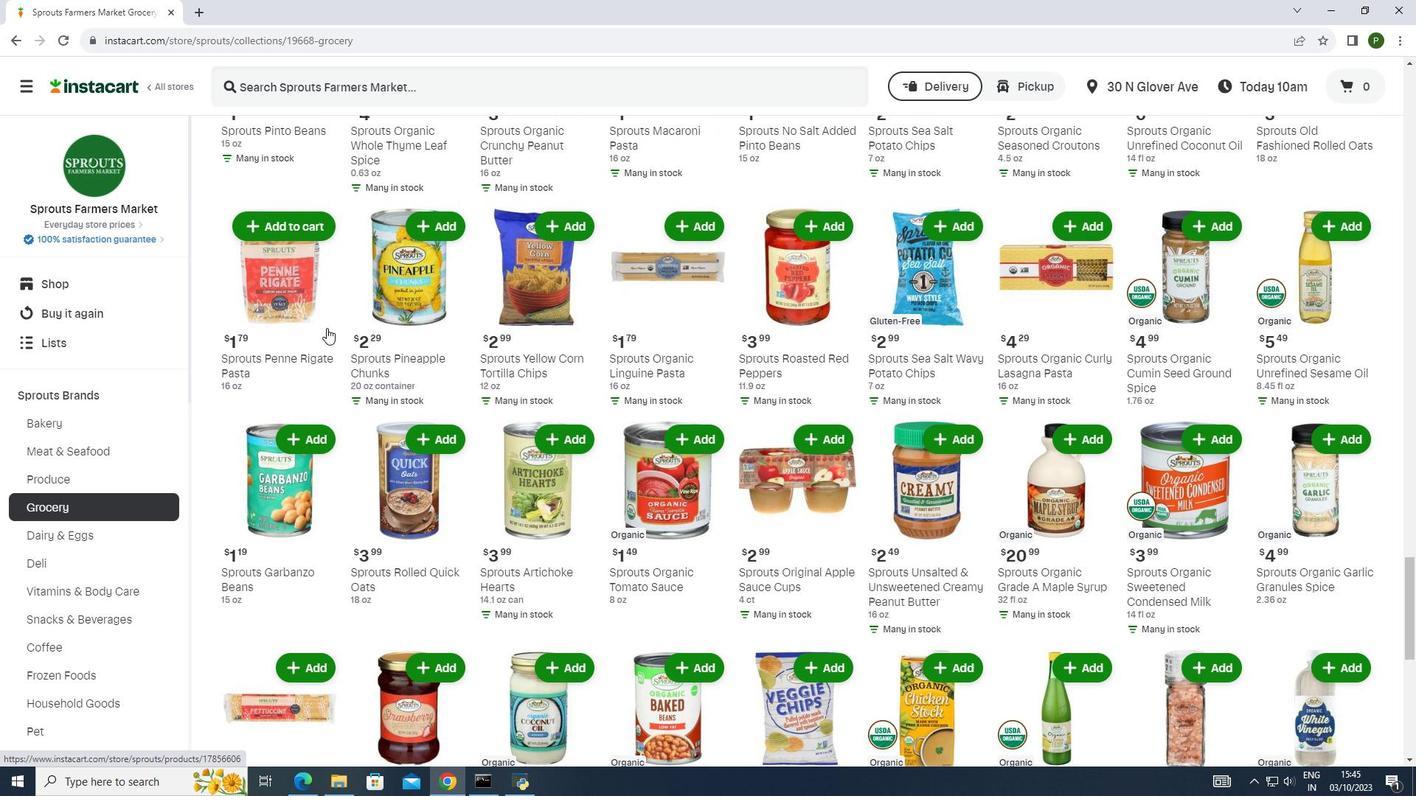 
Action: Mouse scrolled (326, 327) with delta (0, 0)
Screenshot: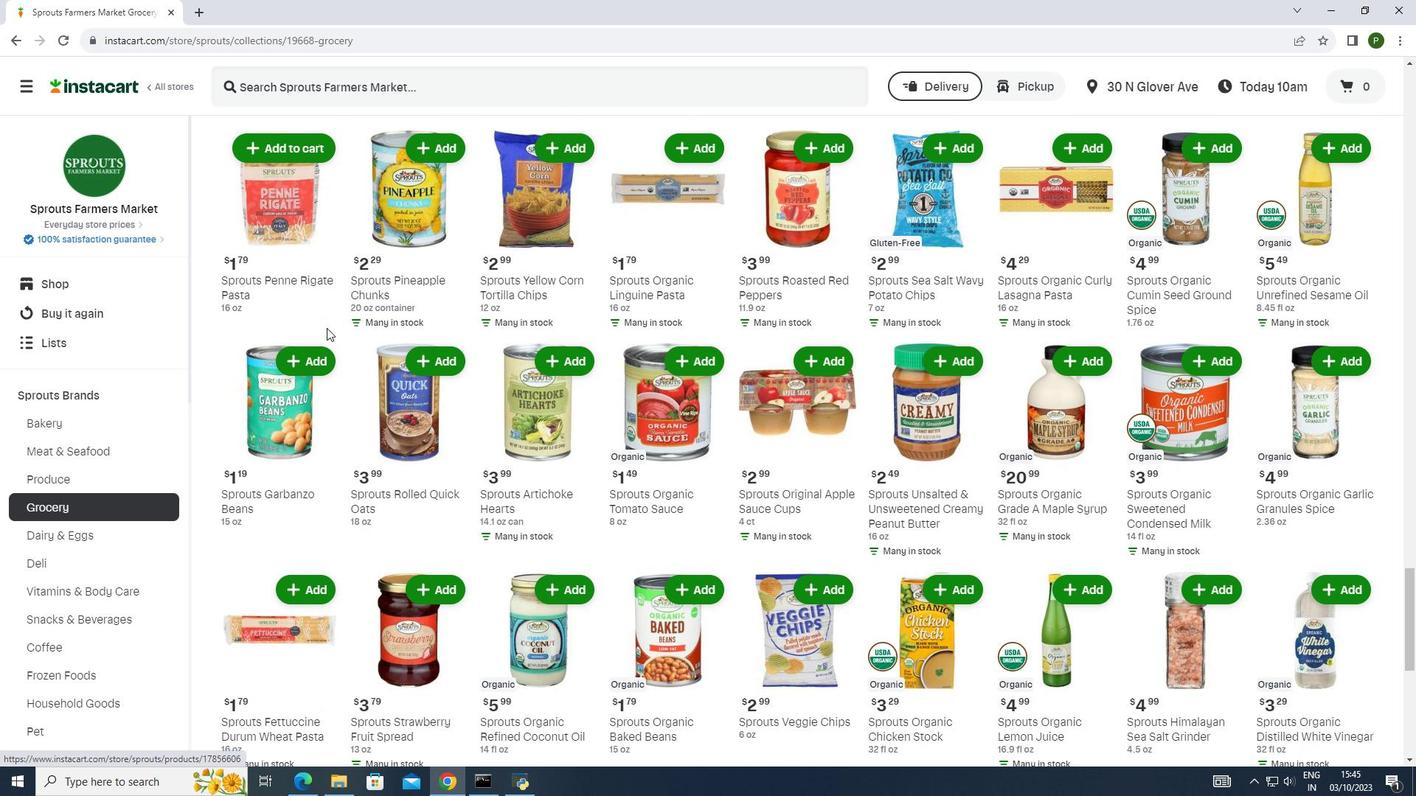 
Action: Mouse scrolled (326, 327) with delta (0, 0)
Screenshot: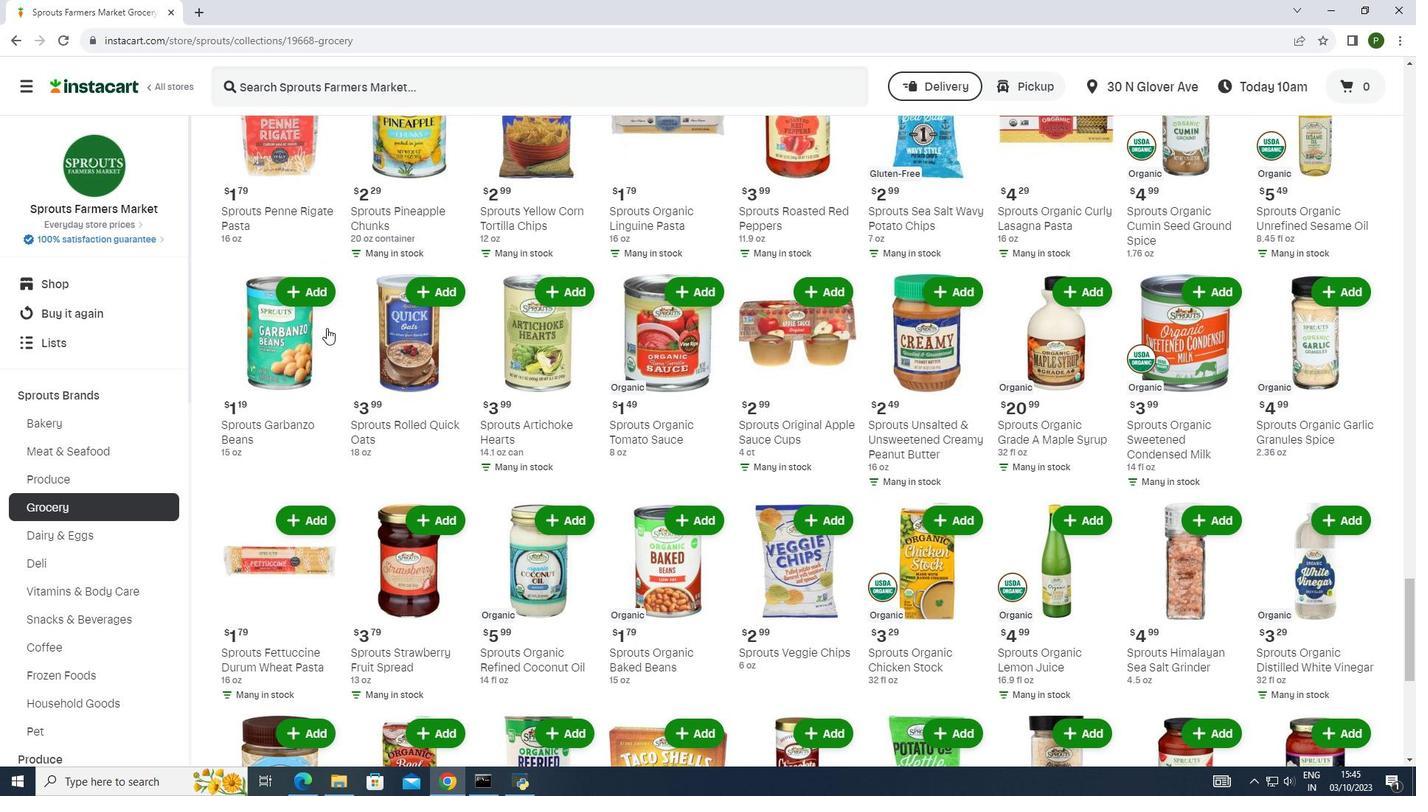 
Action: Mouse scrolled (326, 327) with delta (0, 0)
Screenshot: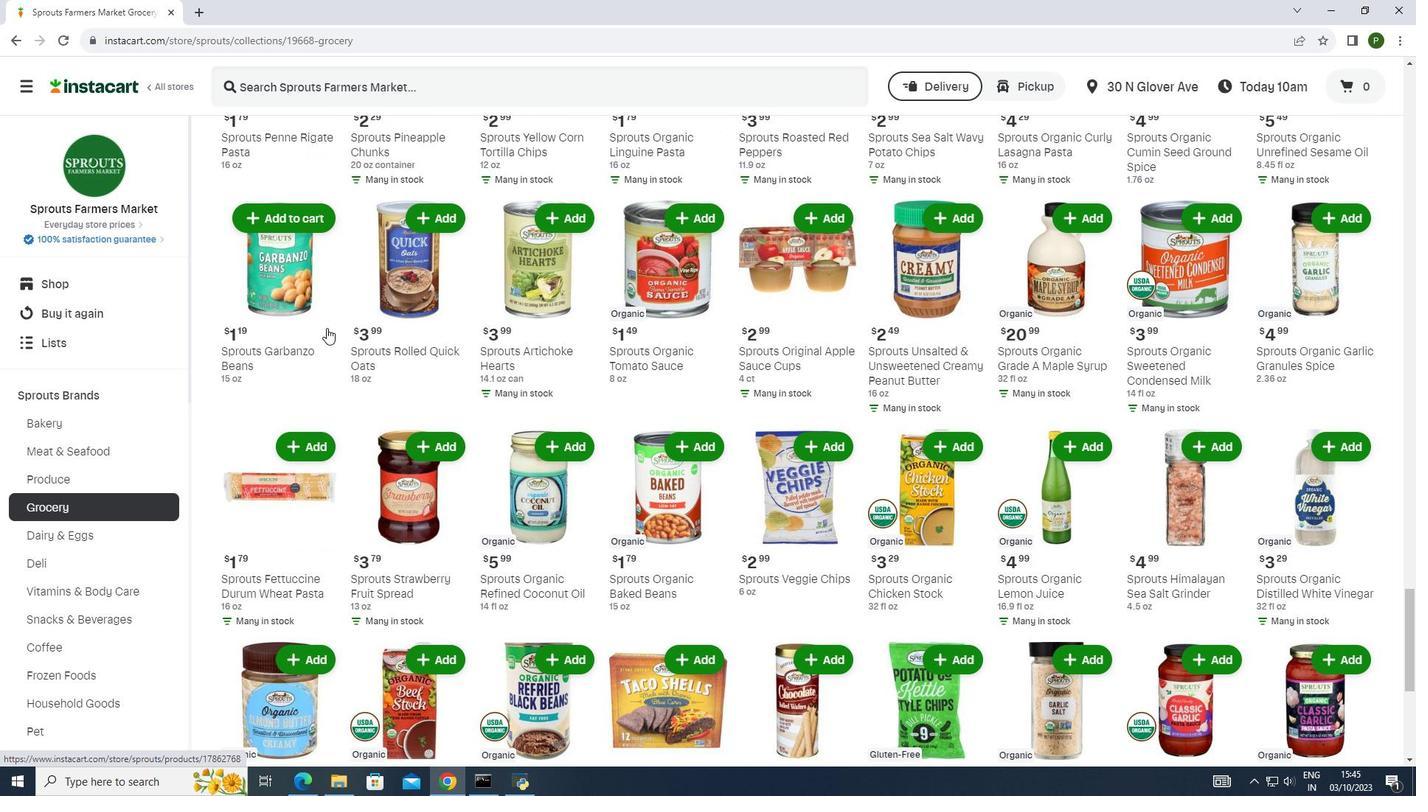 
Action: Mouse scrolled (326, 327) with delta (0, 0)
Screenshot: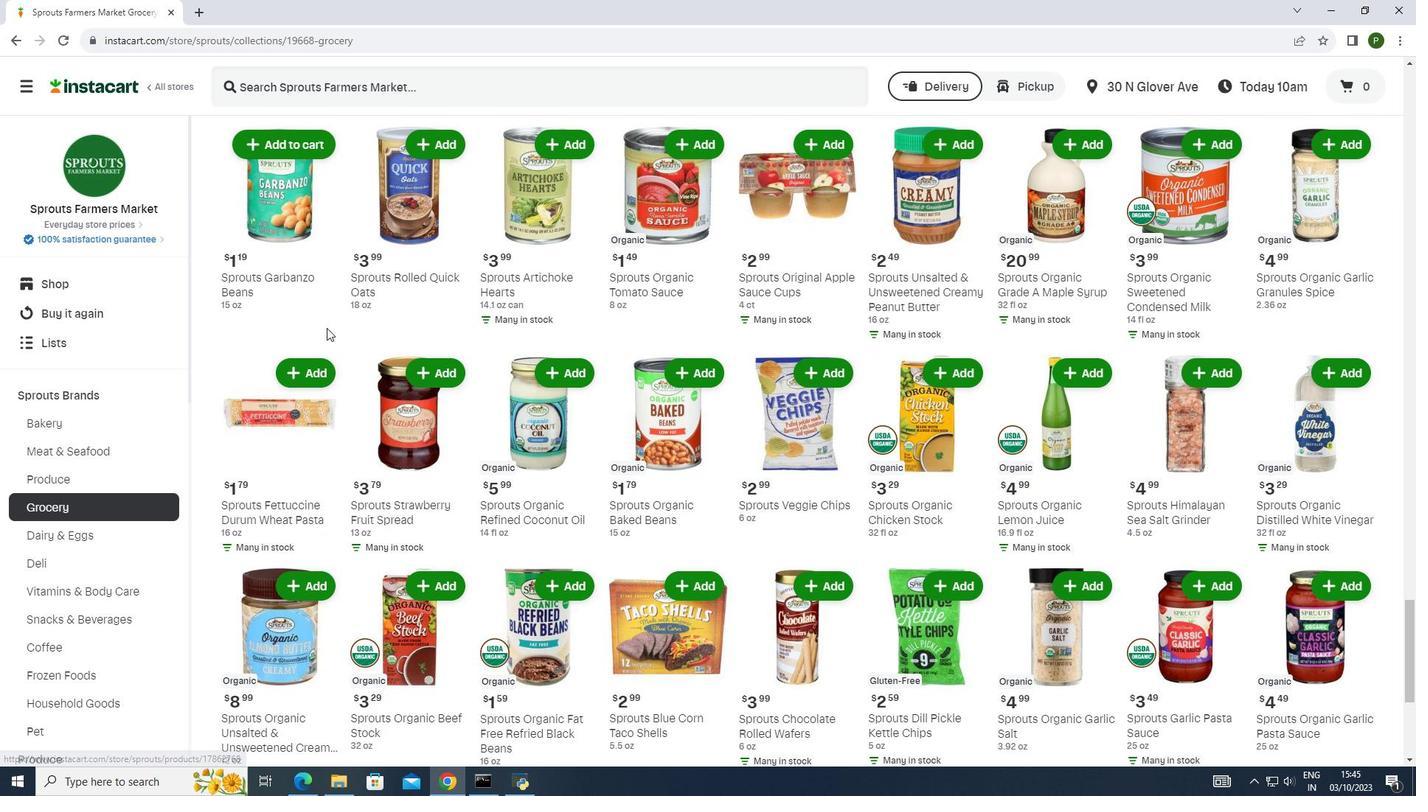 
Action: Mouse scrolled (326, 327) with delta (0, 0)
Screenshot: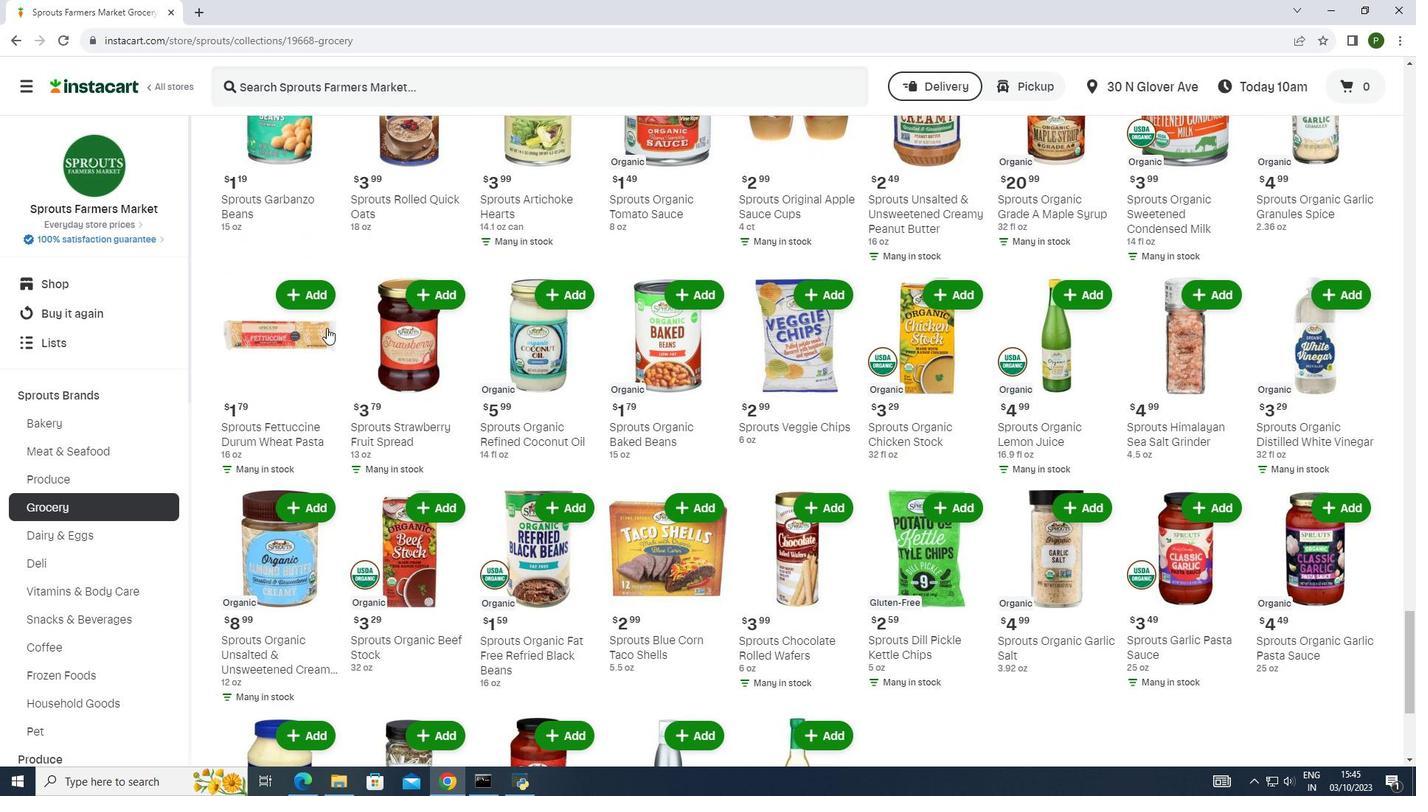 
Action: Mouse scrolled (326, 327) with delta (0, 0)
Screenshot: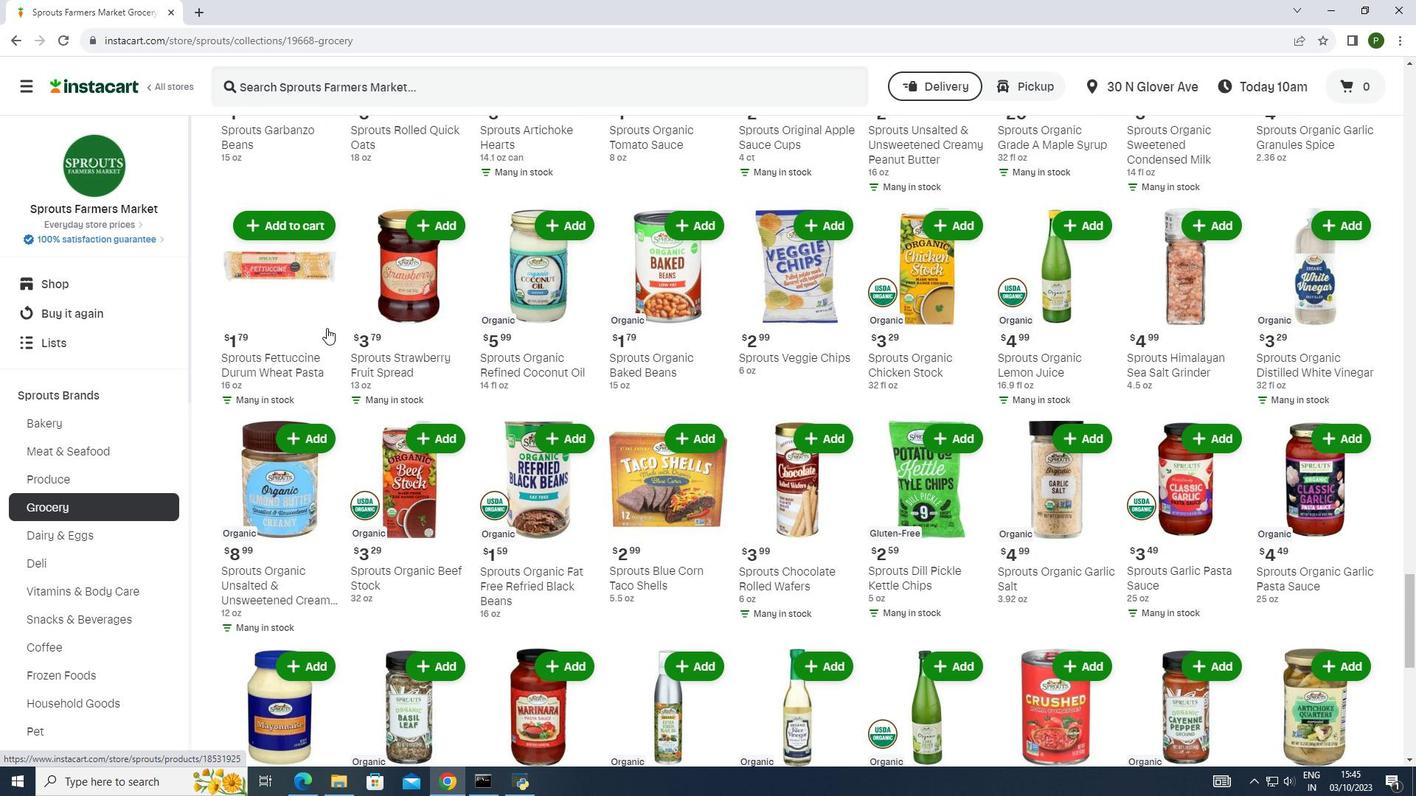 
Action: Mouse scrolled (326, 327) with delta (0, 0)
Screenshot: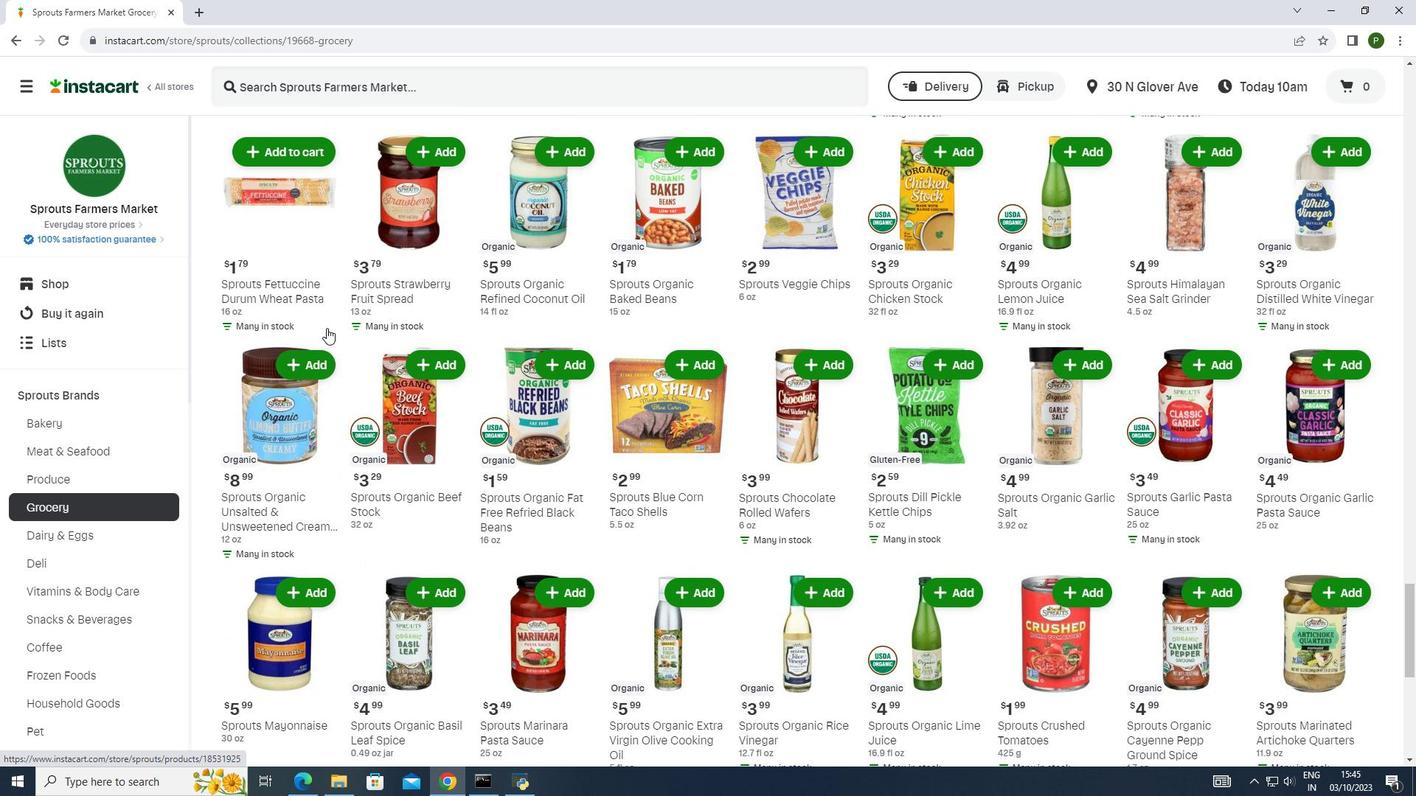 
Action: Mouse scrolled (326, 327) with delta (0, 0)
Screenshot: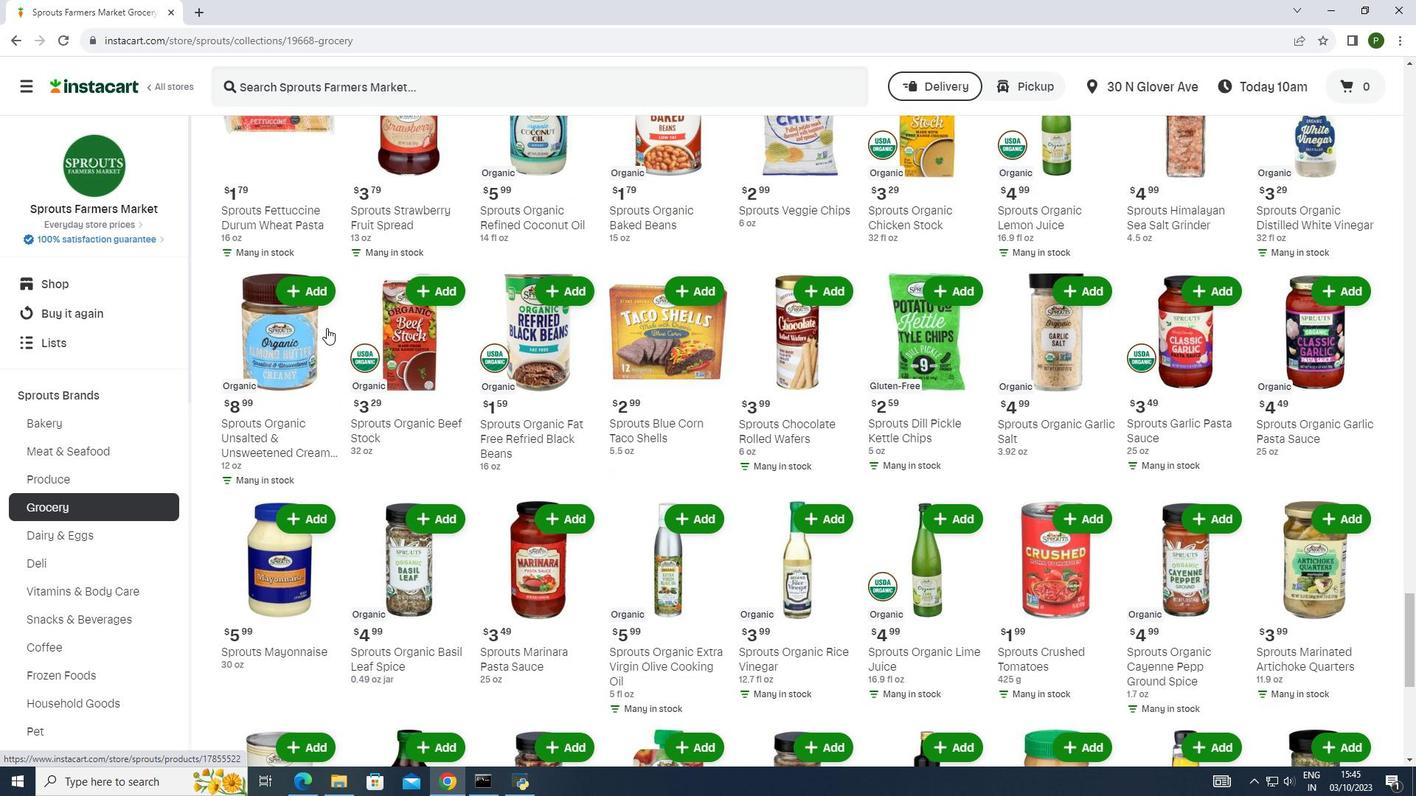 
Action: Mouse scrolled (326, 327) with delta (0, 0)
Screenshot: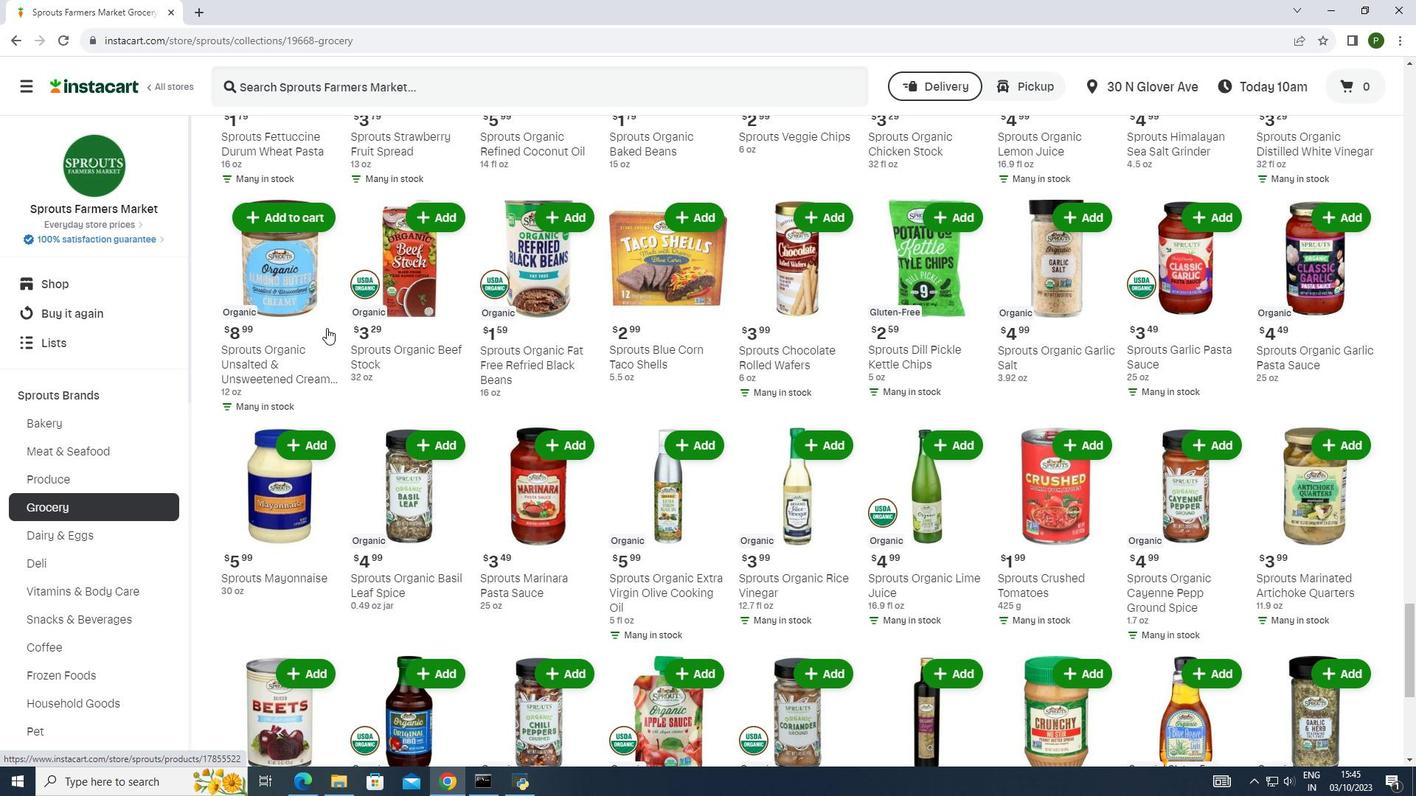 
Action: Mouse scrolled (326, 327) with delta (0, 0)
Screenshot: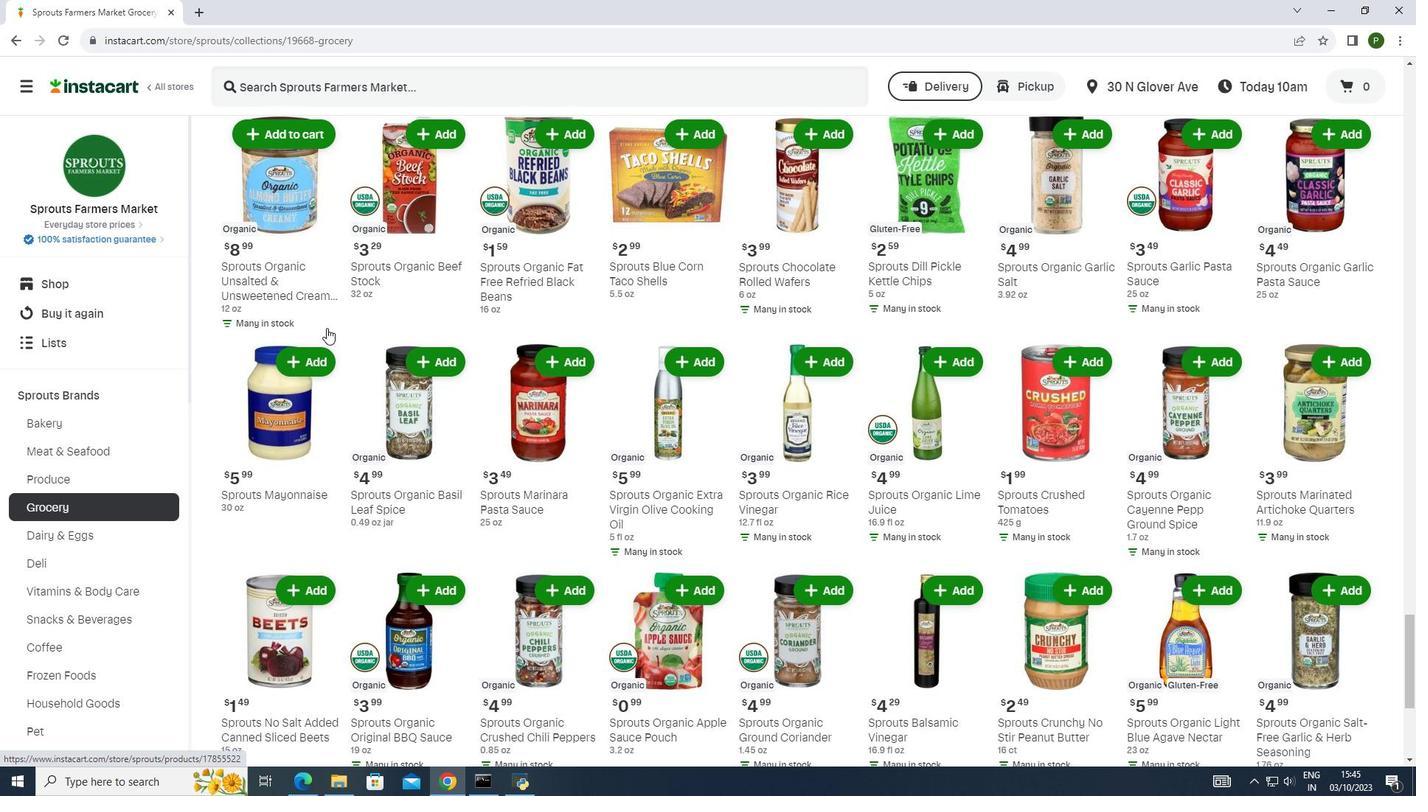 
Action: Mouse scrolled (326, 327) with delta (0, 0)
Screenshot: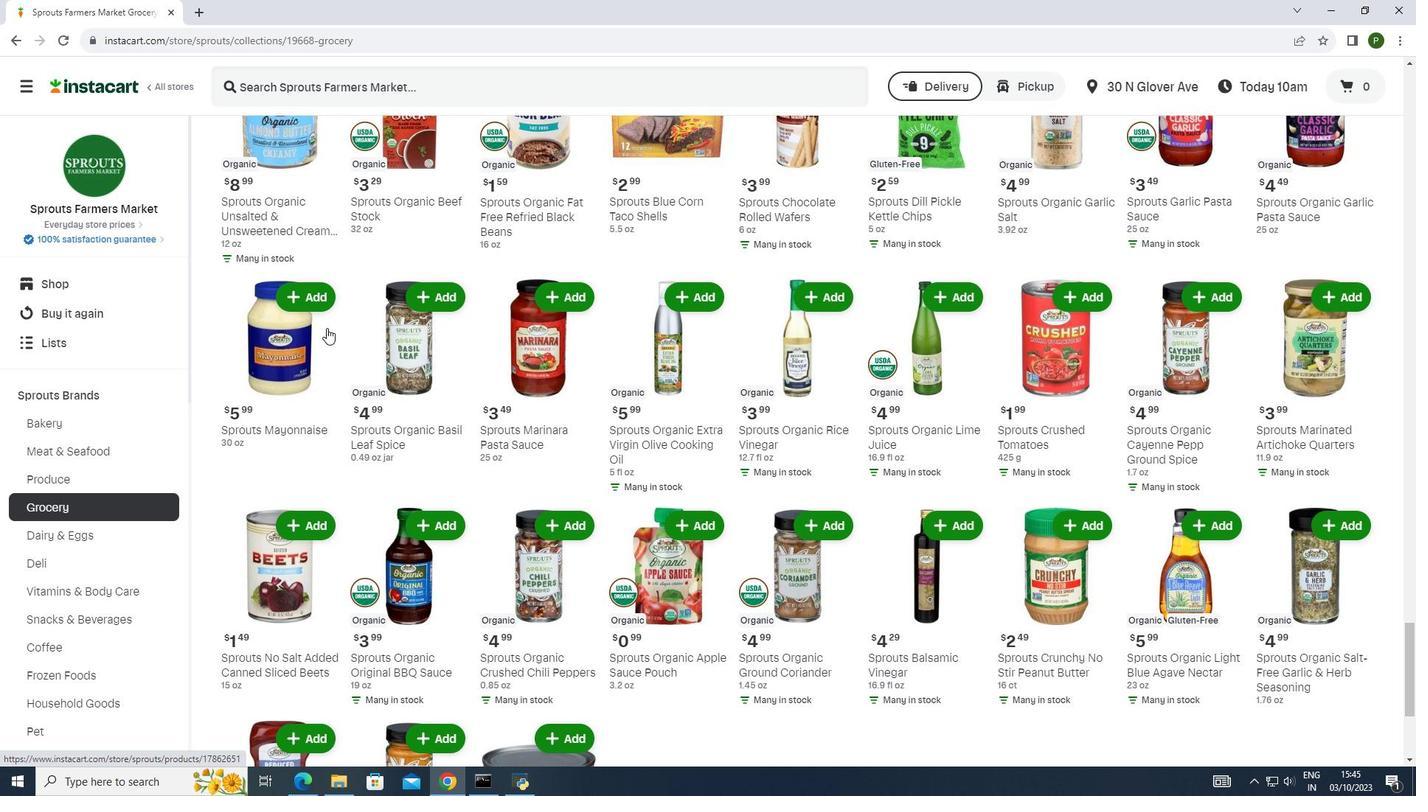 
Action: Mouse scrolled (326, 329) with delta (0, 0)
Screenshot: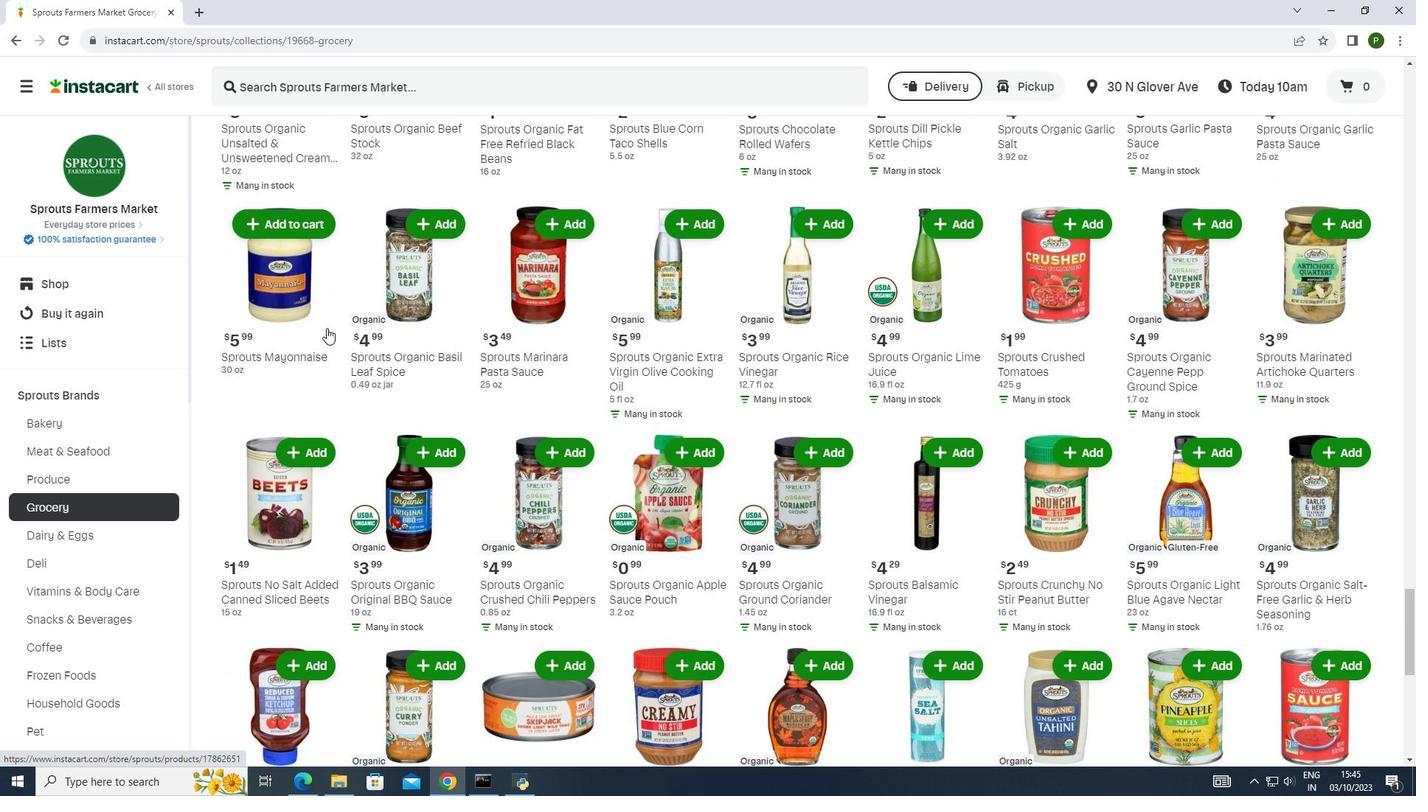 
Action: Mouse scrolled (326, 329) with delta (0, 0)
Screenshot: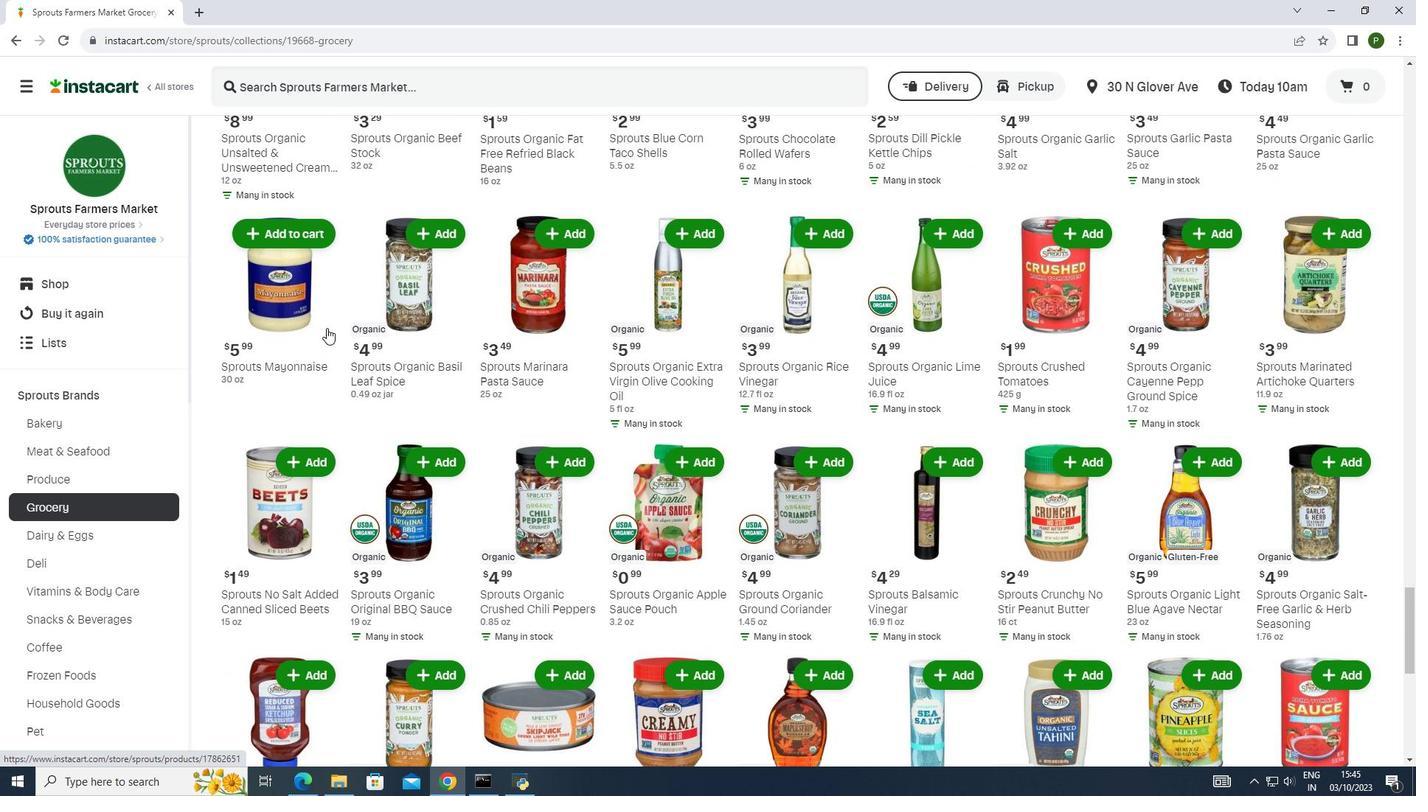 
Action: Mouse moved to (1087, 304)
Screenshot: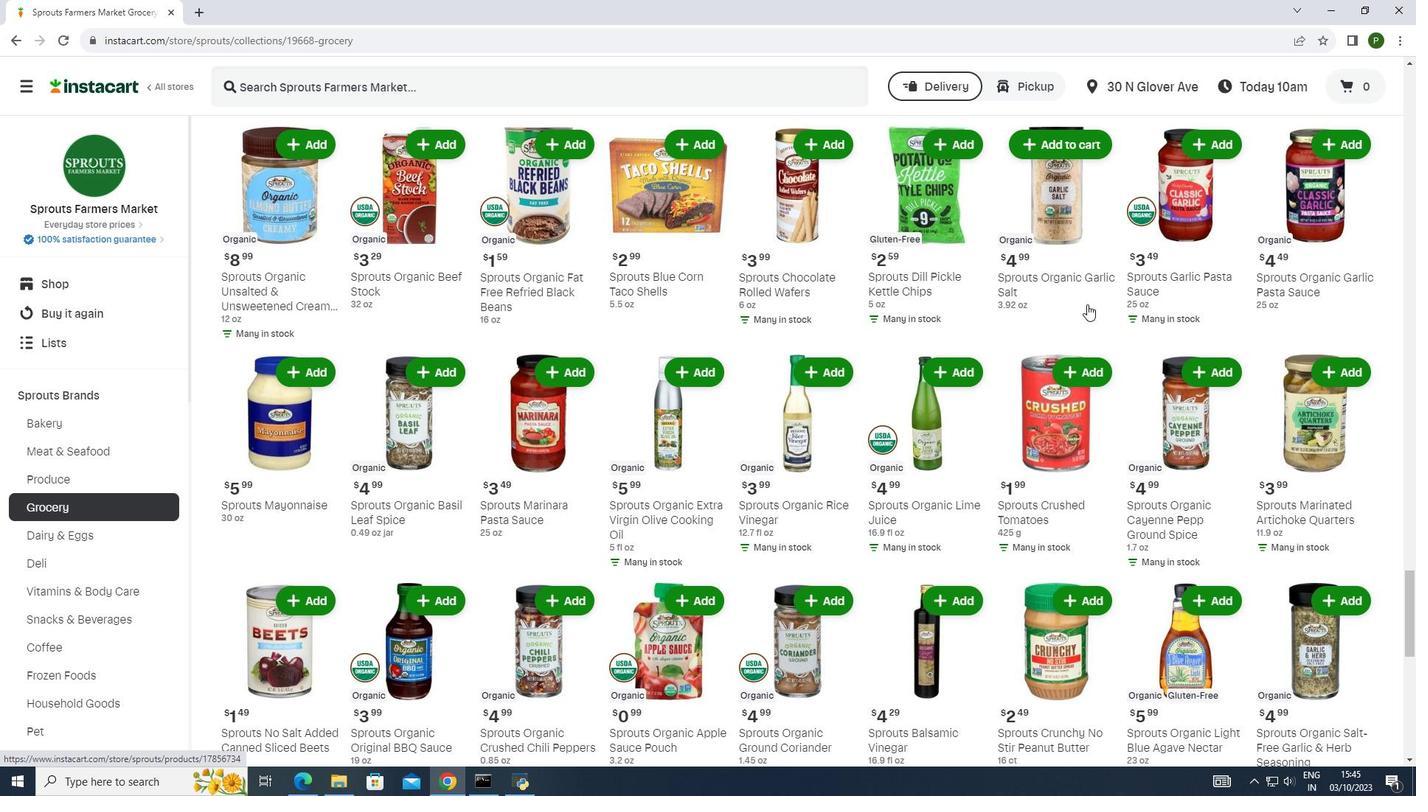 
Action: Mouse scrolled (1087, 305) with delta (0, 0)
Screenshot: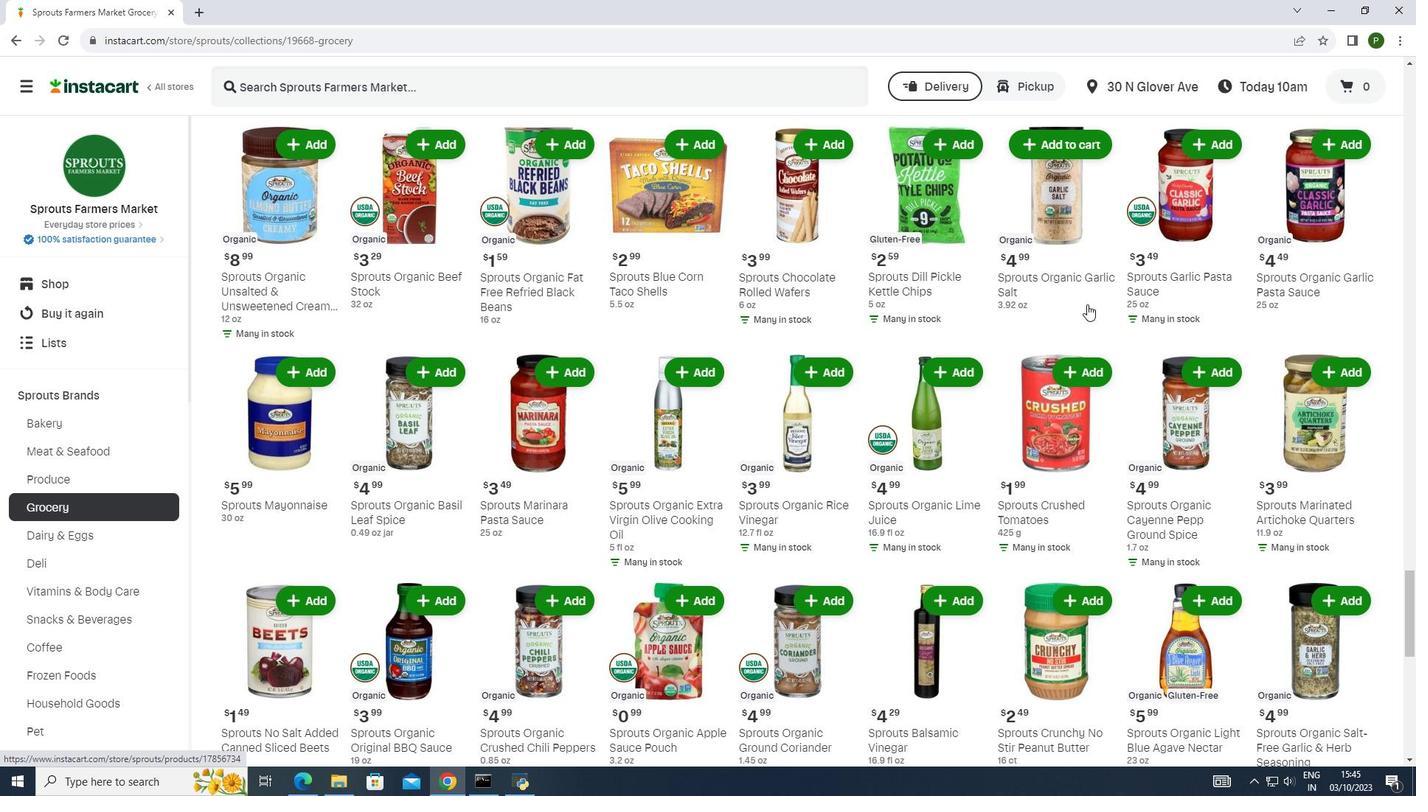 
Action: Mouse scrolled (1087, 305) with delta (0, 0)
Screenshot: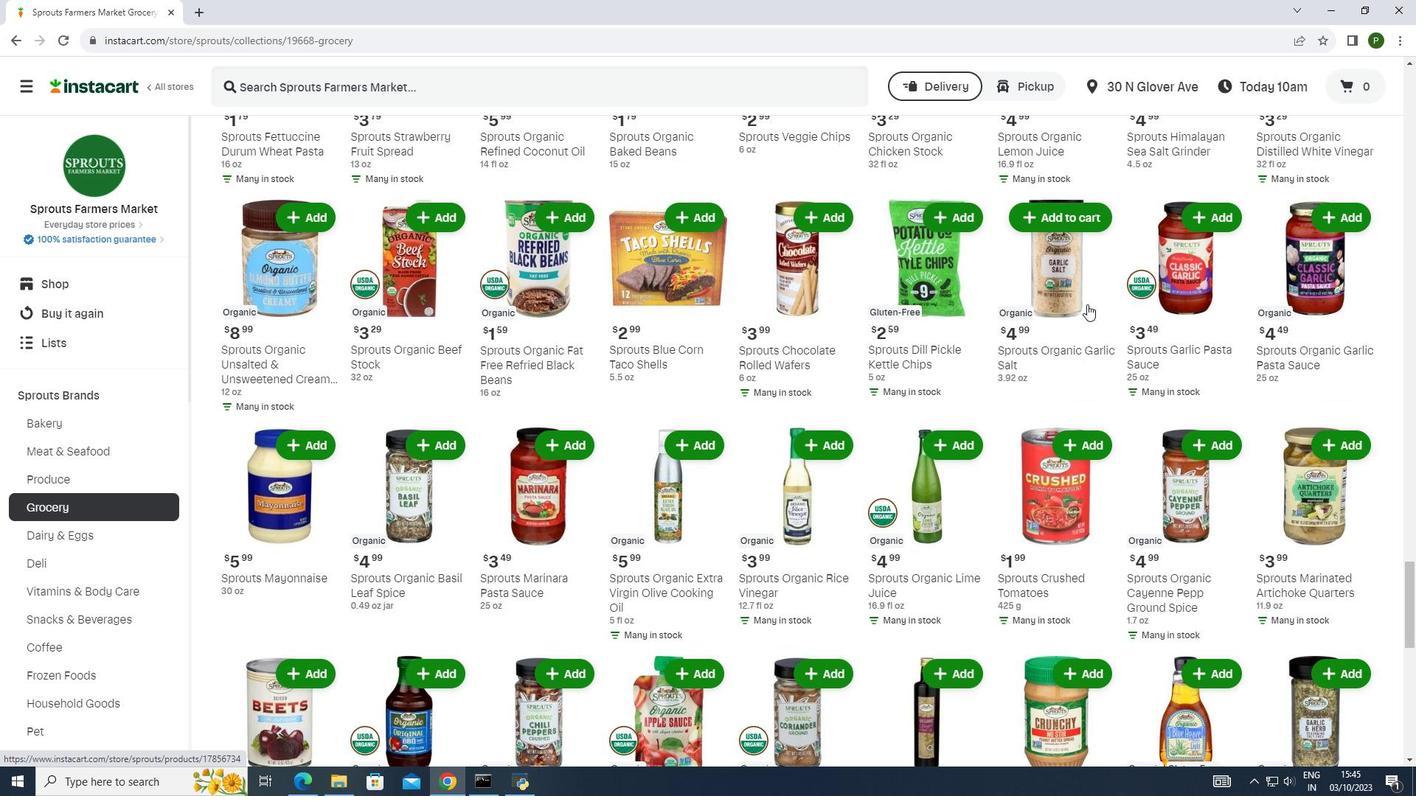 
Action: Mouse moved to (1159, 288)
Screenshot: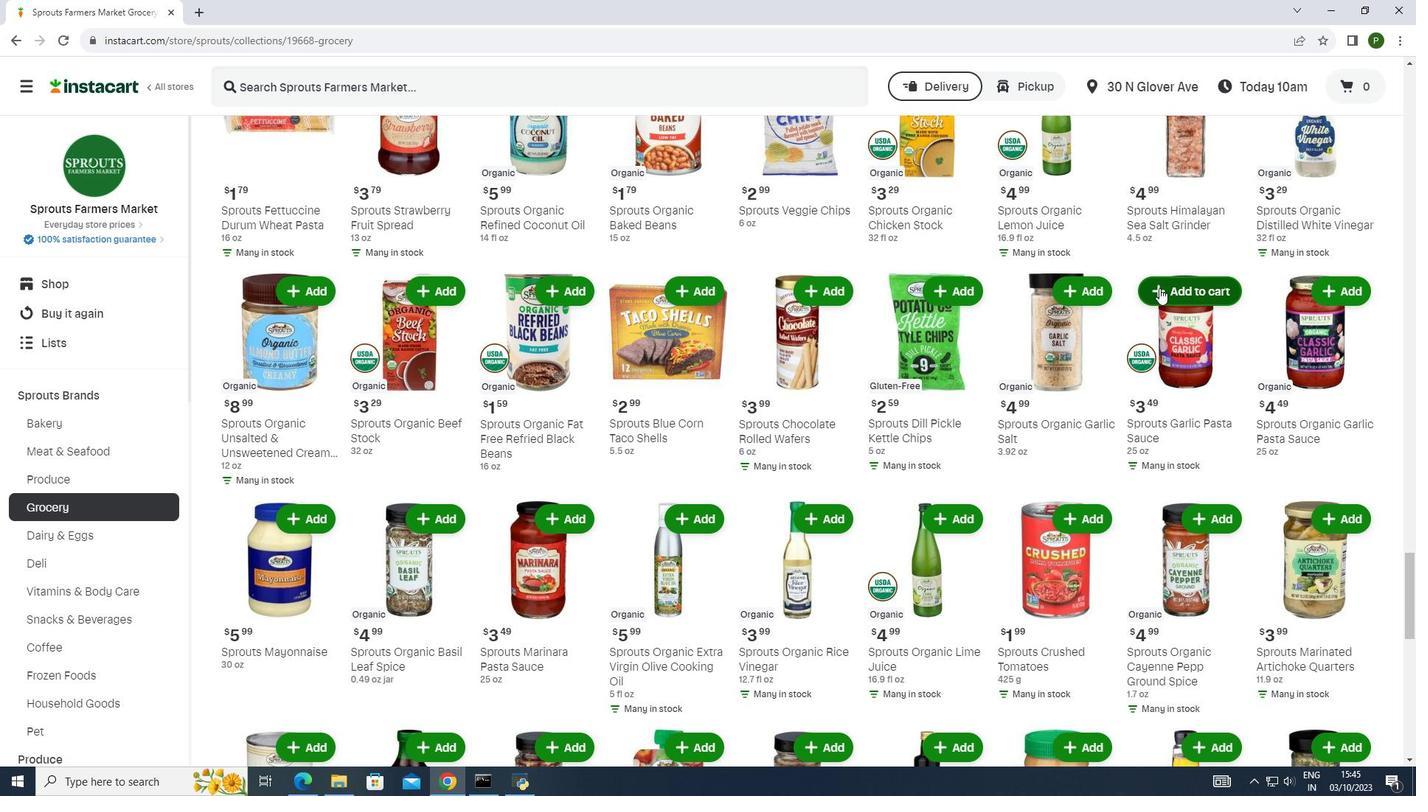 
Action: Mouse pressed left at (1159, 288)
Screenshot: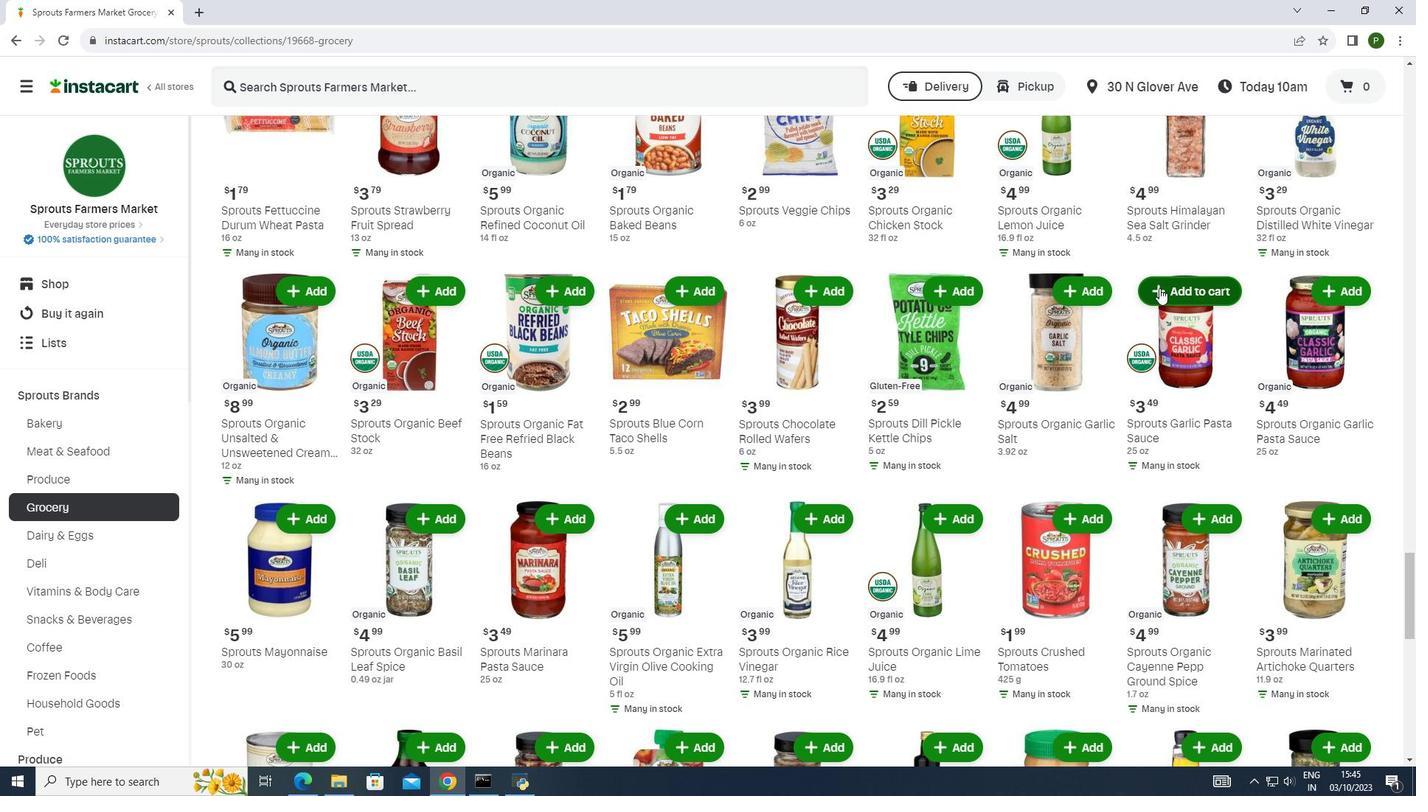 
